 Task: Look for space in Caucaguita, Venezuela from 24th August, 2023 to 10th September, 2023 for 8 adults, 2 children in price range Rs.12000 to Rs.15000. Place can be entire place or shared room with 4 bedrooms having 8 beds and 4 bathrooms. Property type can be house, flat, guest house. Amenities needed are: wifi, TV, free parkinig on premises, gym, breakfast. Booking option can be shelf check-in. Required host language is English.
Action: Mouse moved to (601, 120)
Screenshot: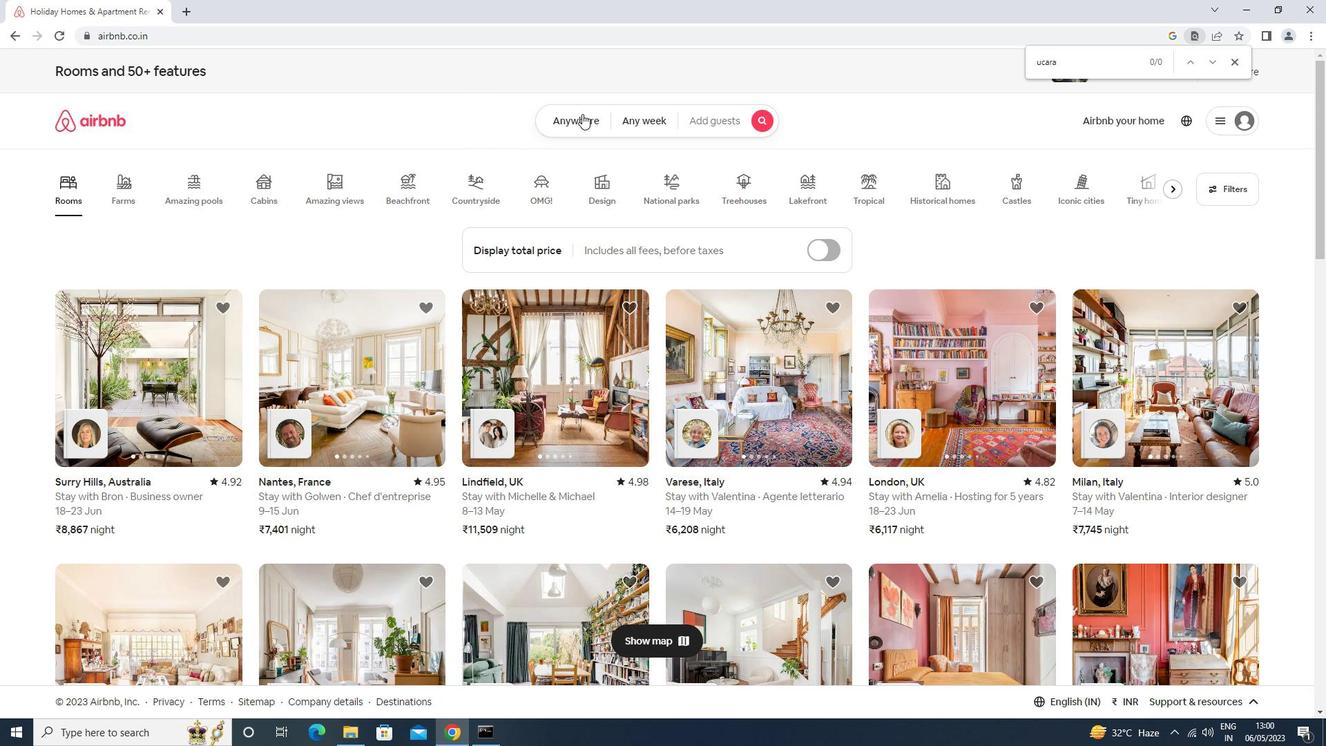 
Action: Mouse pressed left at (601, 120)
Screenshot: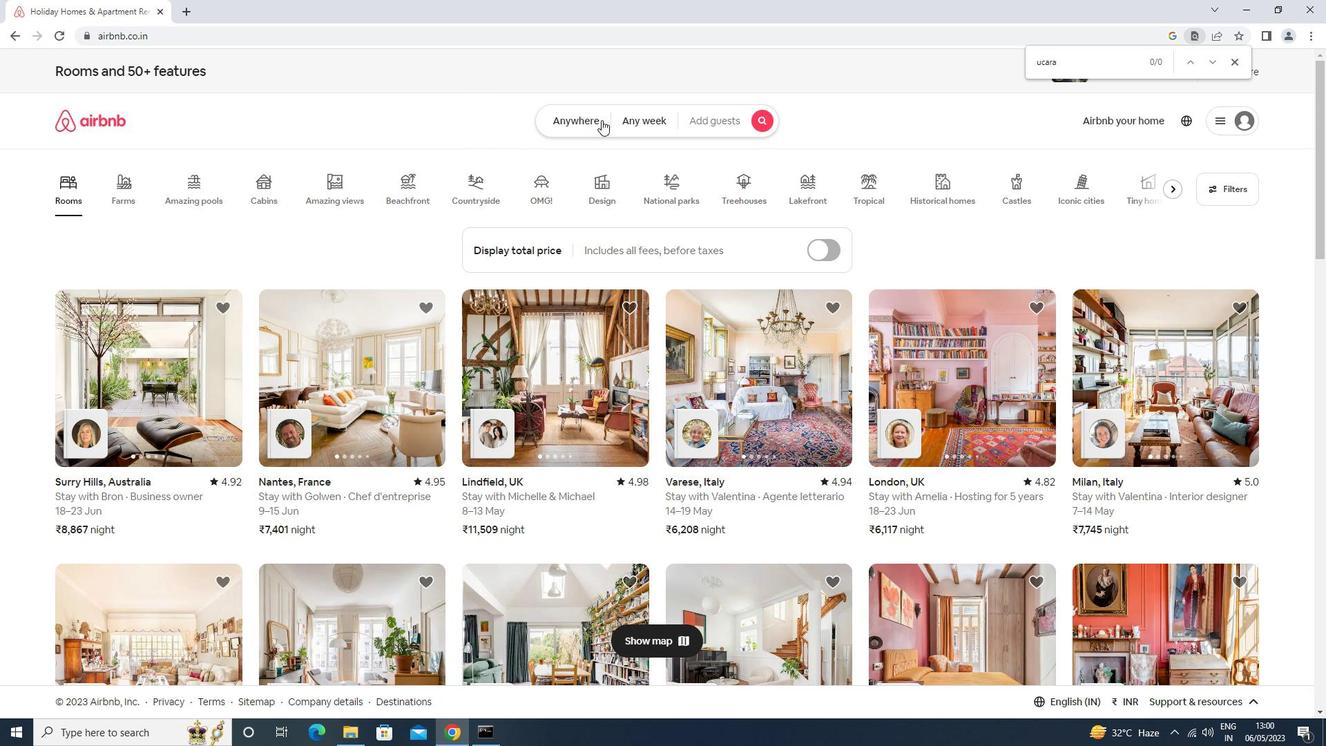 
Action: Mouse moved to (501, 177)
Screenshot: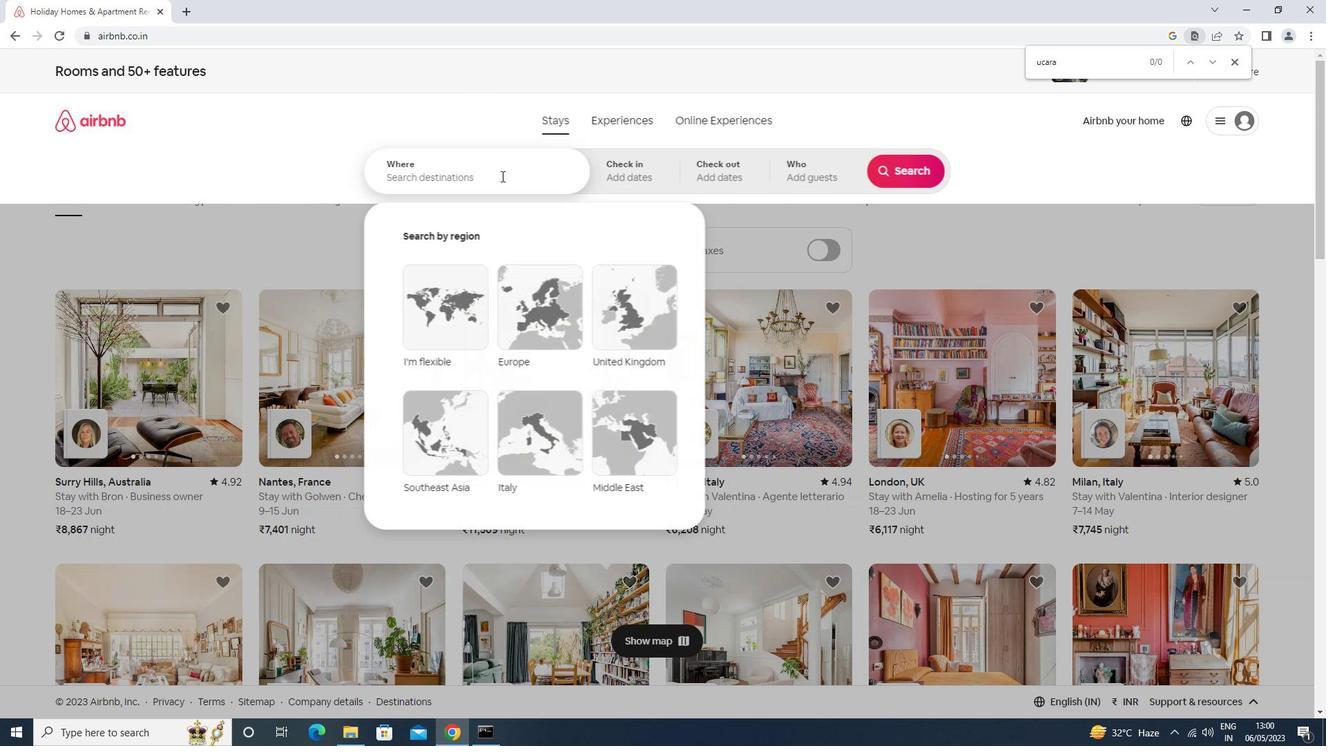 
Action: Mouse pressed left at (501, 177)
Screenshot: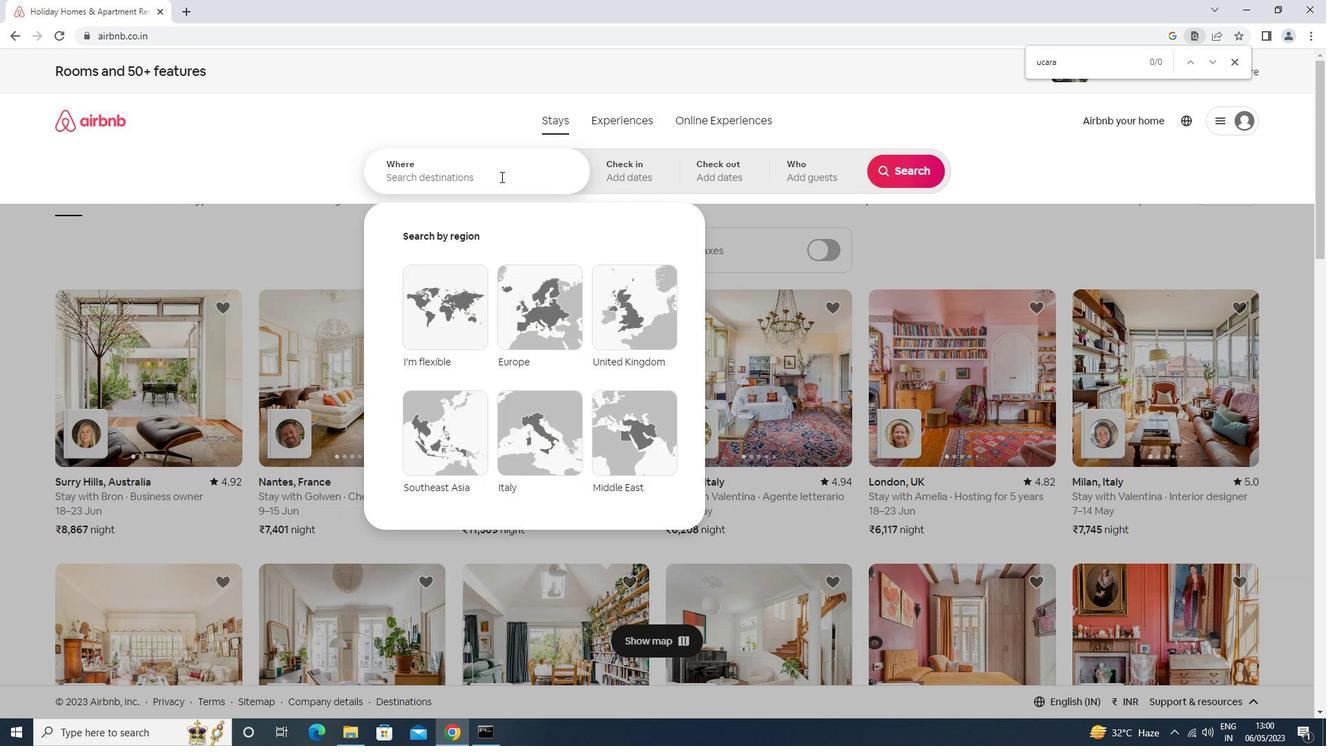 
Action: Mouse moved to (498, 177)
Screenshot: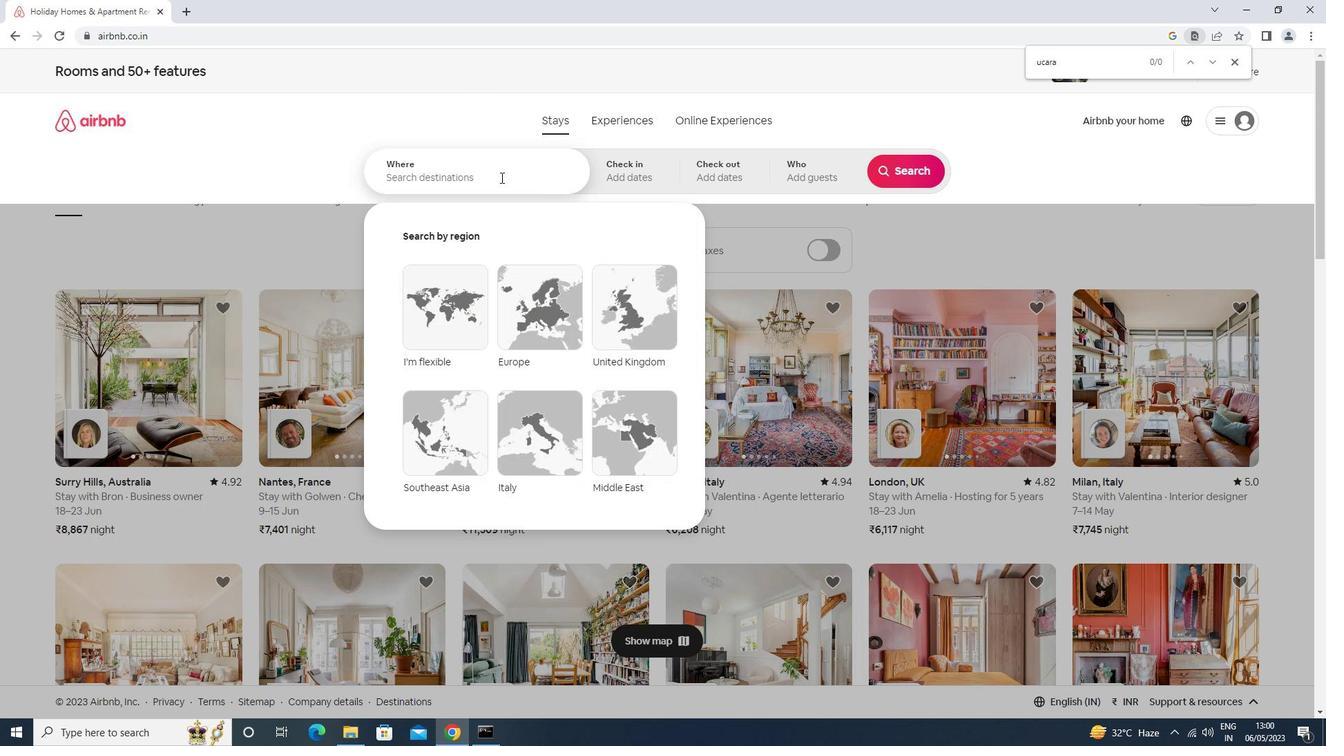 
Action: Key pressed caucatui<Key.left><Key.left><Key.backspace>g<Key.right><Key.right>a<Key.backspace>ta,<Key.space><Key.shift>VENEZUELA<Key.enter>
Screenshot: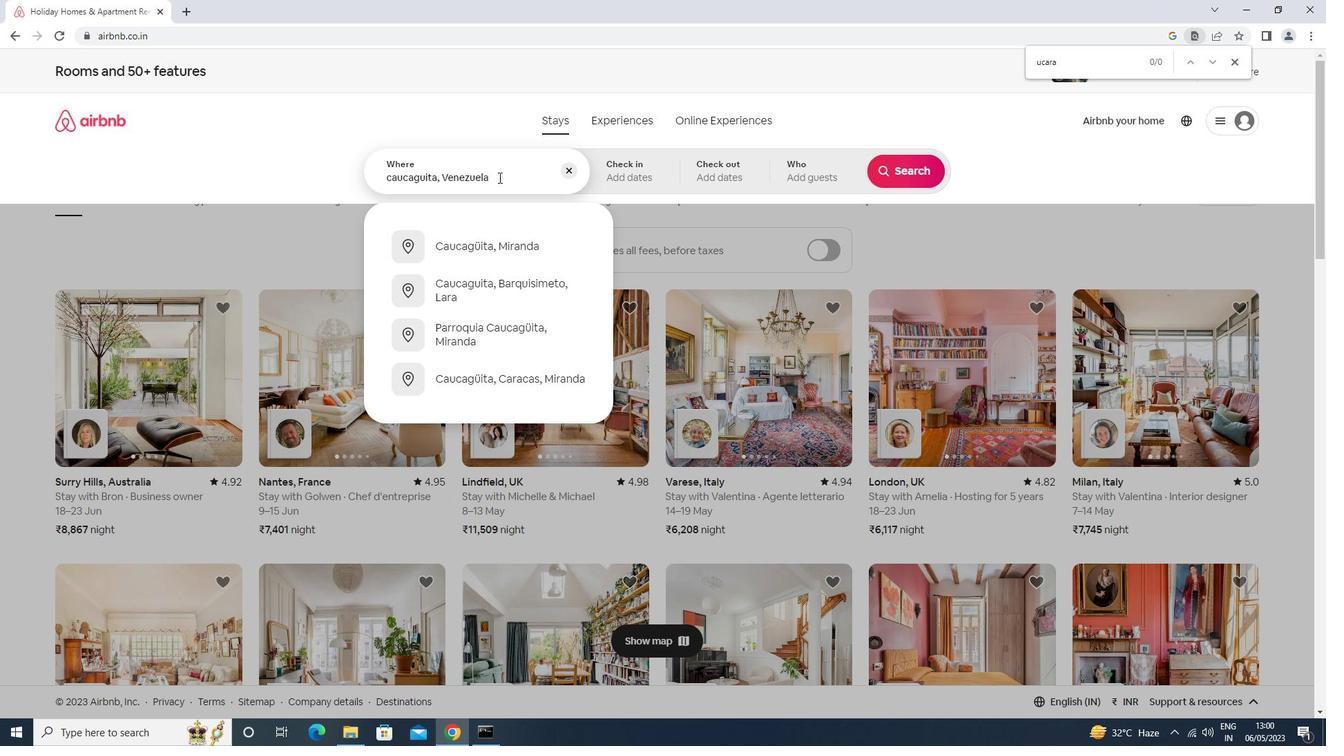 
Action: Mouse moved to (900, 275)
Screenshot: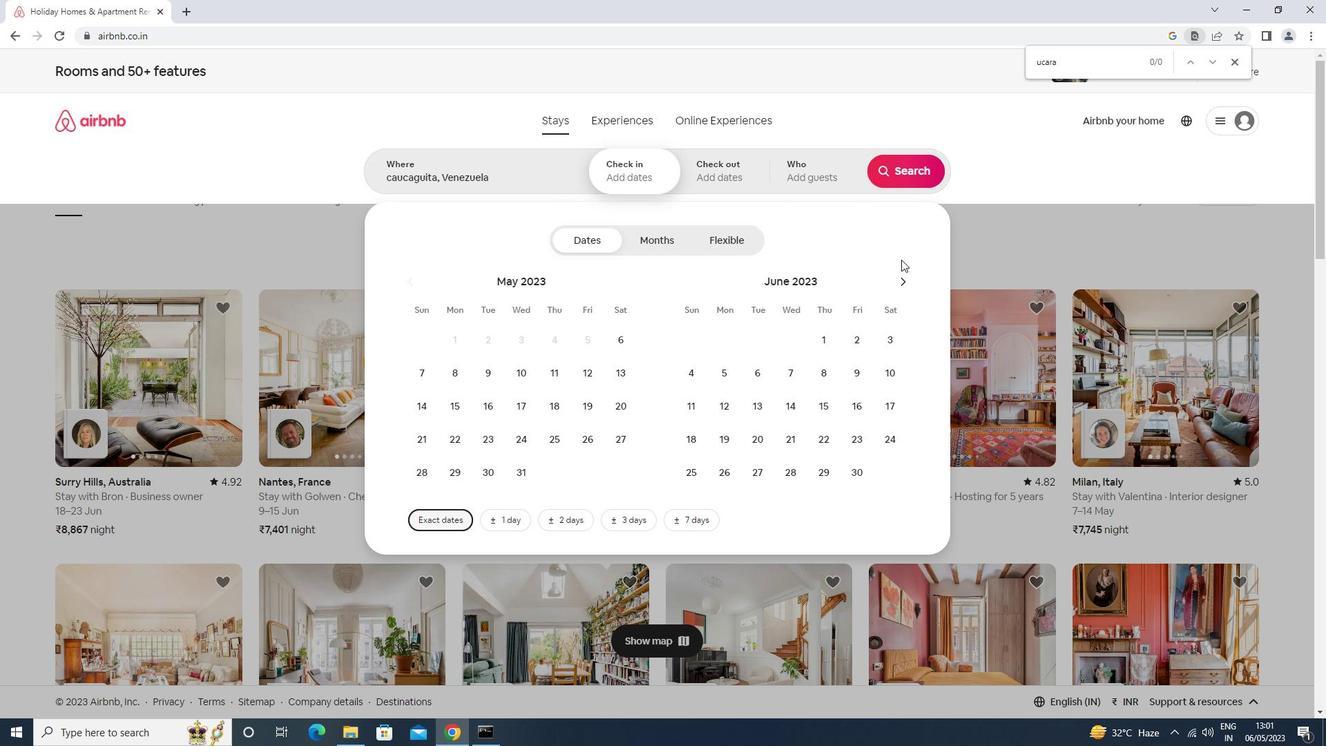 
Action: Mouse pressed left at (900, 275)
Screenshot: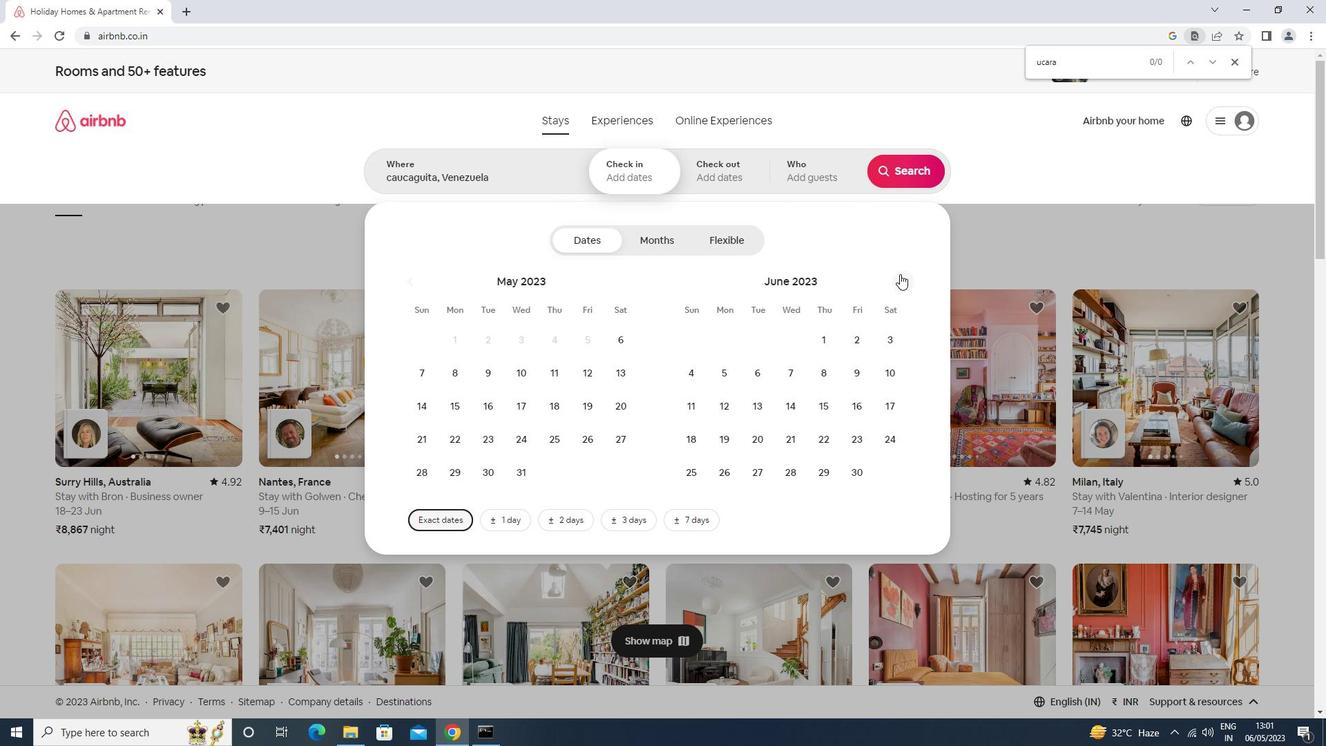 
Action: Mouse moved to (900, 275)
Screenshot: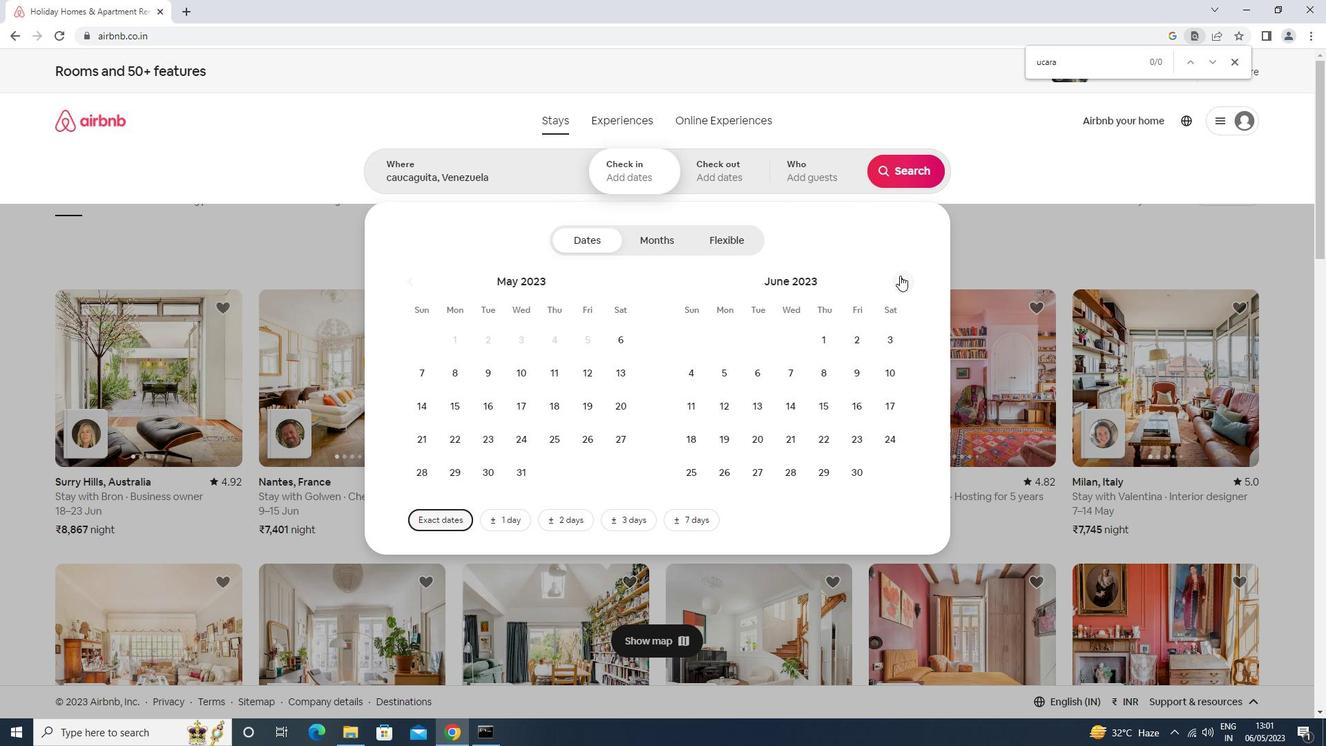 
Action: Mouse pressed left at (900, 275)
Screenshot: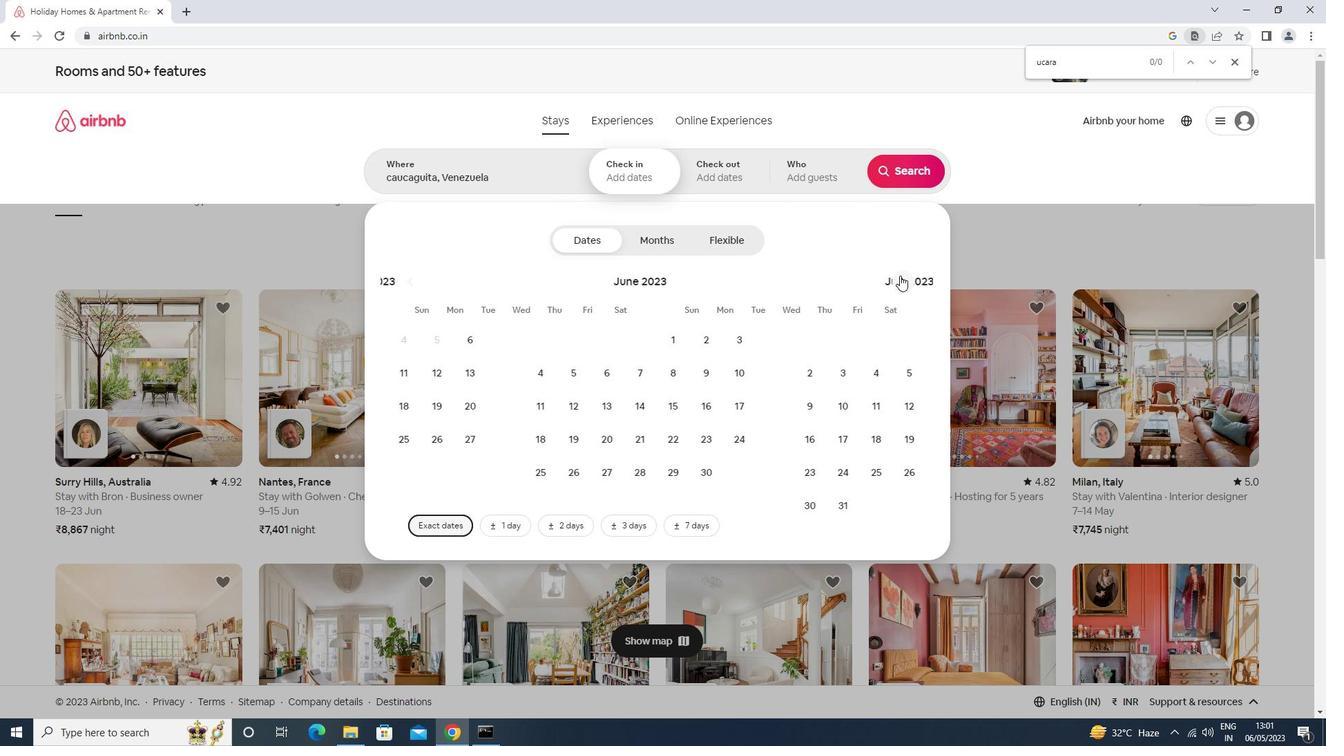 
Action: Mouse moved to (817, 439)
Screenshot: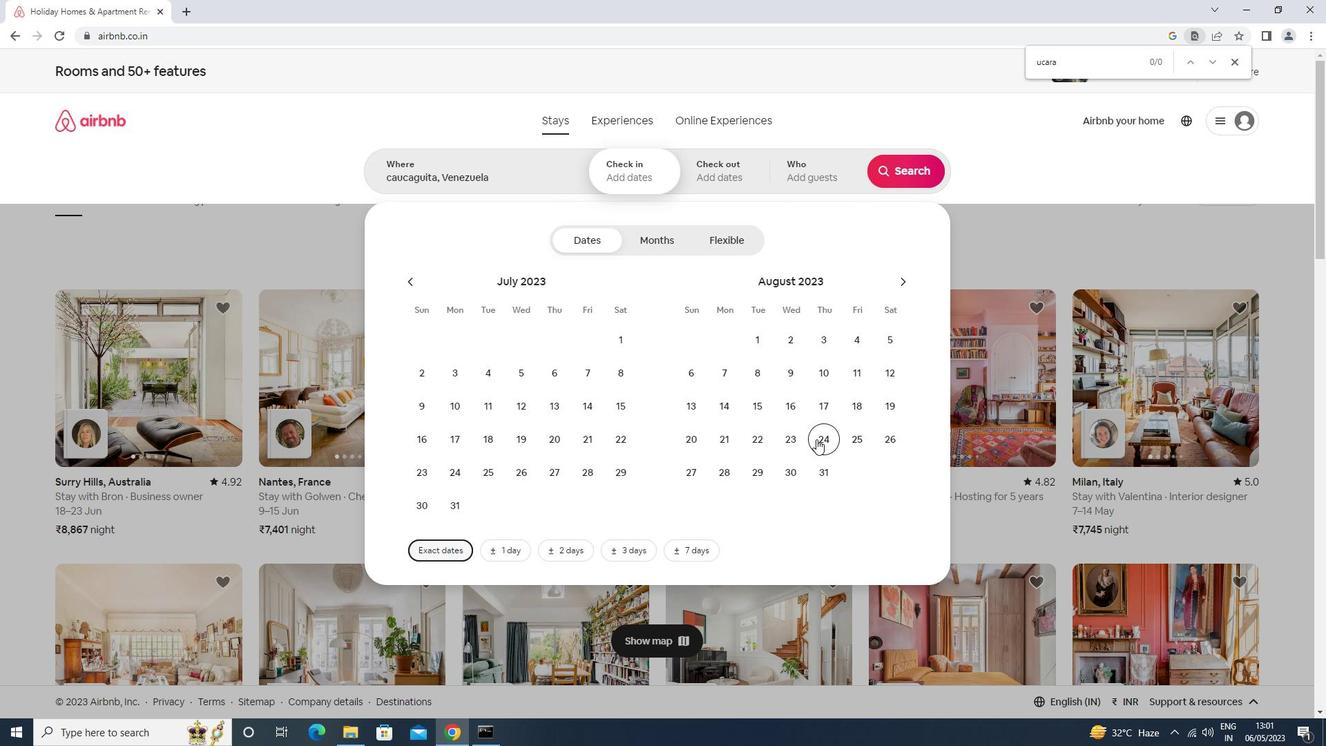 
Action: Mouse pressed left at (817, 439)
Screenshot: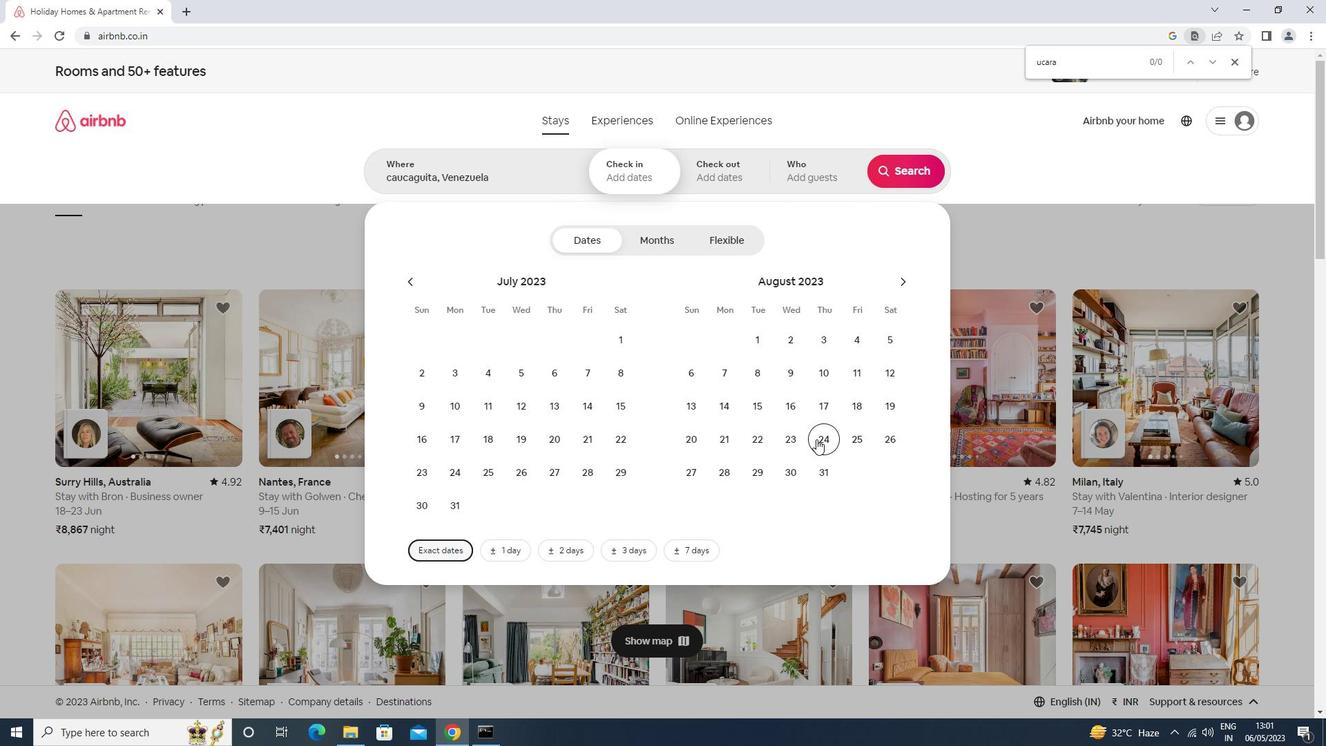 
Action: Mouse moved to (913, 281)
Screenshot: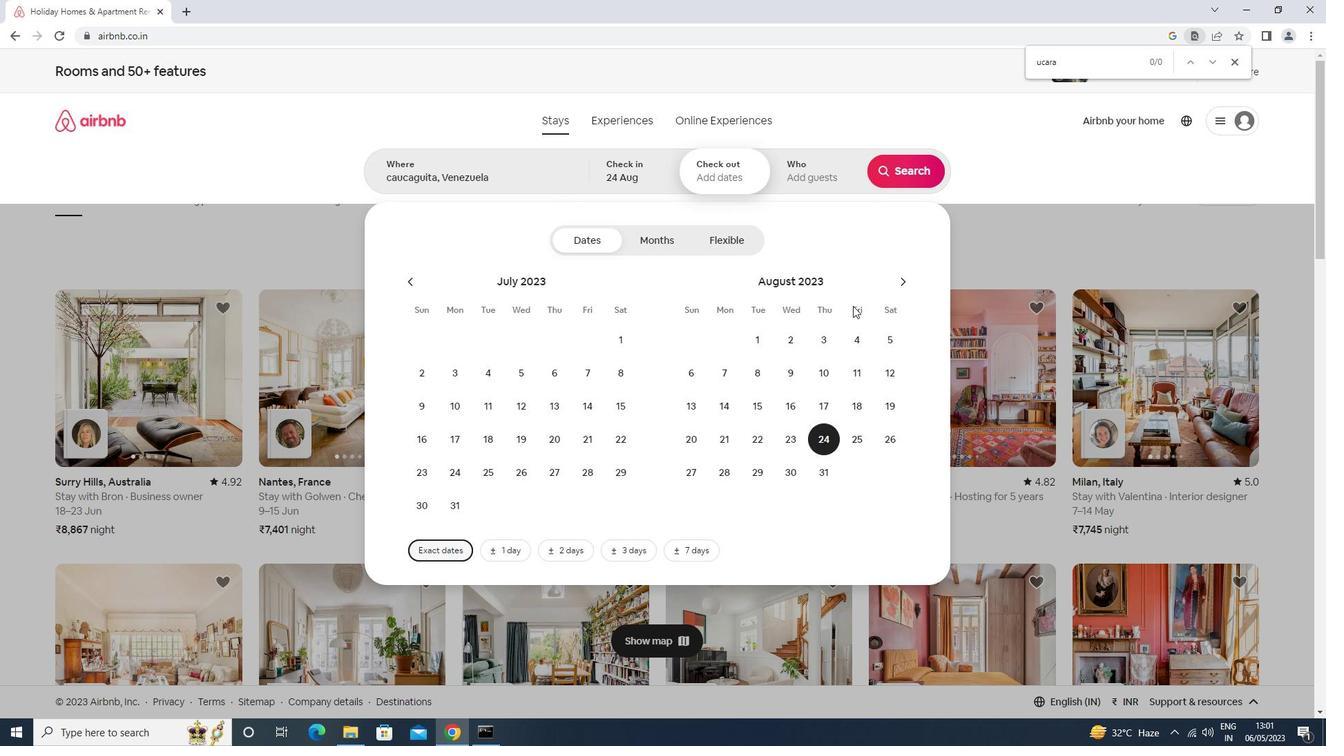 
Action: Mouse pressed left at (913, 281)
Screenshot: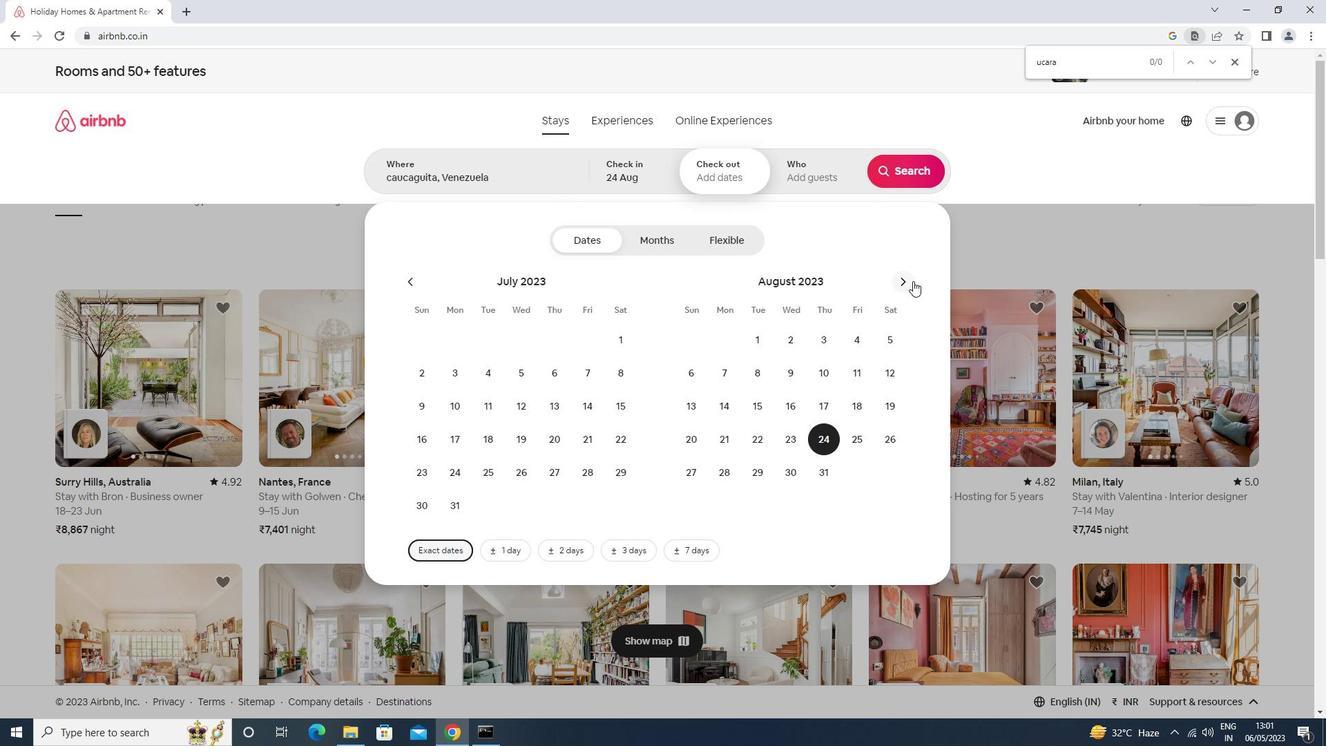 
Action: Mouse moved to (690, 404)
Screenshot: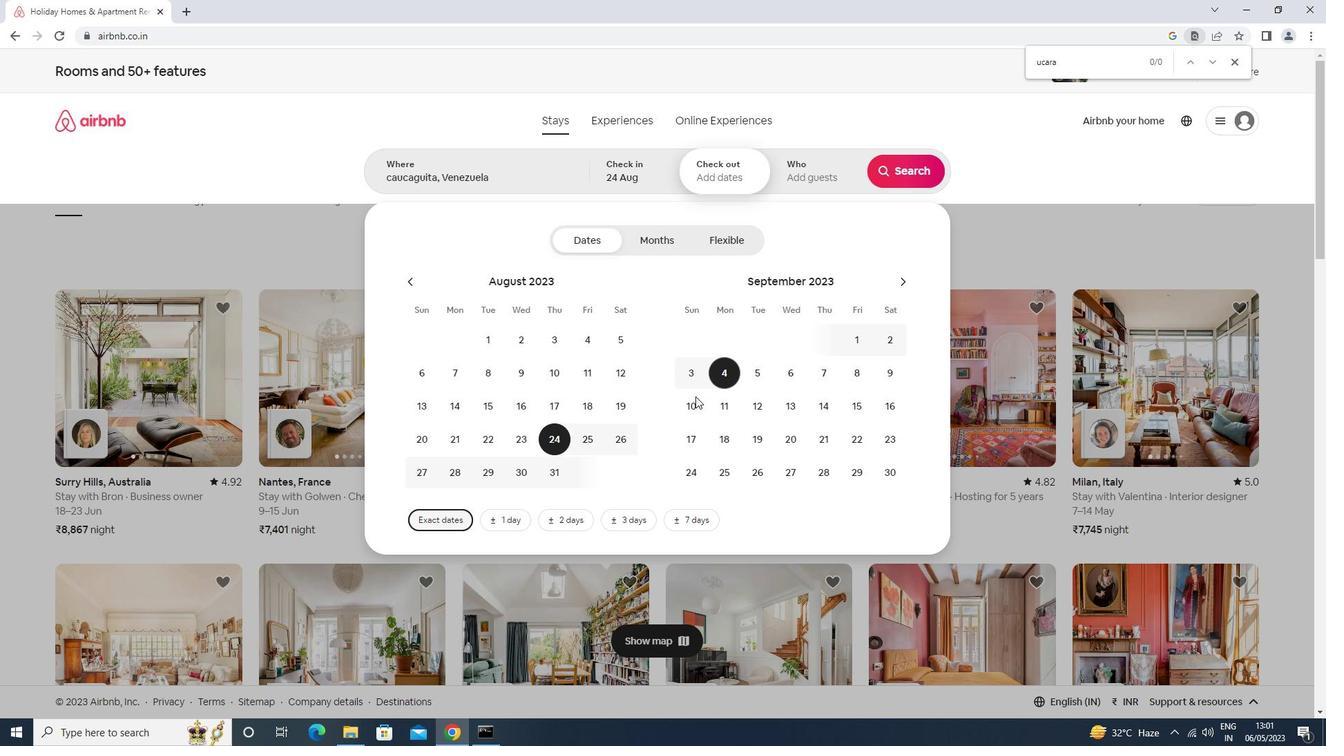 
Action: Mouse pressed left at (690, 404)
Screenshot: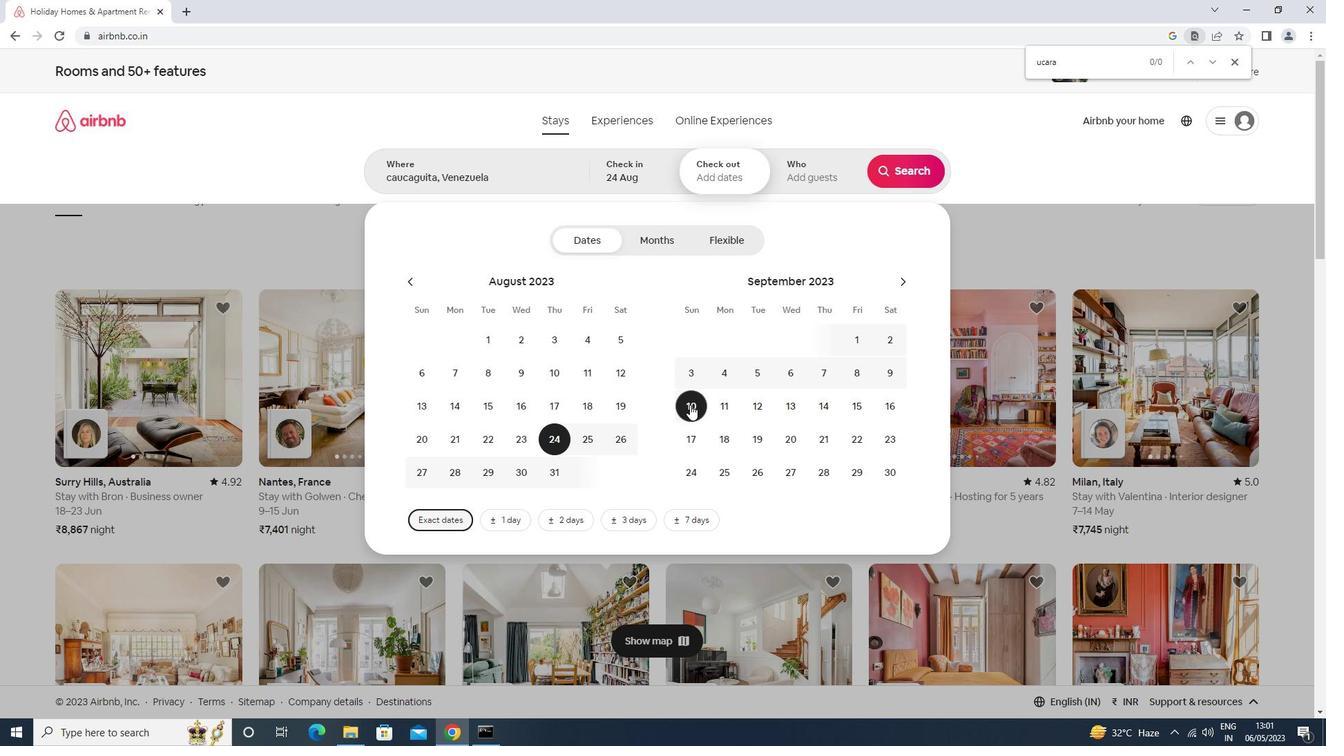 
Action: Mouse moved to (823, 163)
Screenshot: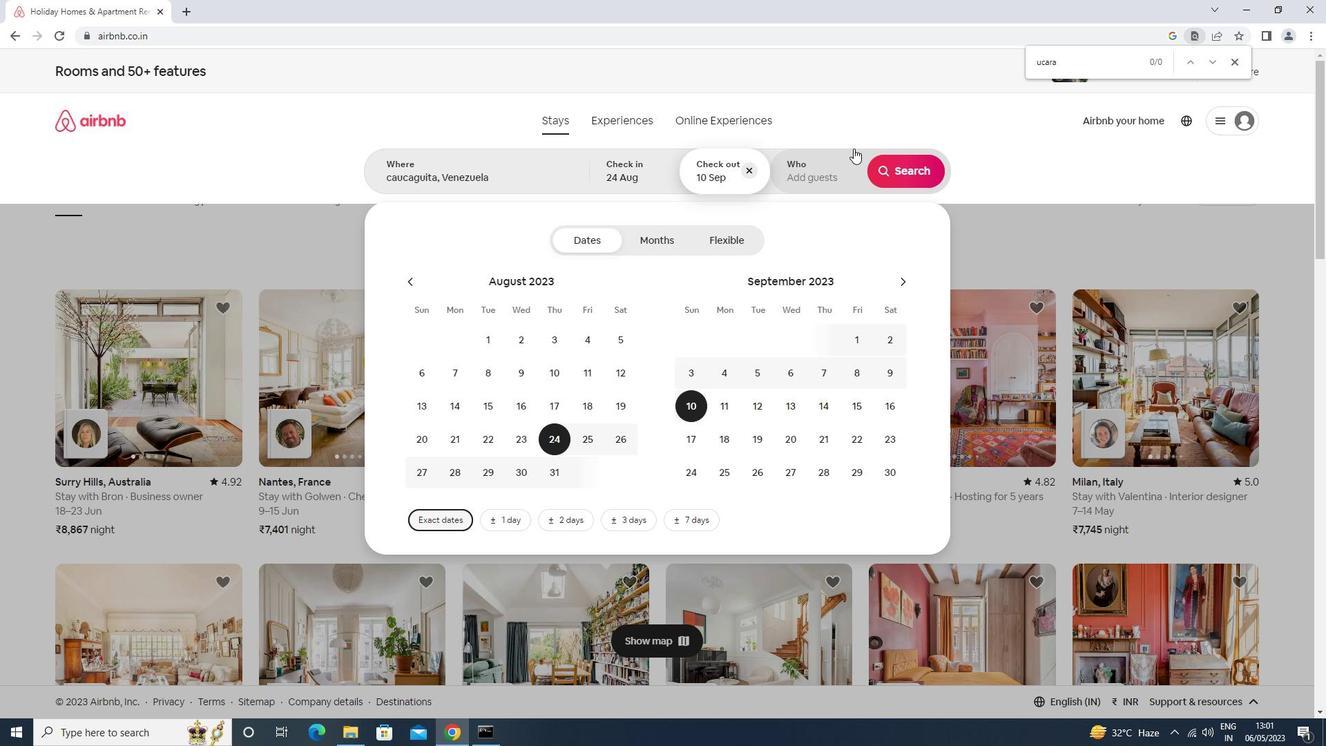 
Action: Mouse pressed left at (823, 163)
Screenshot: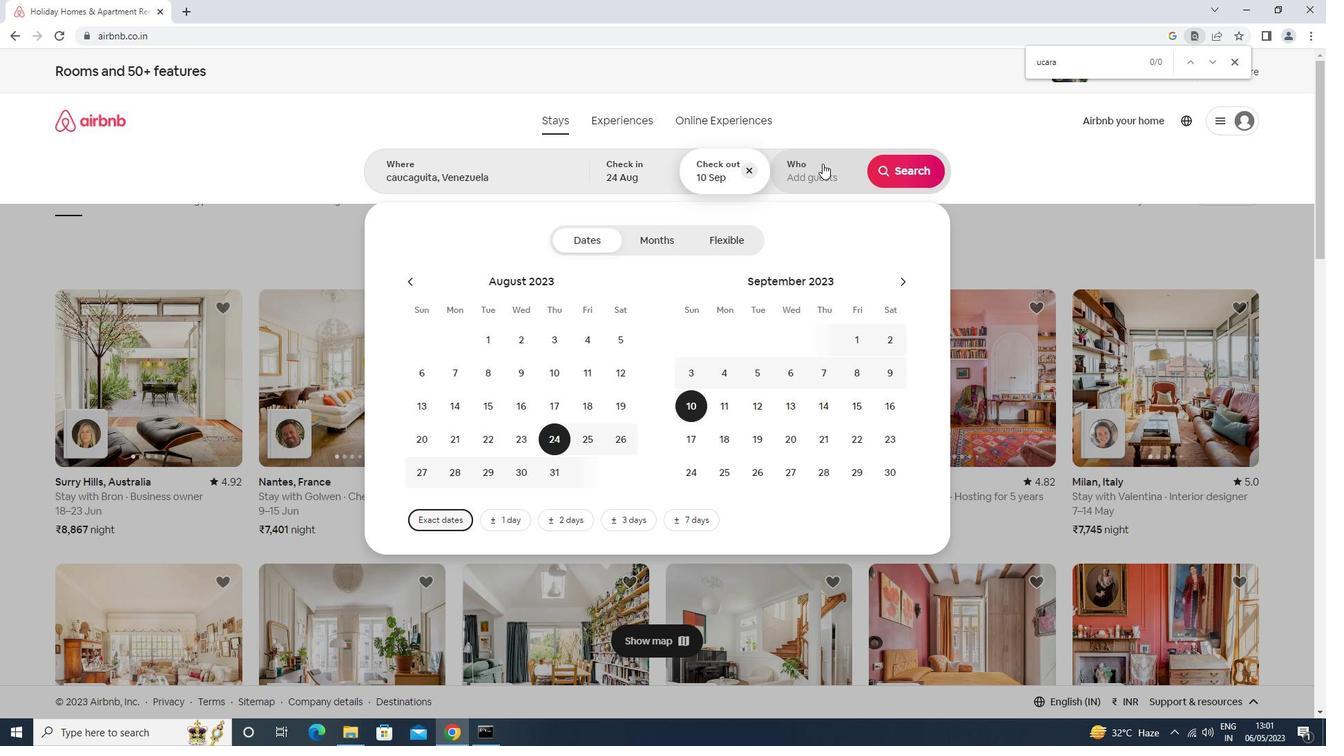 
Action: Mouse moved to (906, 239)
Screenshot: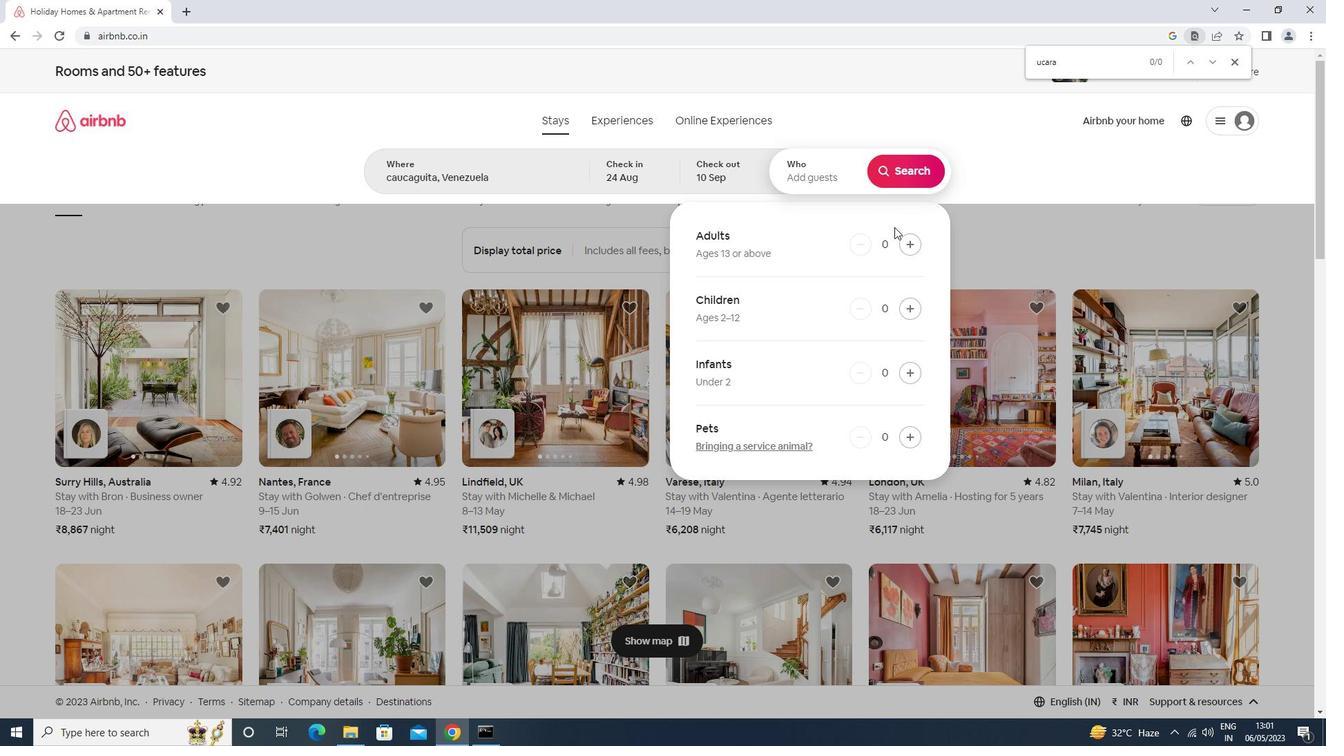 
Action: Mouse pressed left at (906, 239)
Screenshot: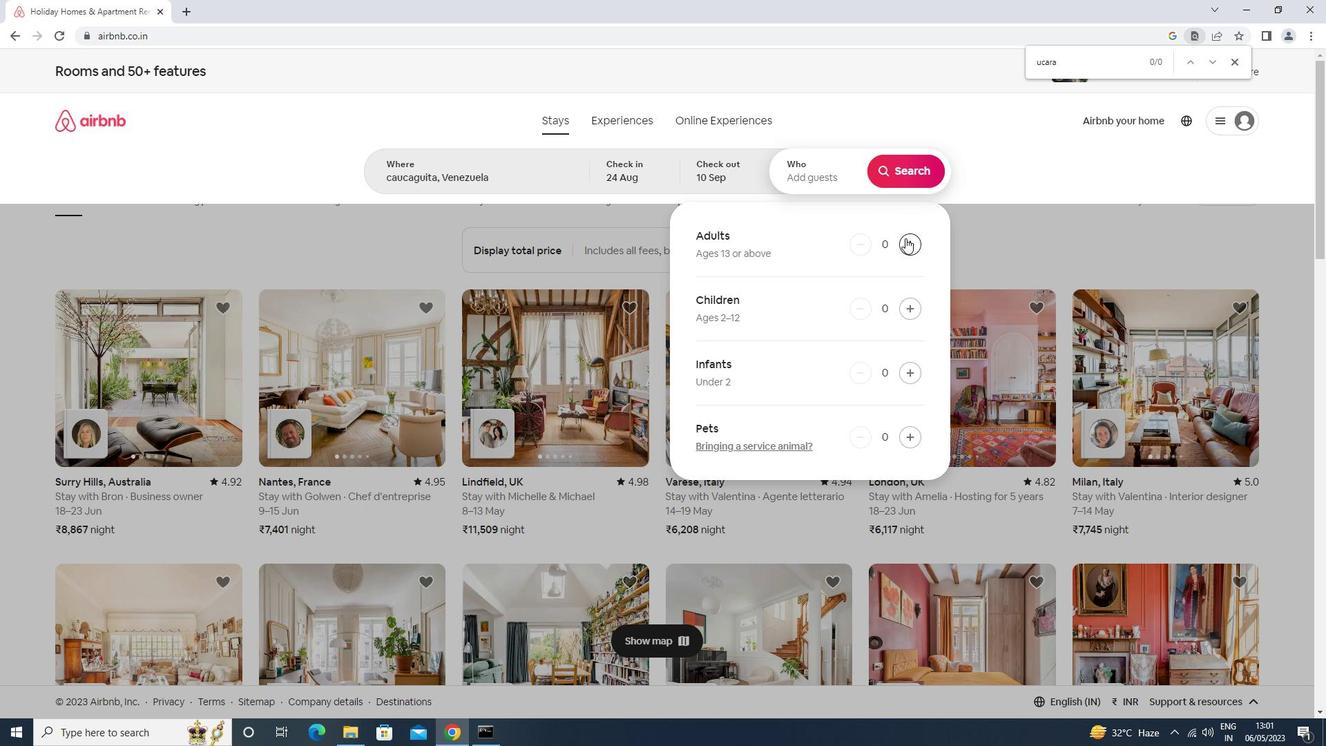 
Action: Mouse moved to (906, 239)
Screenshot: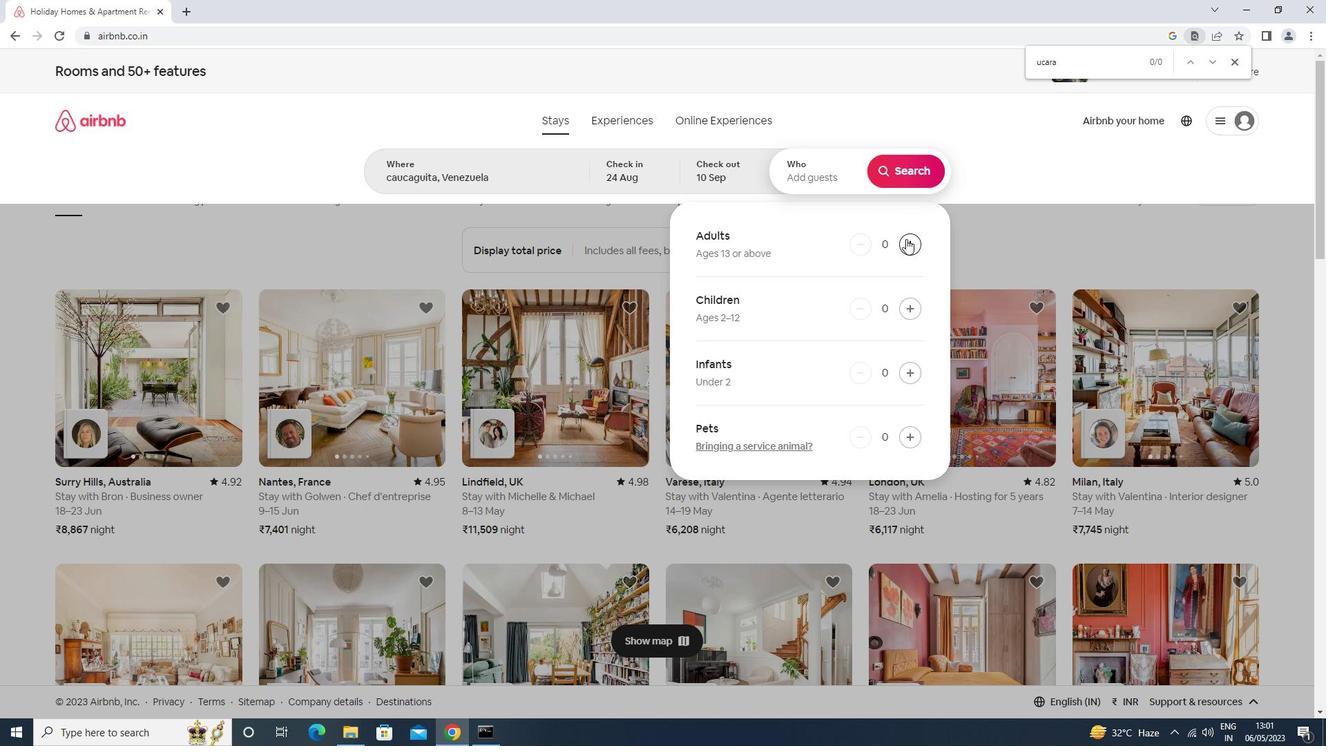 
Action: Mouse pressed left at (906, 239)
Screenshot: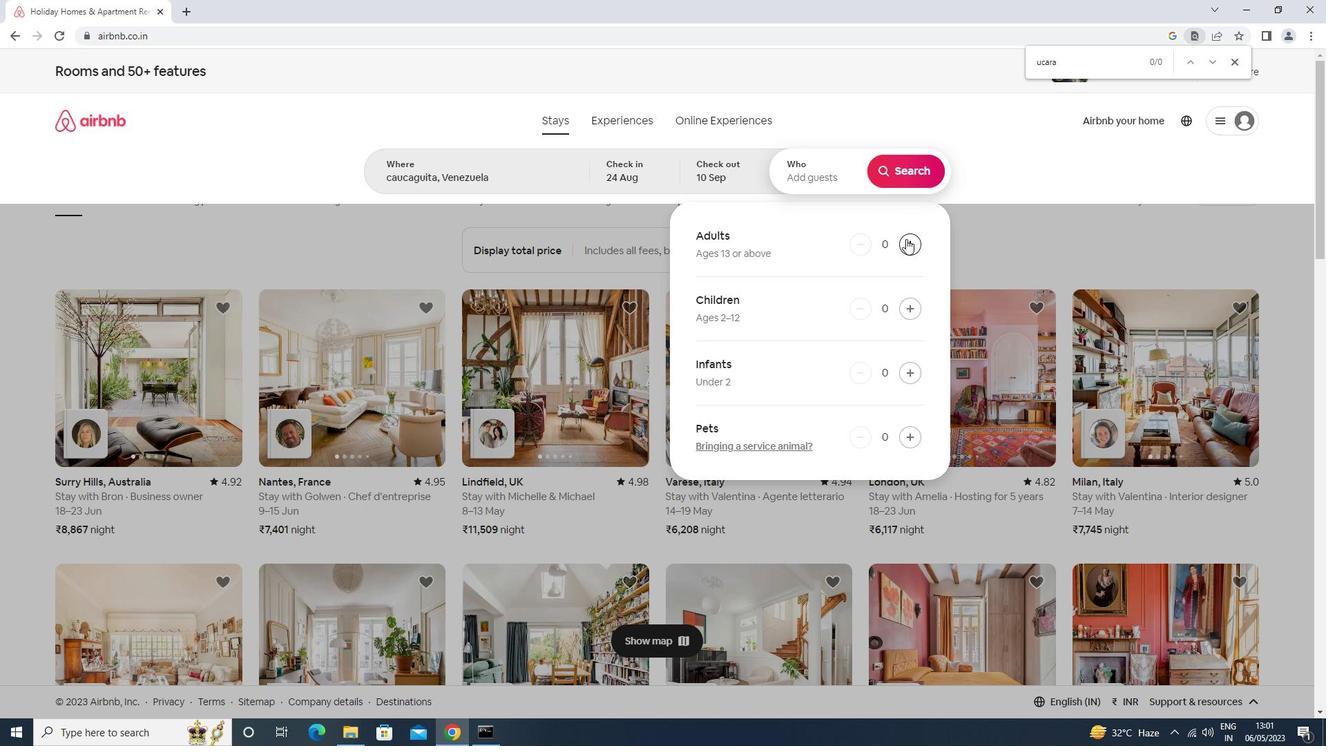 
Action: Mouse pressed left at (906, 239)
Screenshot: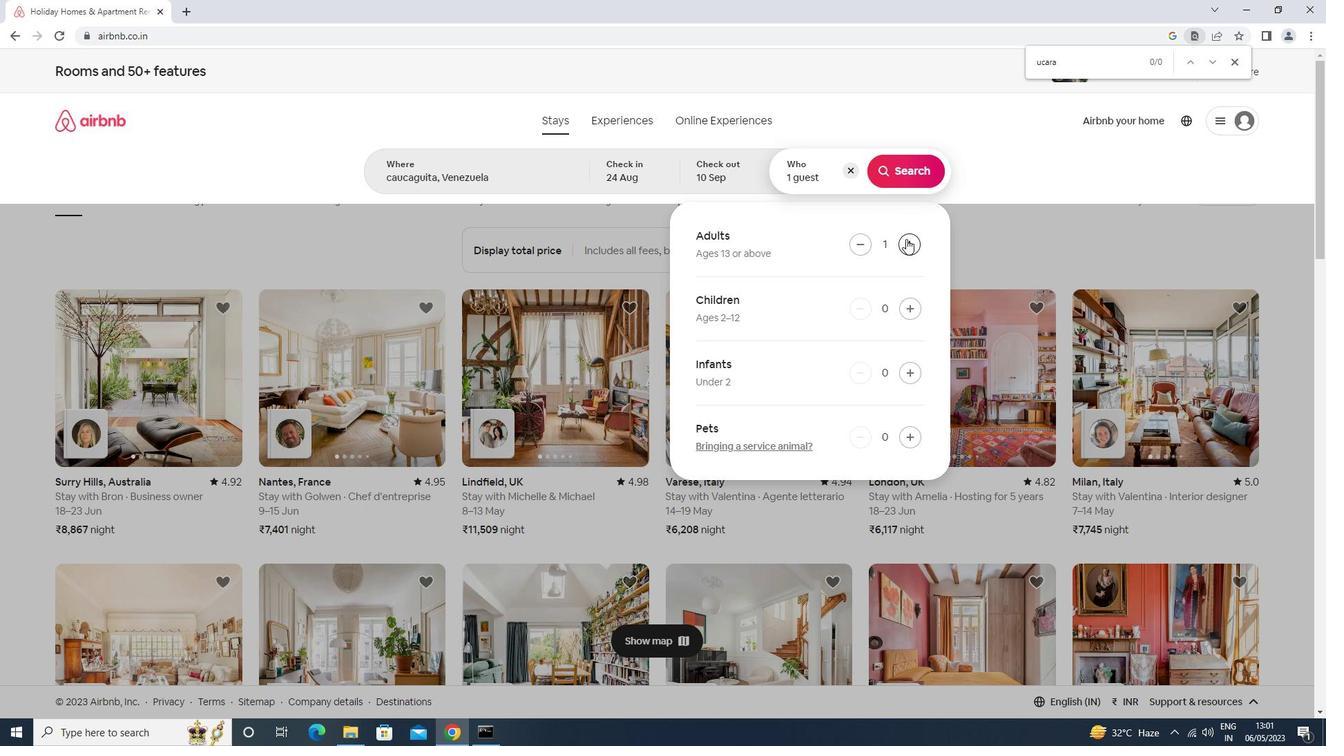 
Action: Mouse pressed left at (906, 239)
Screenshot: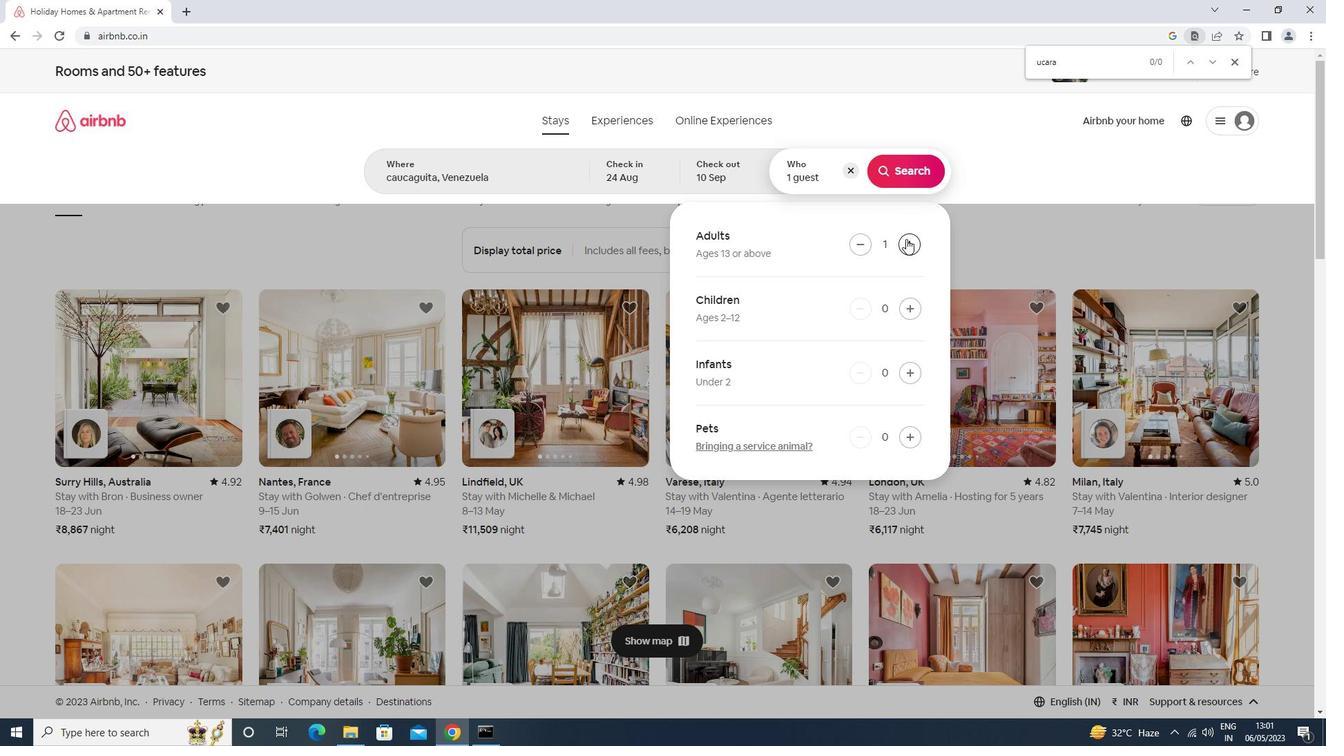 
Action: Mouse pressed left at (906, 239)
Screenshot: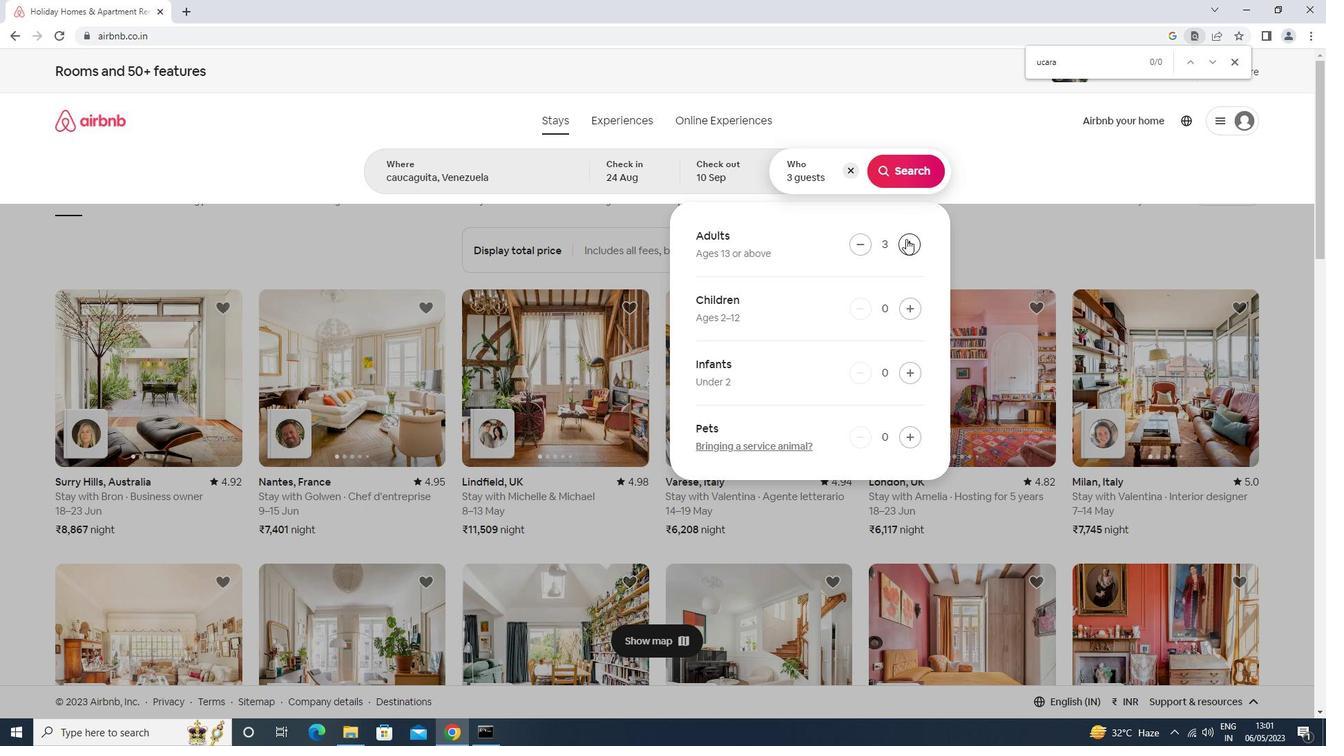 
Action: Mouse pressed left at (906, 239)
Screenshot: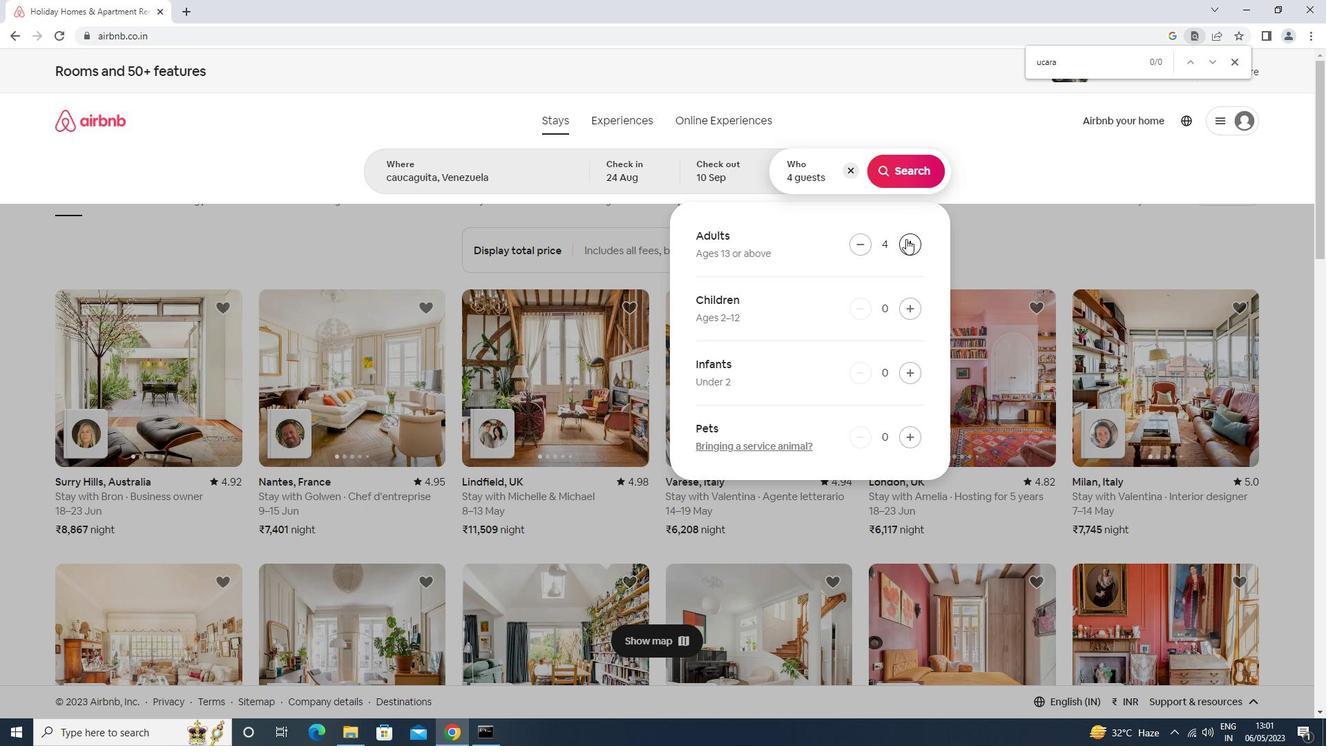 
Action: Mouse pressed left at (906, 239)
Screenshot: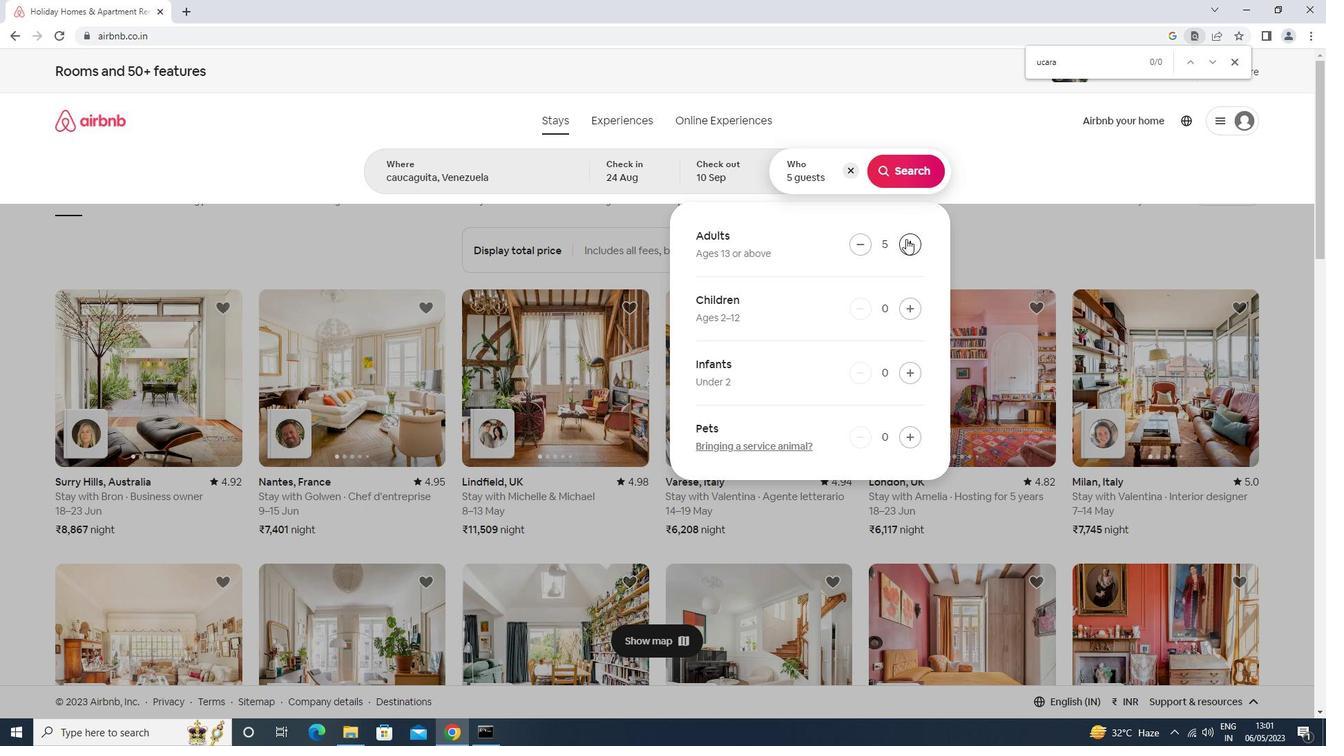 
Action: Mouse pressed left at (906, 239)
Screenshot: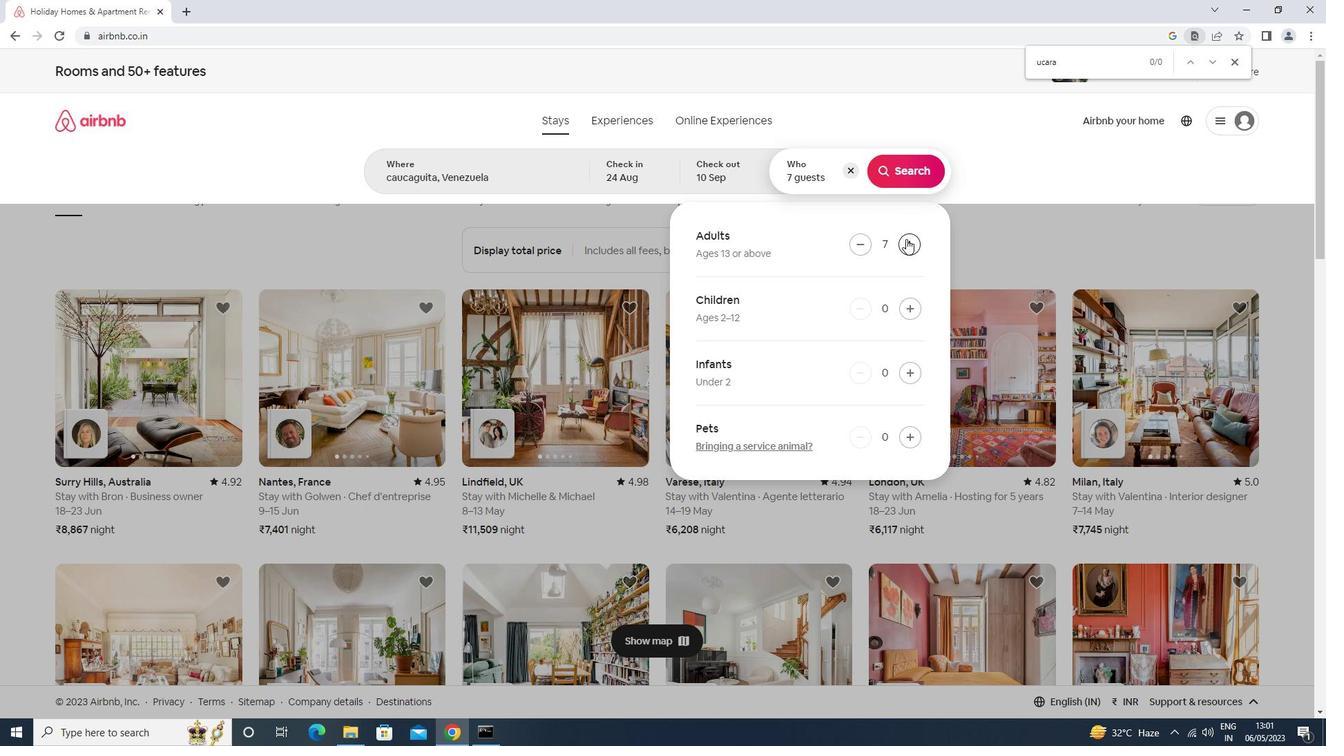 
Action: Mouse moved to (910, 307)
Screenshot: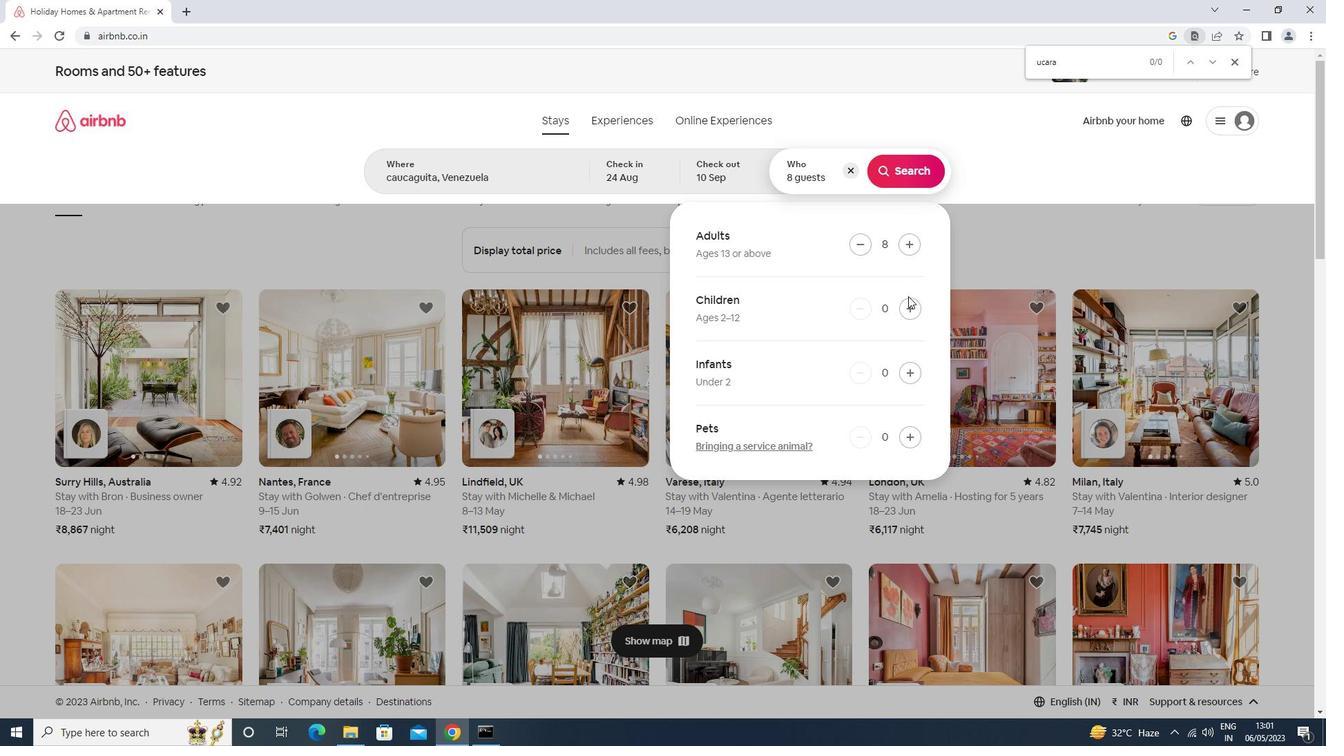
Action: Mouse pressed left at (910, 307)
Screenshot: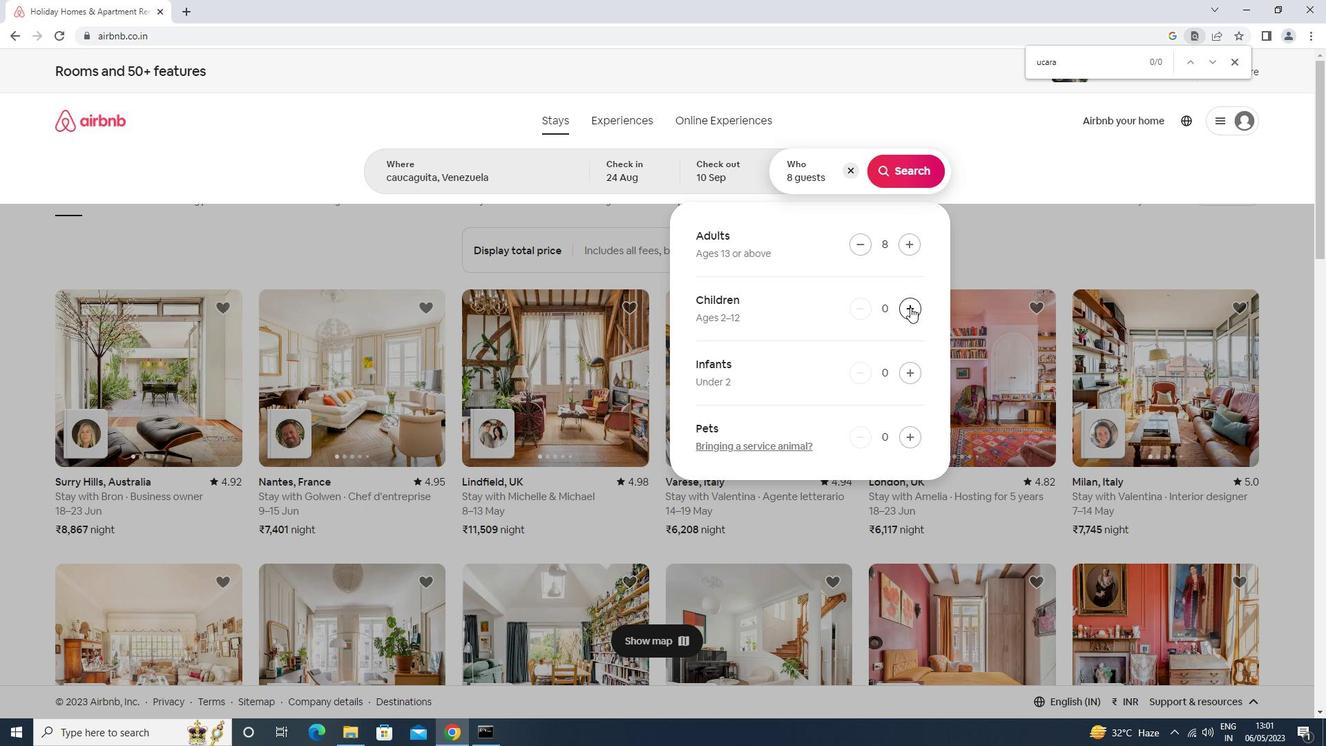 
Action: Mouse pressed left at (910, 307)
Screenshot: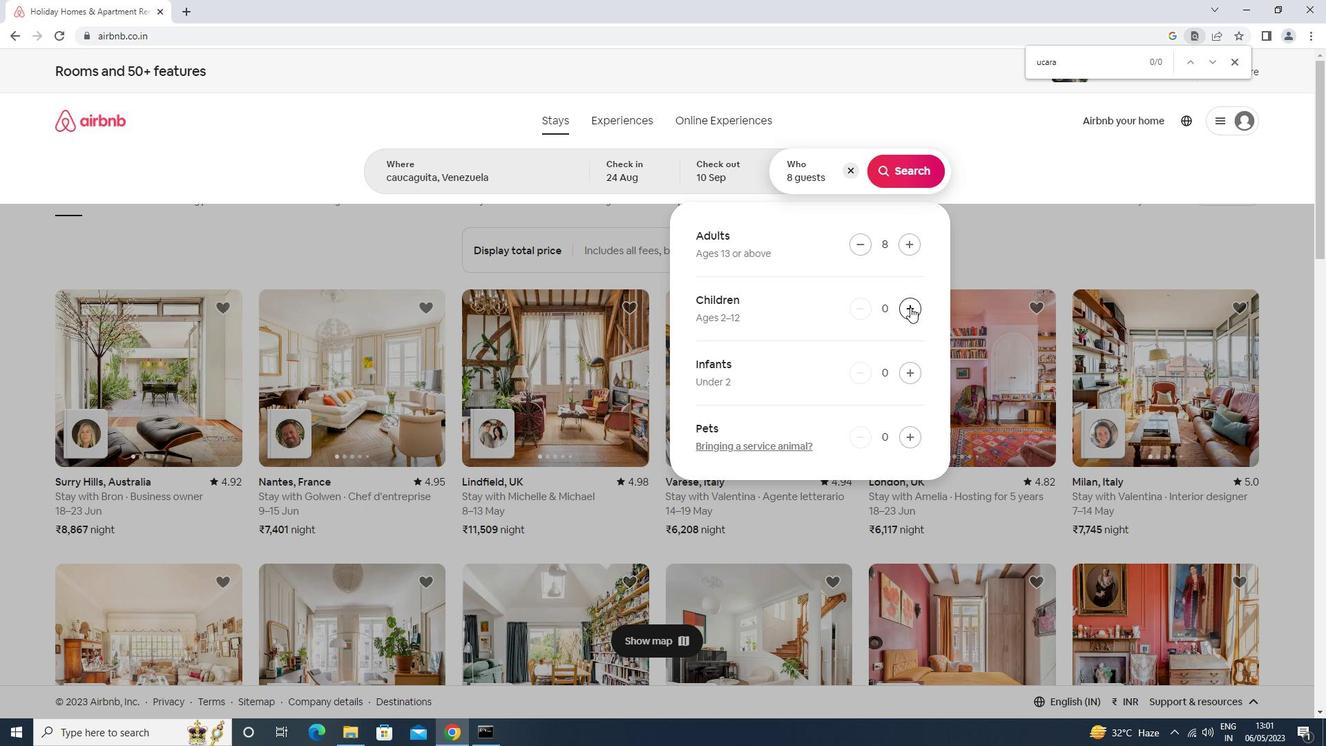 
Action: Mouse moved to (912, 174)
Screenshot: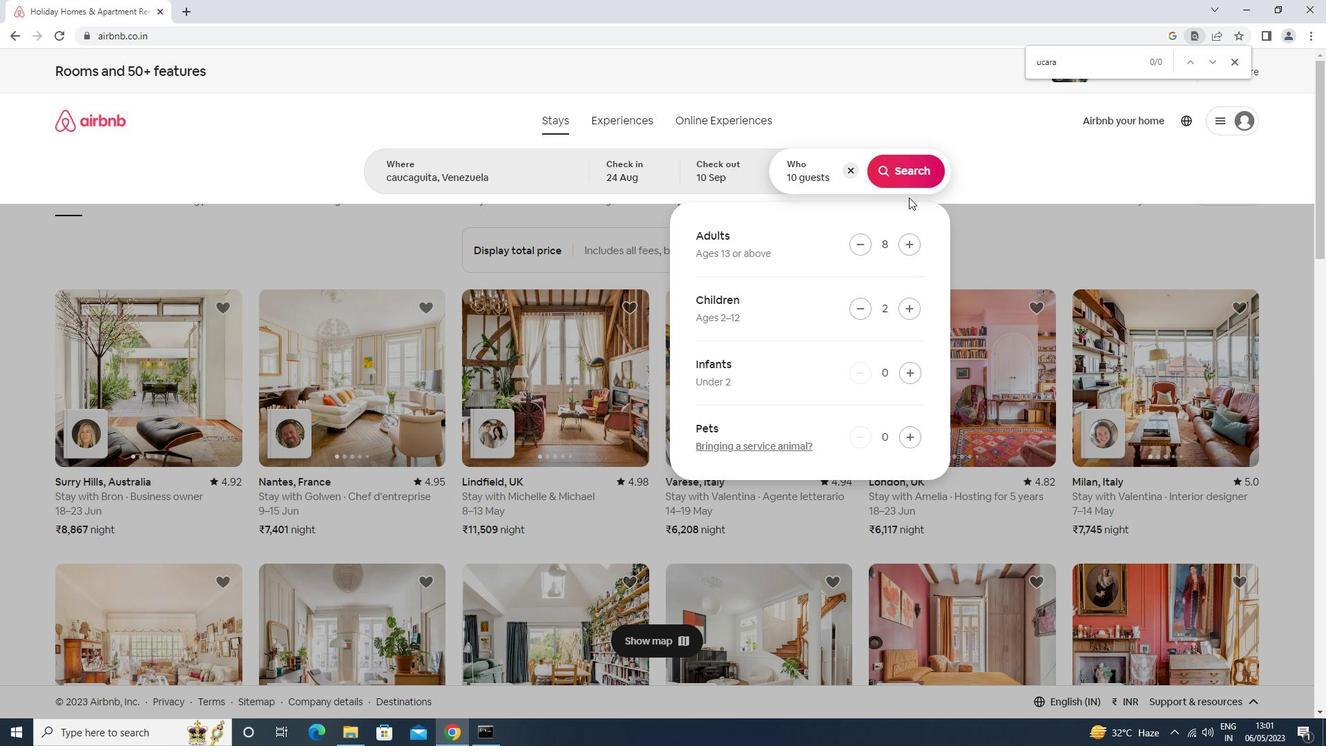 
Action: Mouse pressed left at (912, 174)
Screenshot: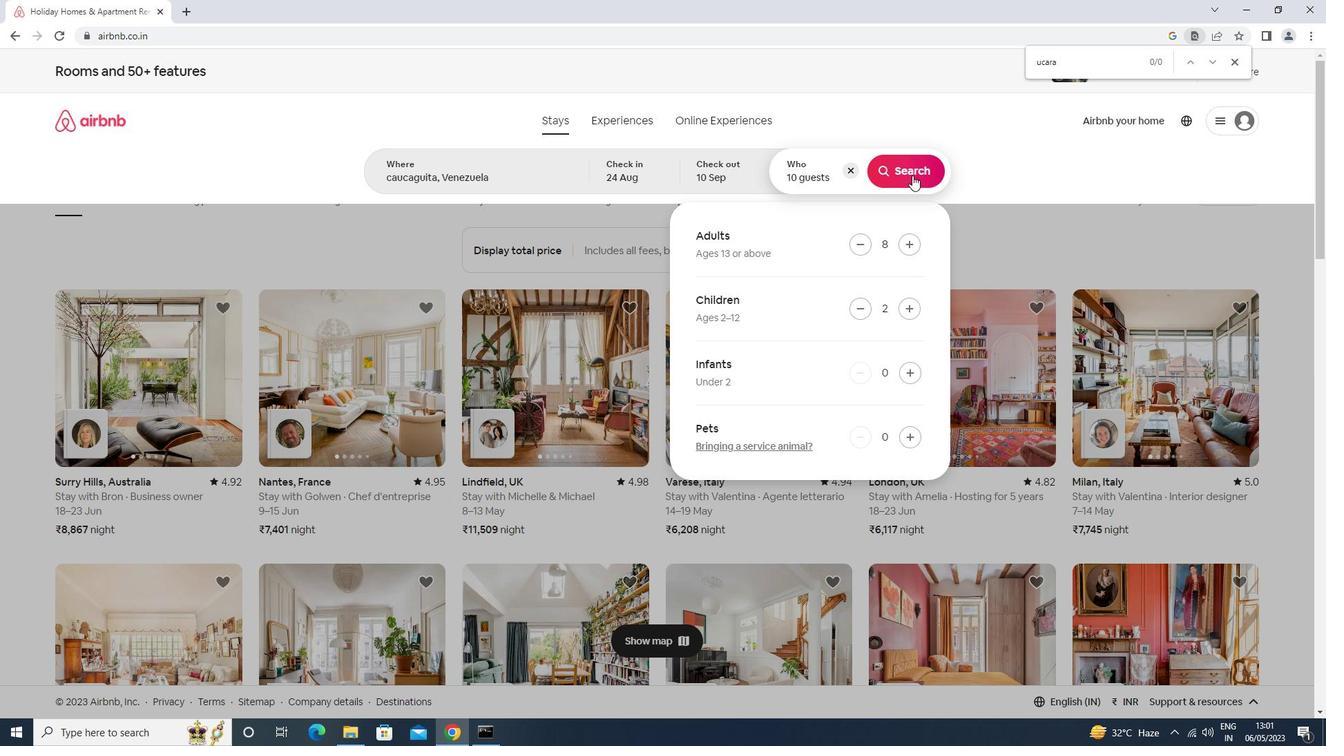 
Action: Mouse moved to (1273, 132)
Screenshot: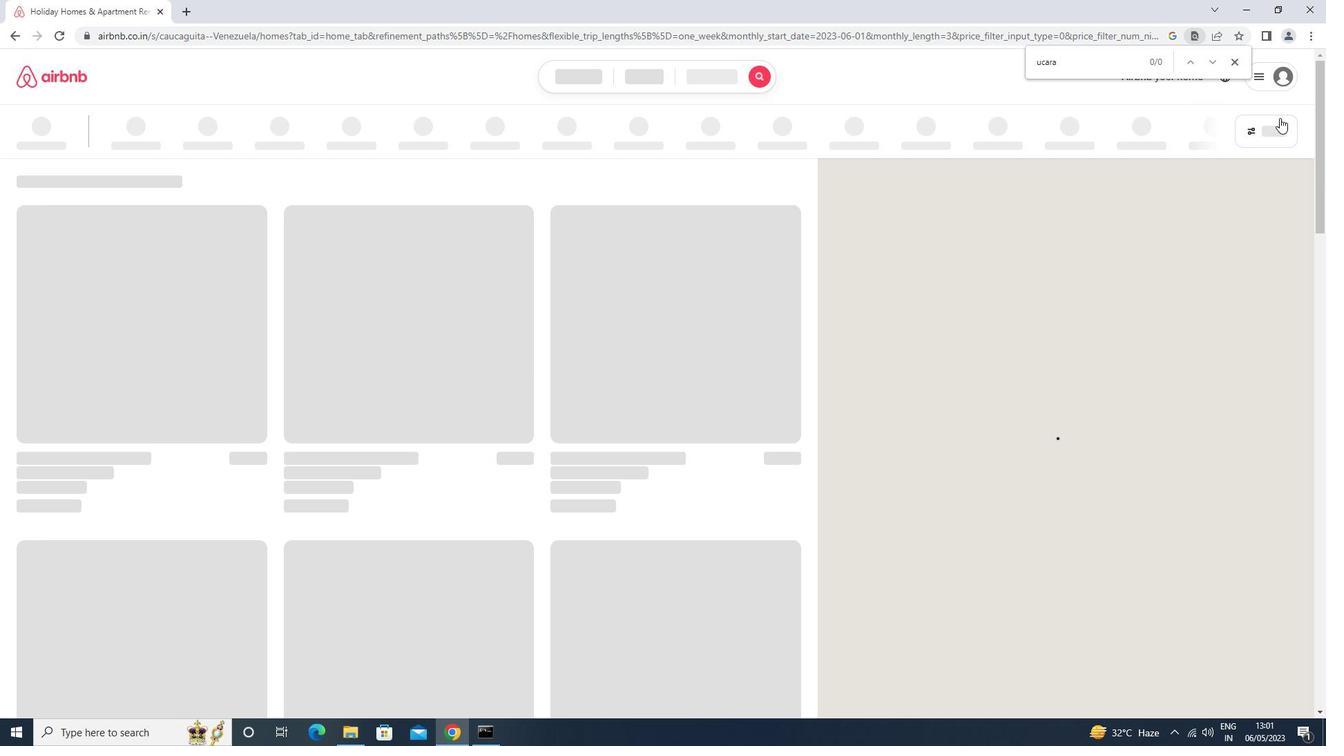 
Action: Mouse pressed left at (1273, 132)
Screenshot: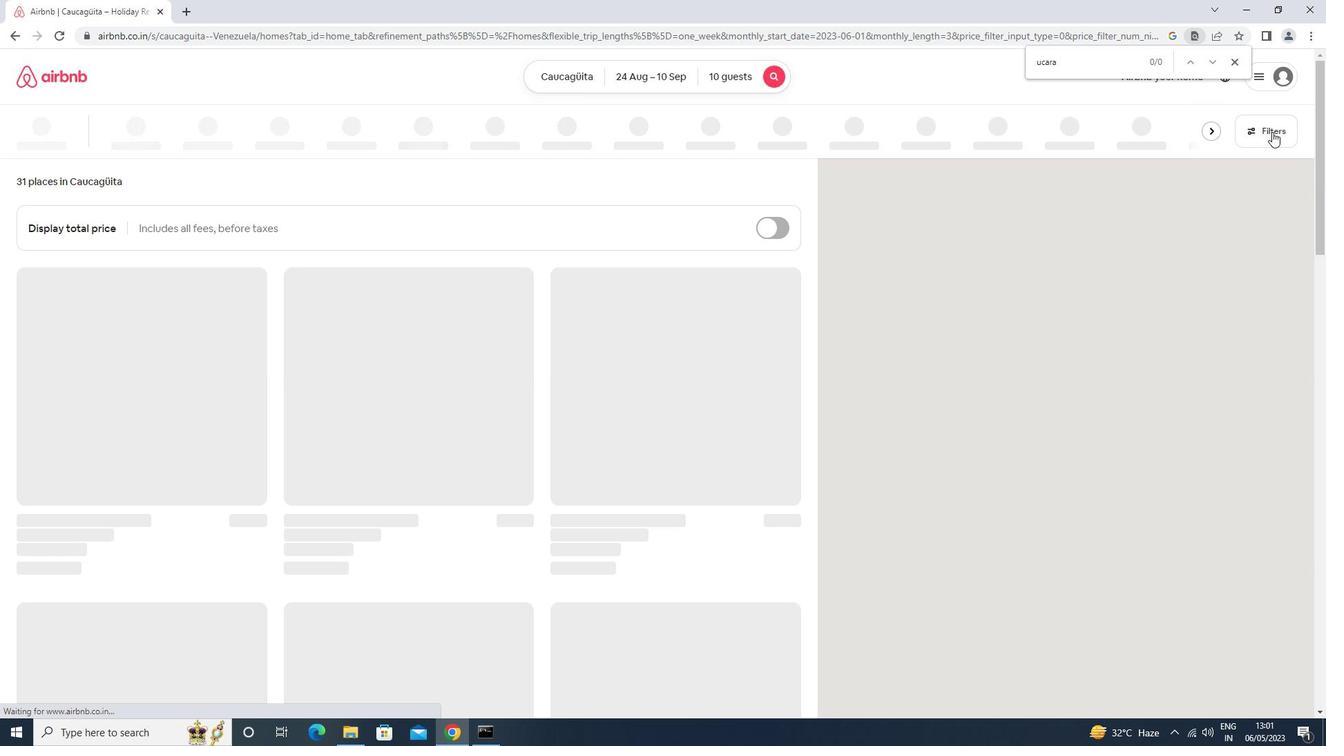 
Action: Mouse moved to (507, 476)
Screenshot: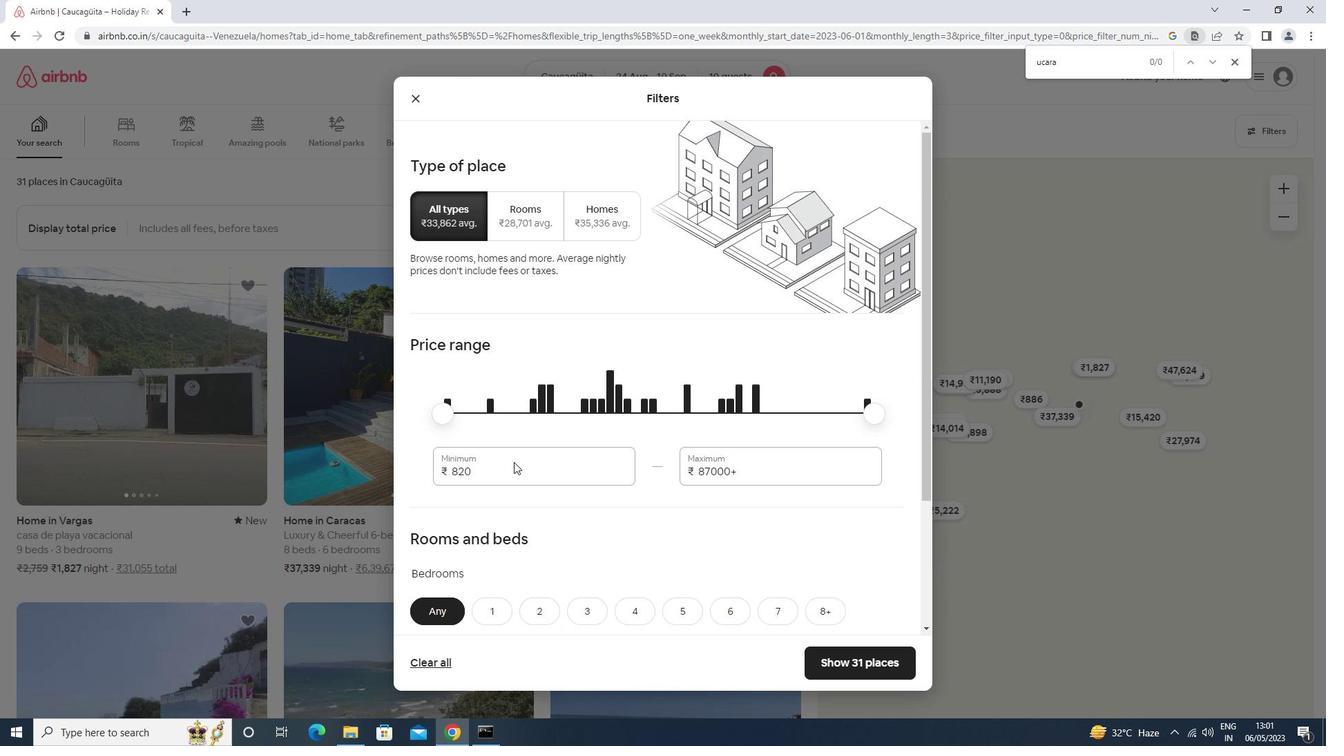 
Action: Mouse pressed left at (507, 476)
Screenshot: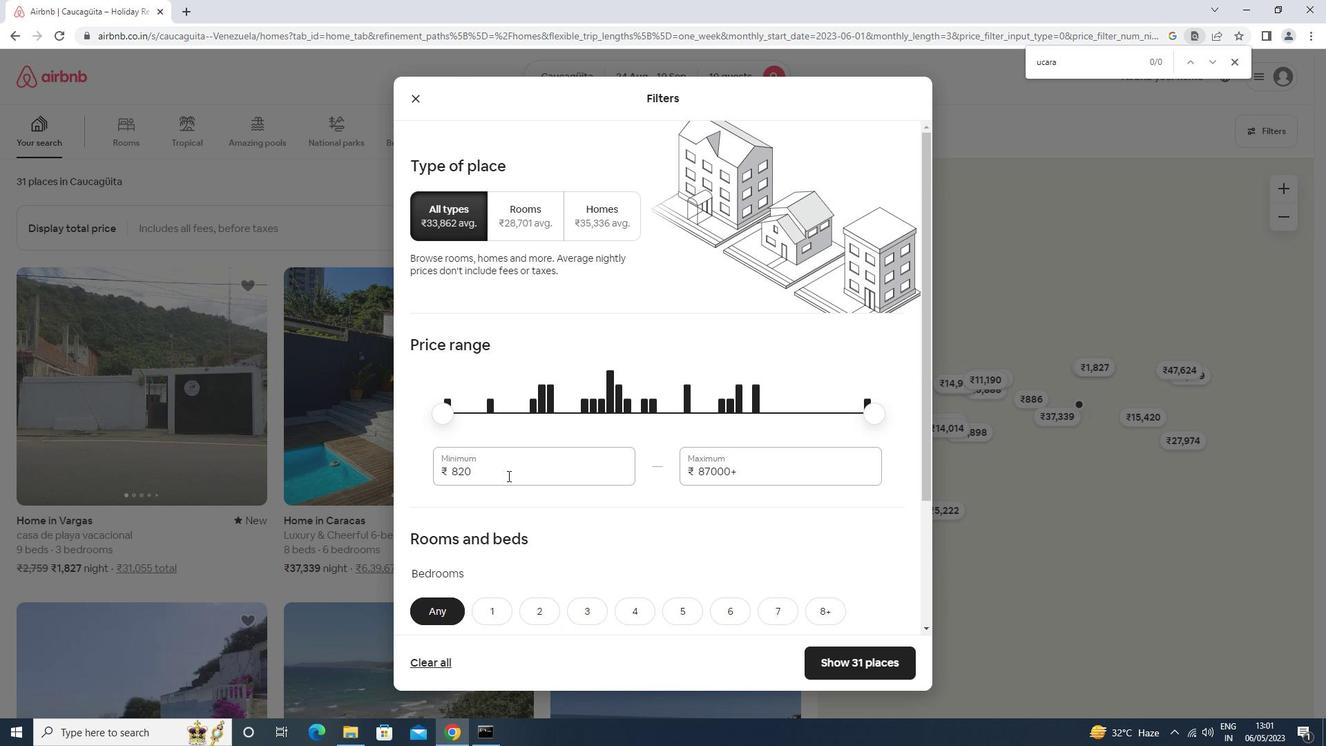 
Action: Mouse moved to (507, 476)
Screenshot: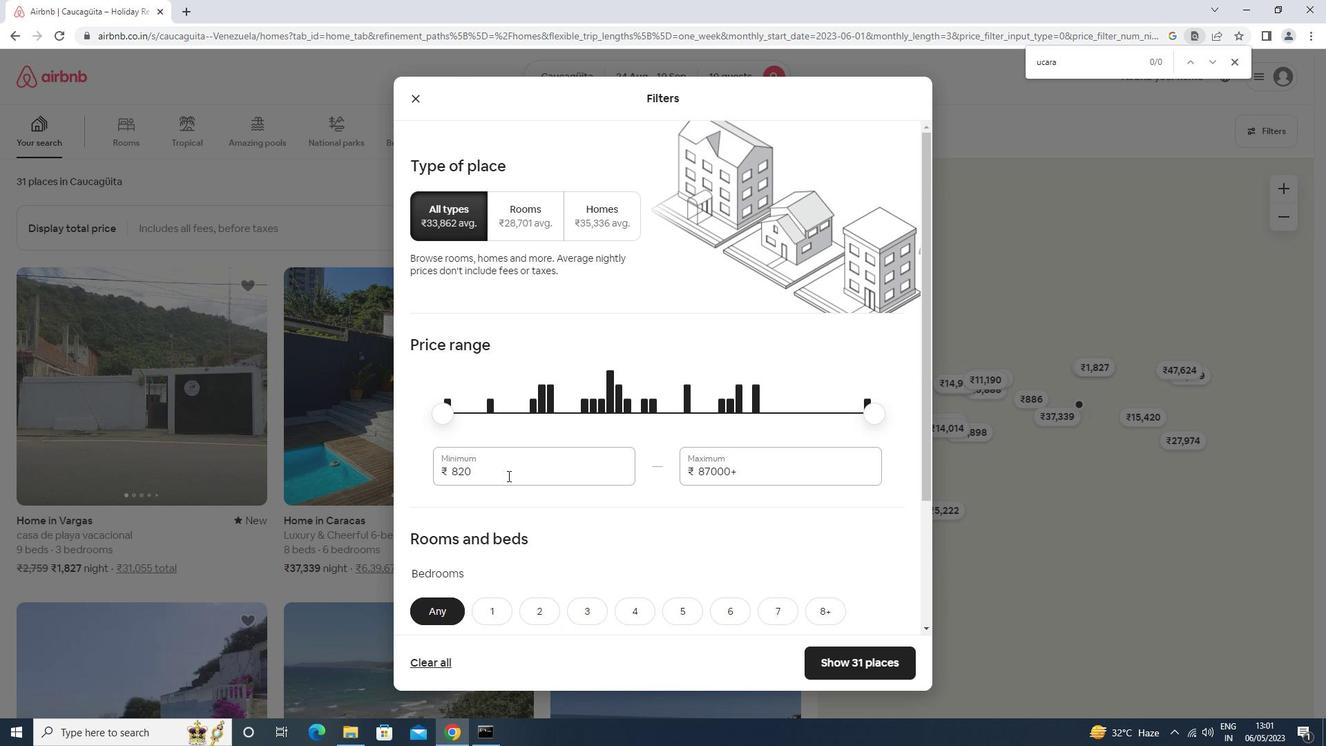 
Action: Key pressed <Key.backspace><Key.backspace><Key.backspace>12000<Key.tab>15000
Screenshot: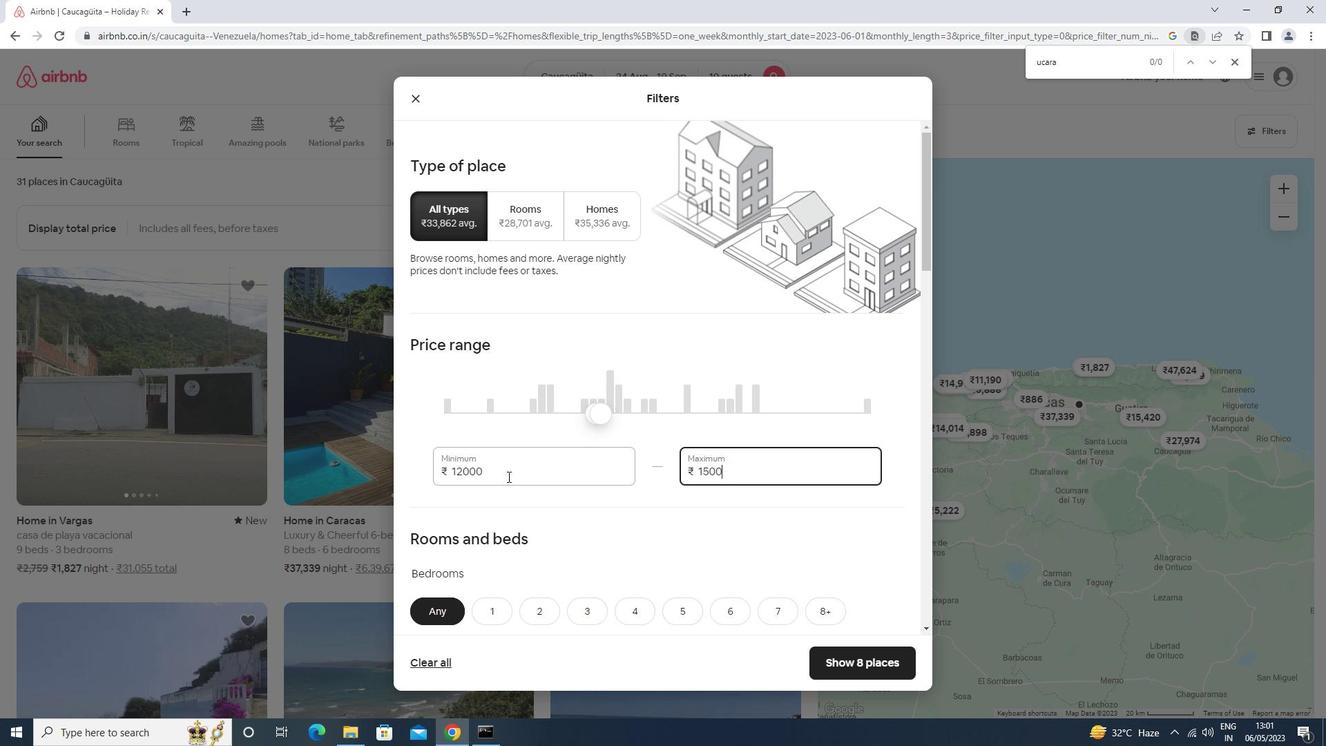
Action: Mouse moved to (554, 451)
Screenshot: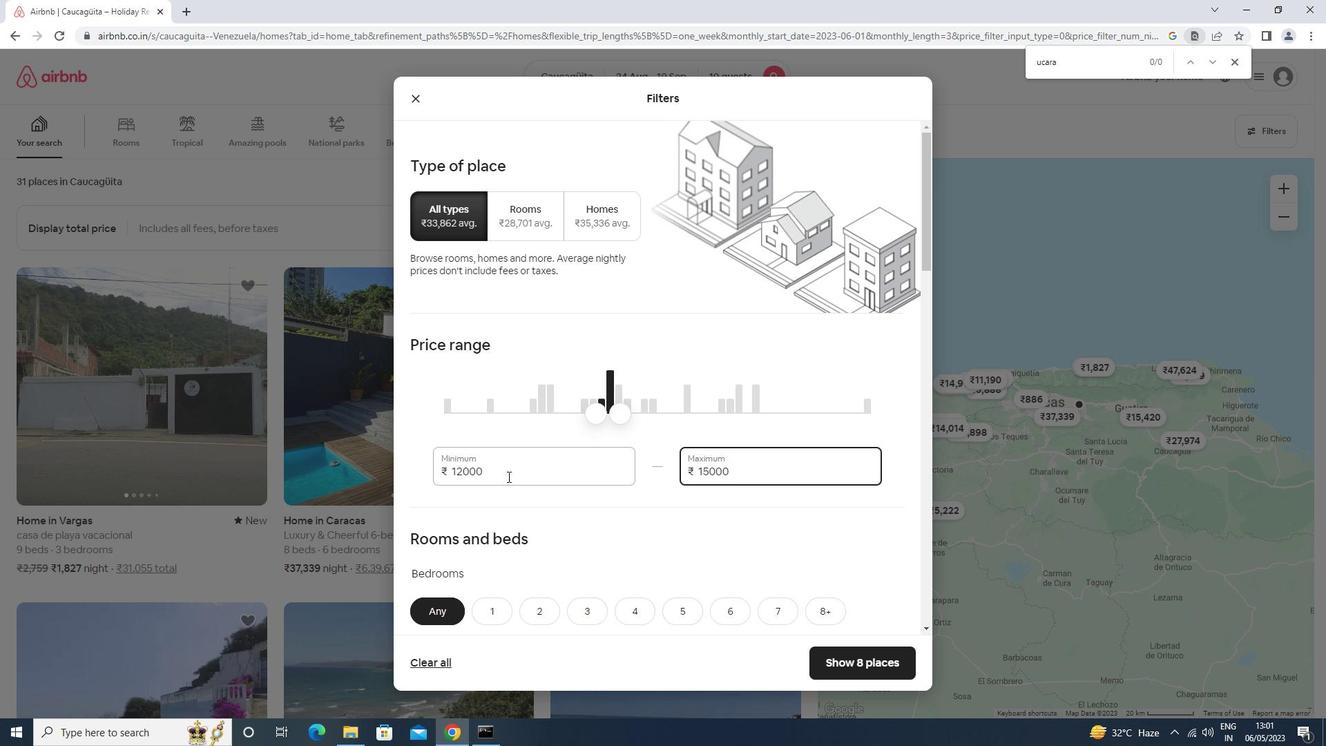 
Action: Mouse scrolled (554, 450) with delta (0, 0)
Screenshot: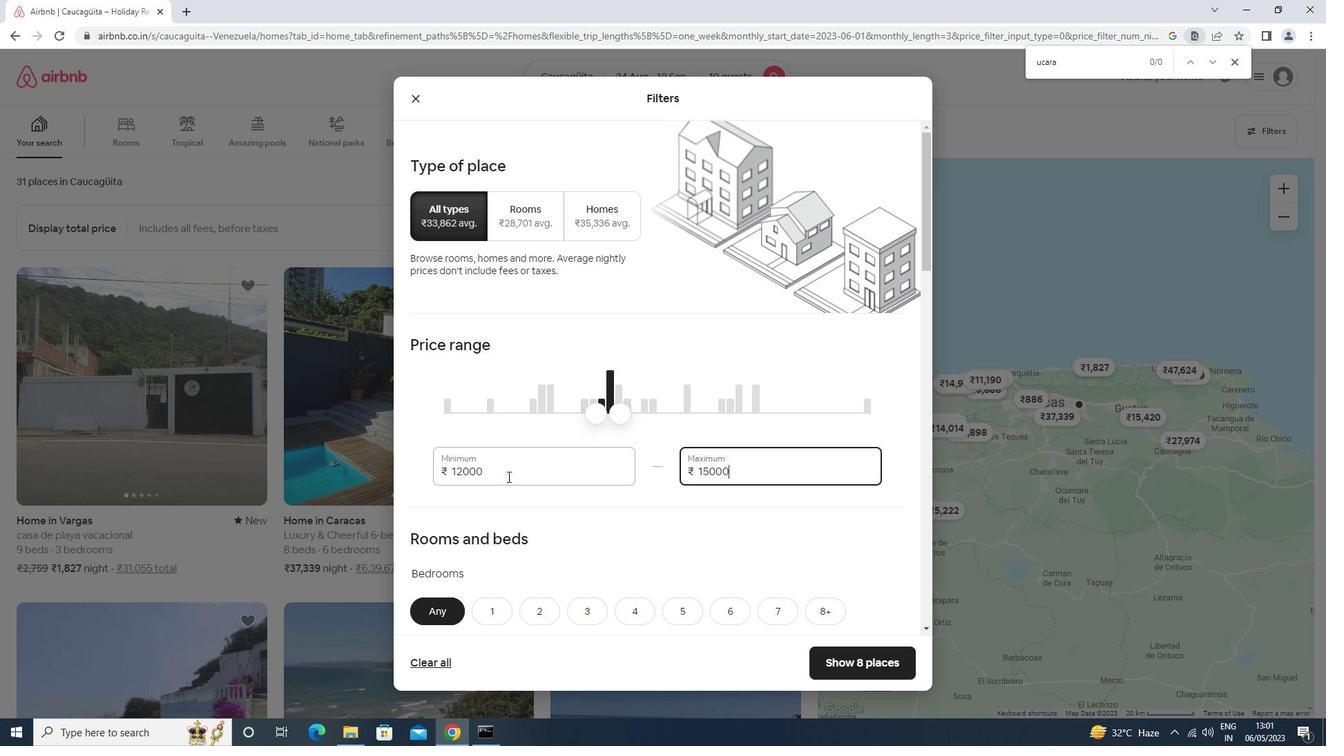 
Action: Mouse scrolled (554, 450) with delta (0, 0)
Screenshot: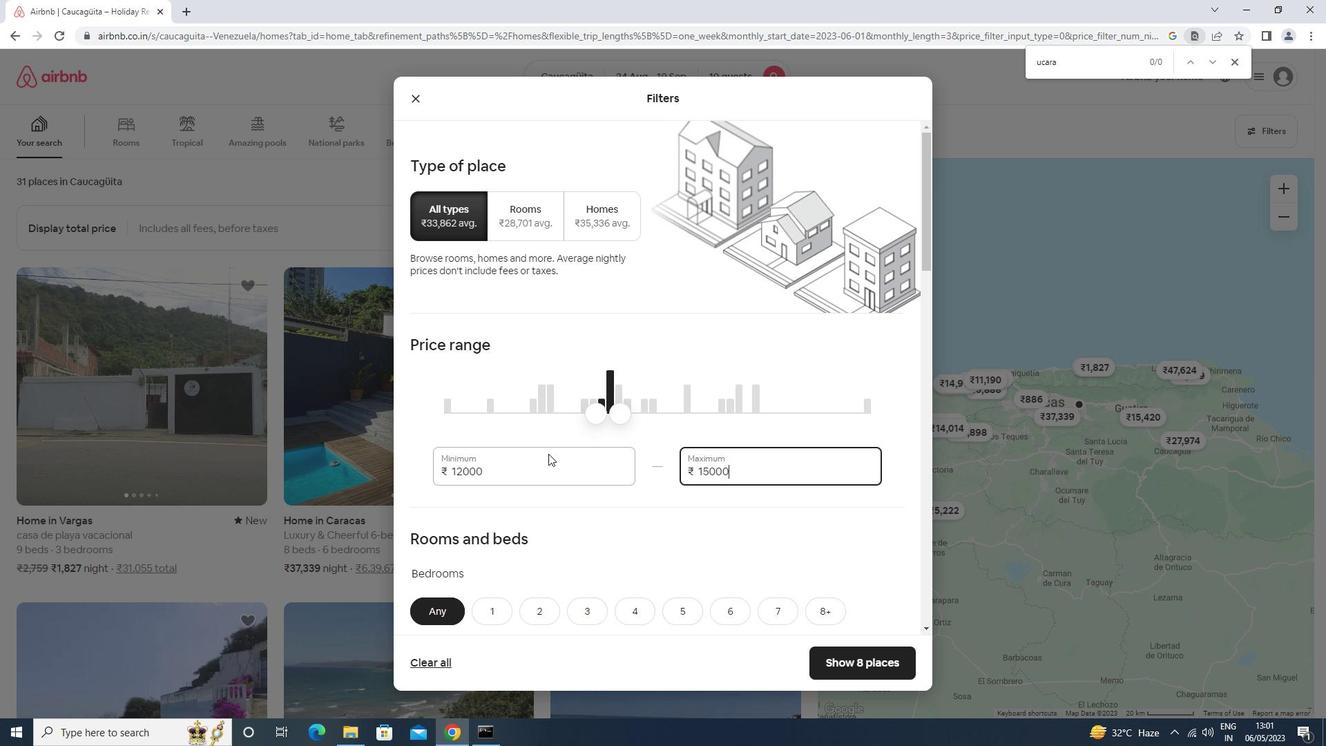 
Action: Mouse scrolled (554, 450) with delta (0, 0)
Screenshot: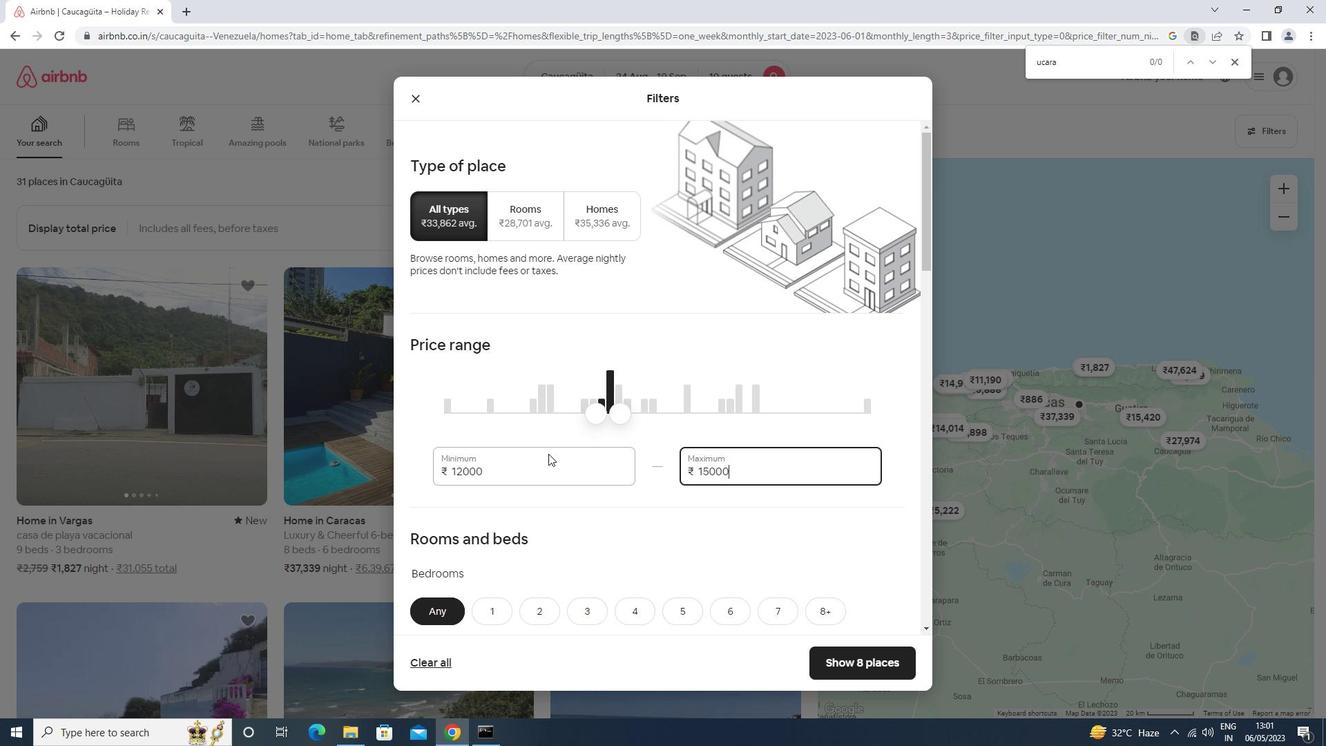
Action: Mouse scrolled (554, 450) with delta (0, 0)
Screenshot: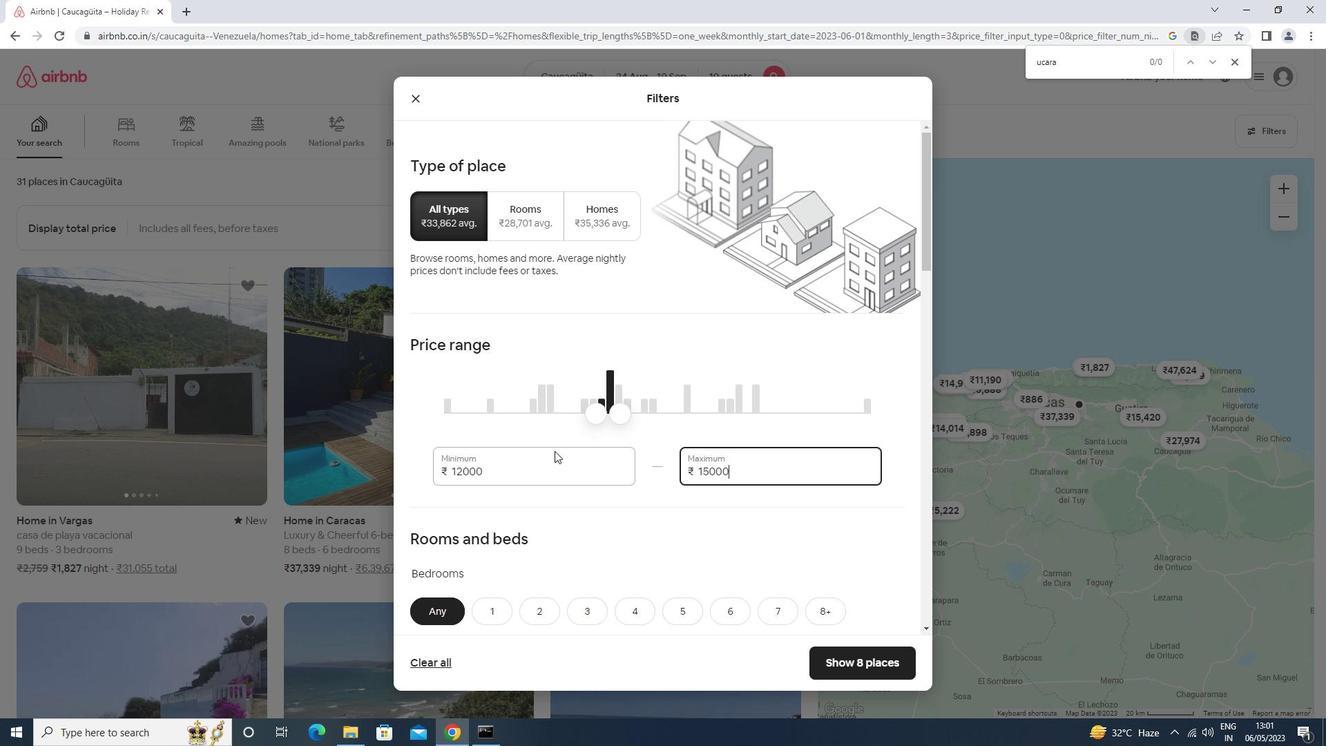 
Action: Mouse moved to (641, 344)
Screenshot: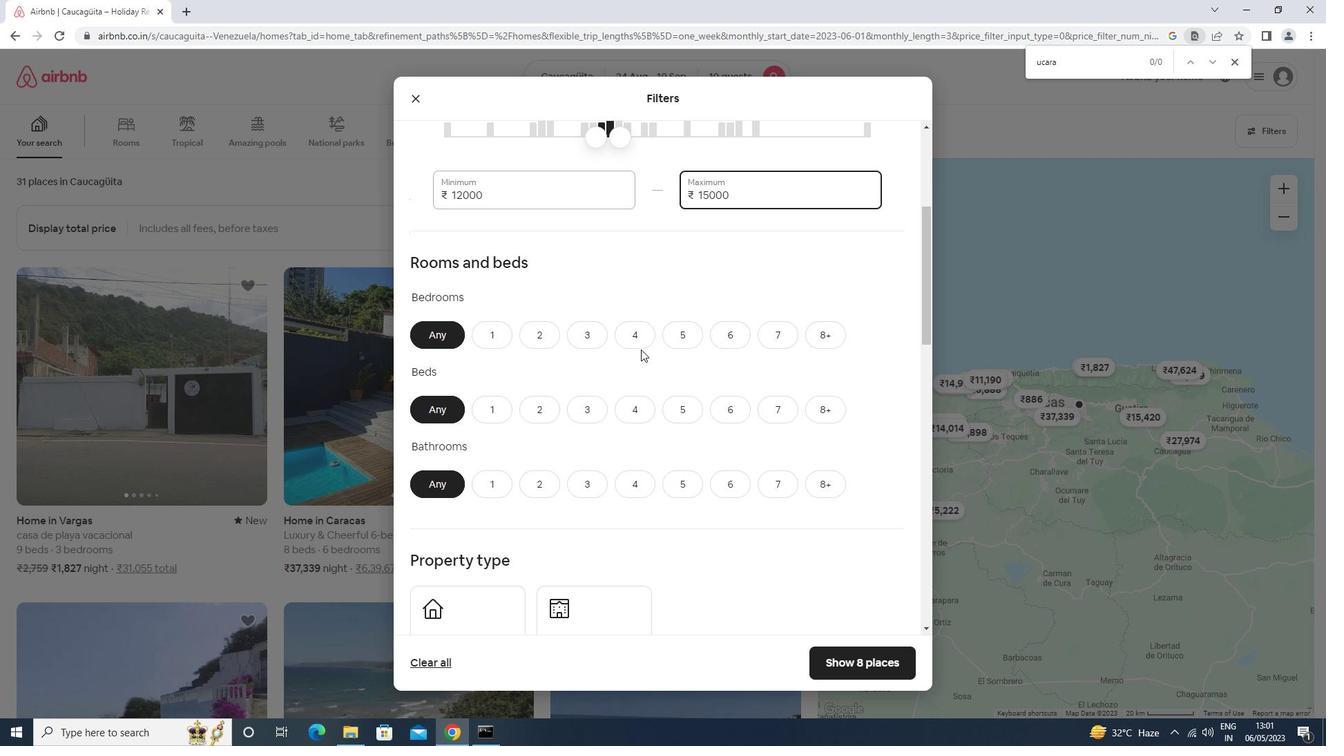 
Action: Mouse pressed left at (641, 344)
Screenshot: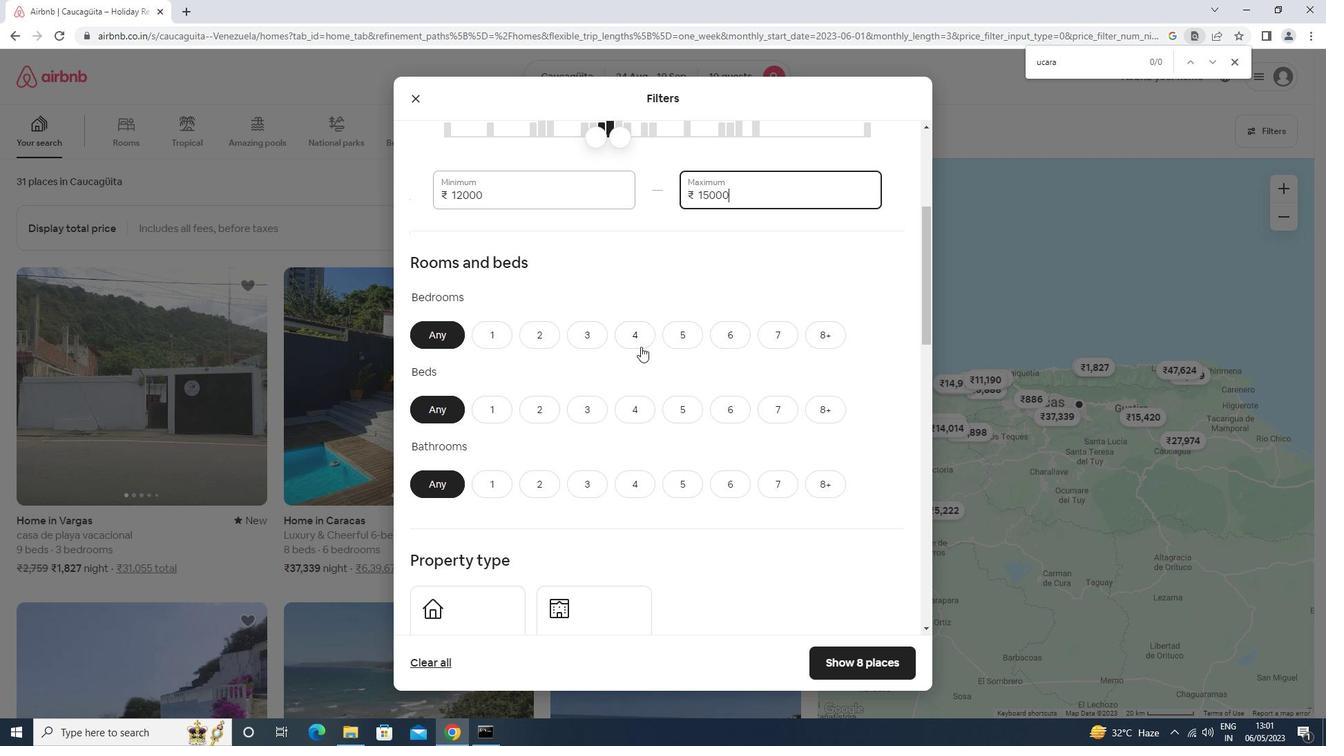 
Action: Mouse moved to (829, 404)
Screenshot: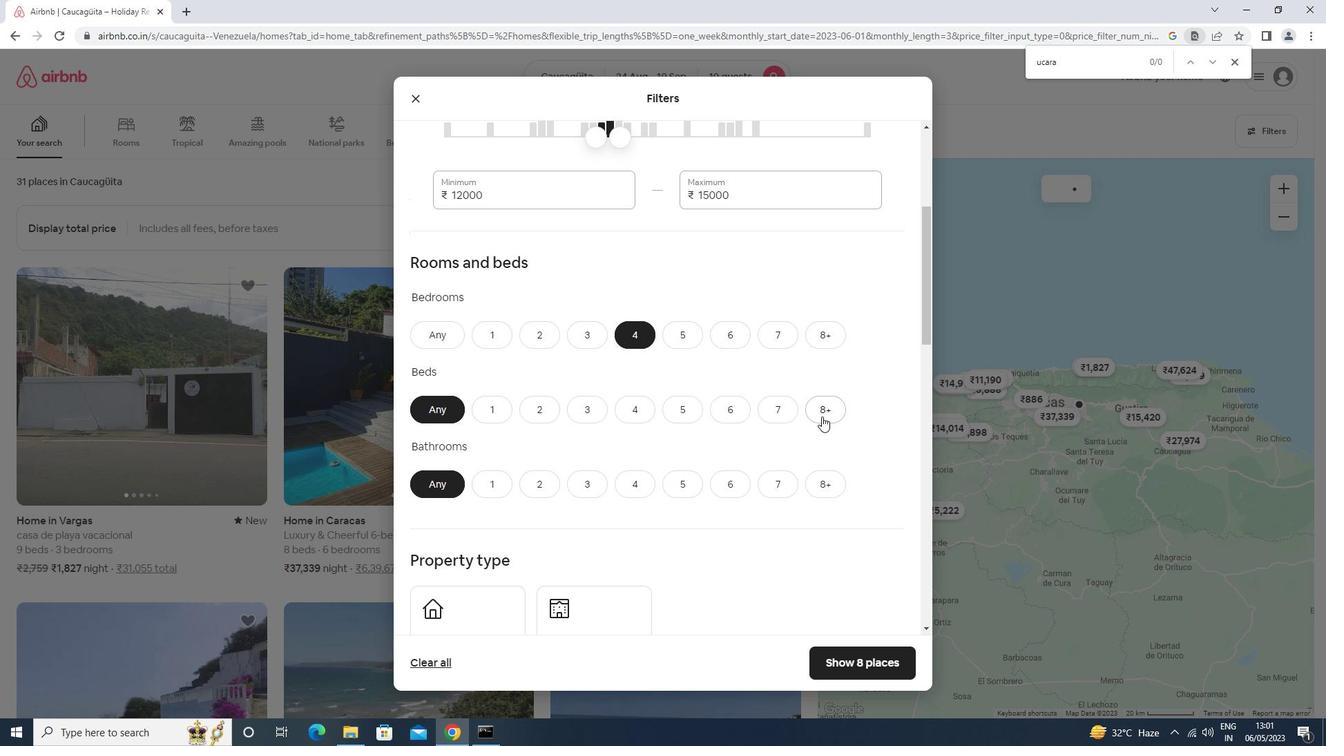 
Action: Mouse pressed left at (829, 404)
Screenshot: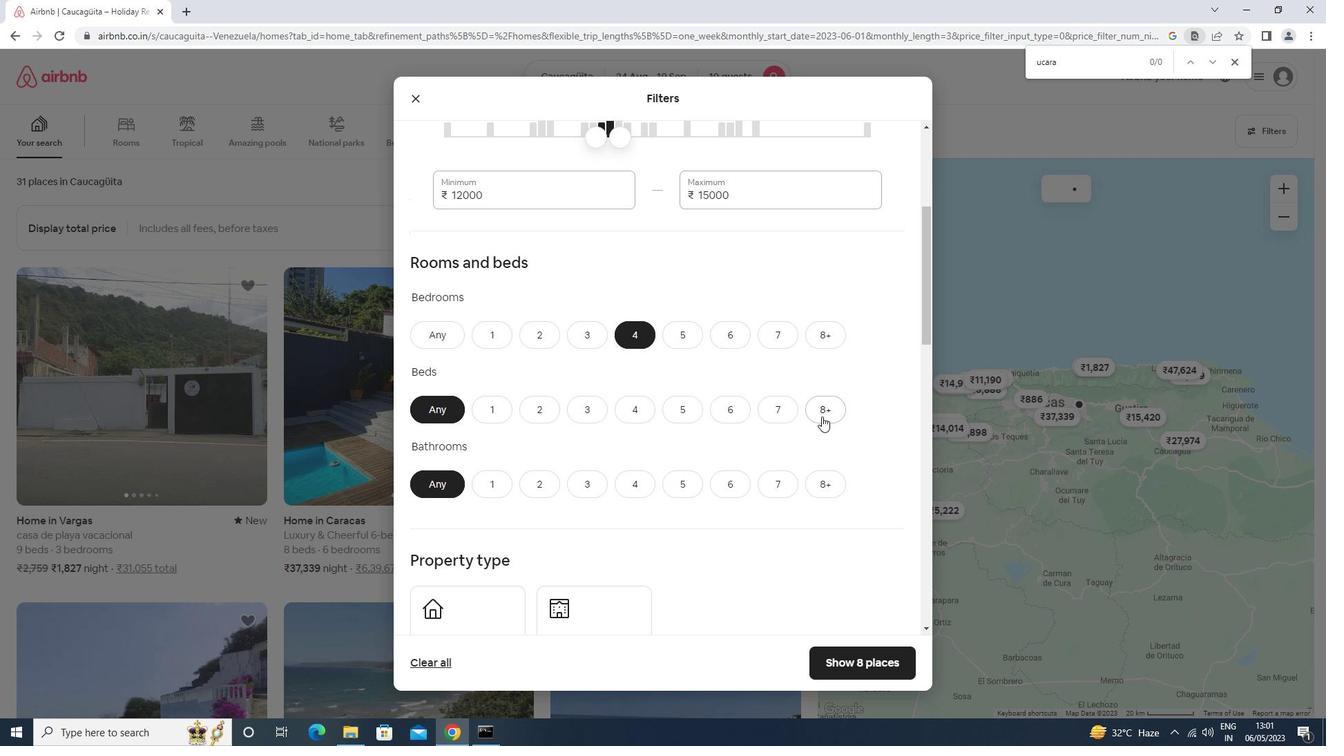 
Action: Mouse moved to (636, 487)
Screenshot: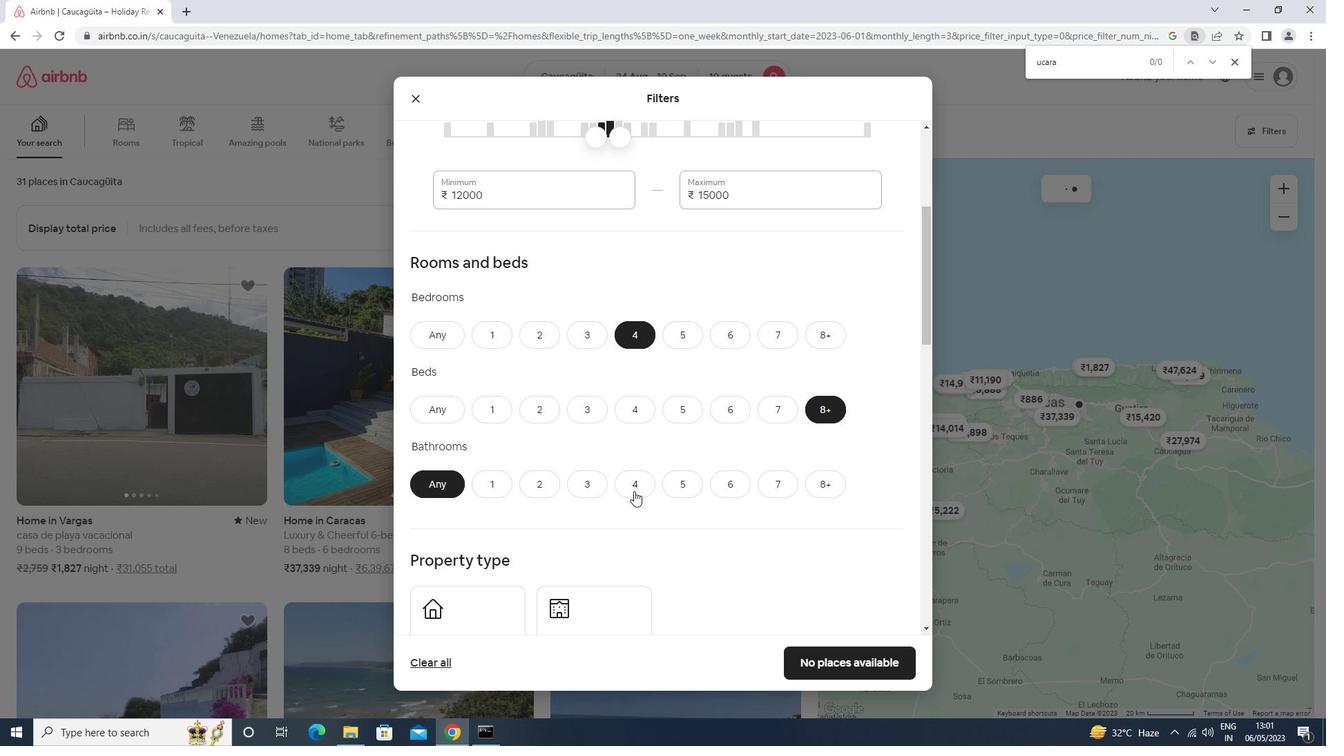 
Action: Mouse pressed left at (636, 487)
Screenshot: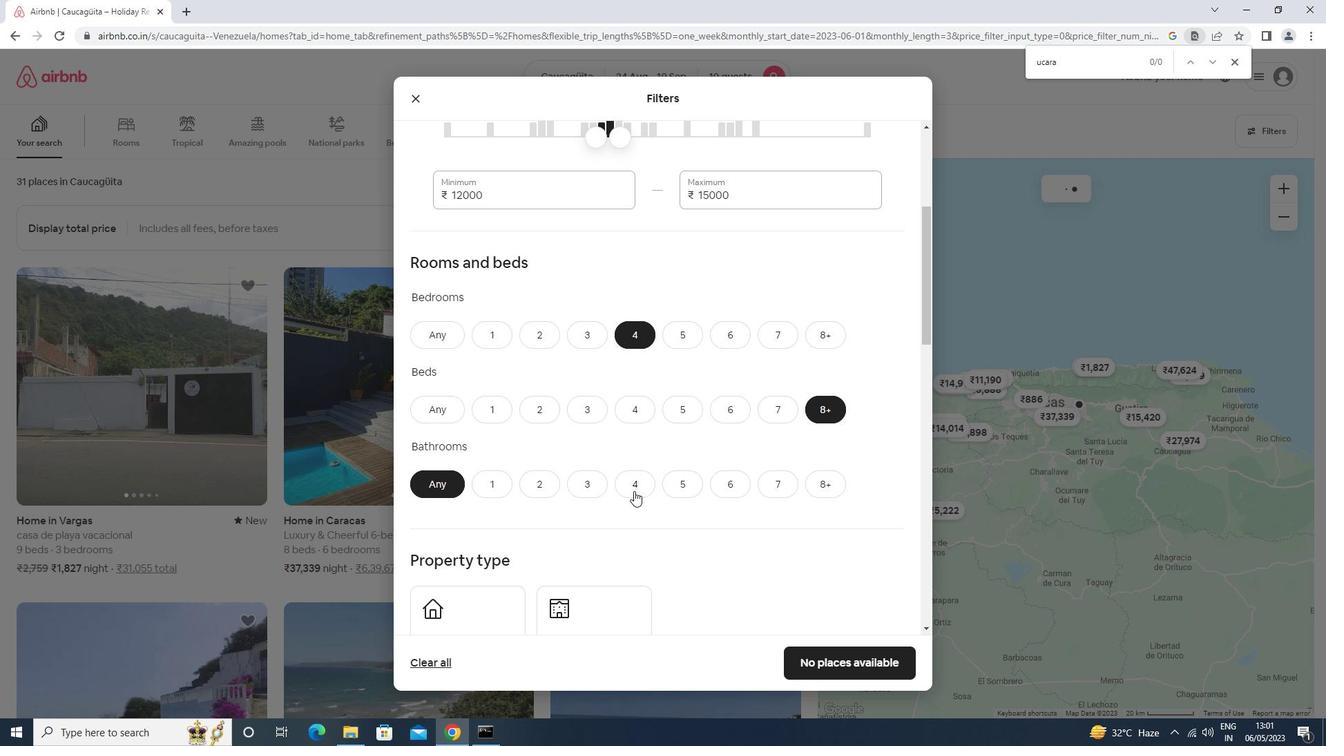 
Action: Mouse scrolled (636, 487) with delta (0, 0)
Screenshot: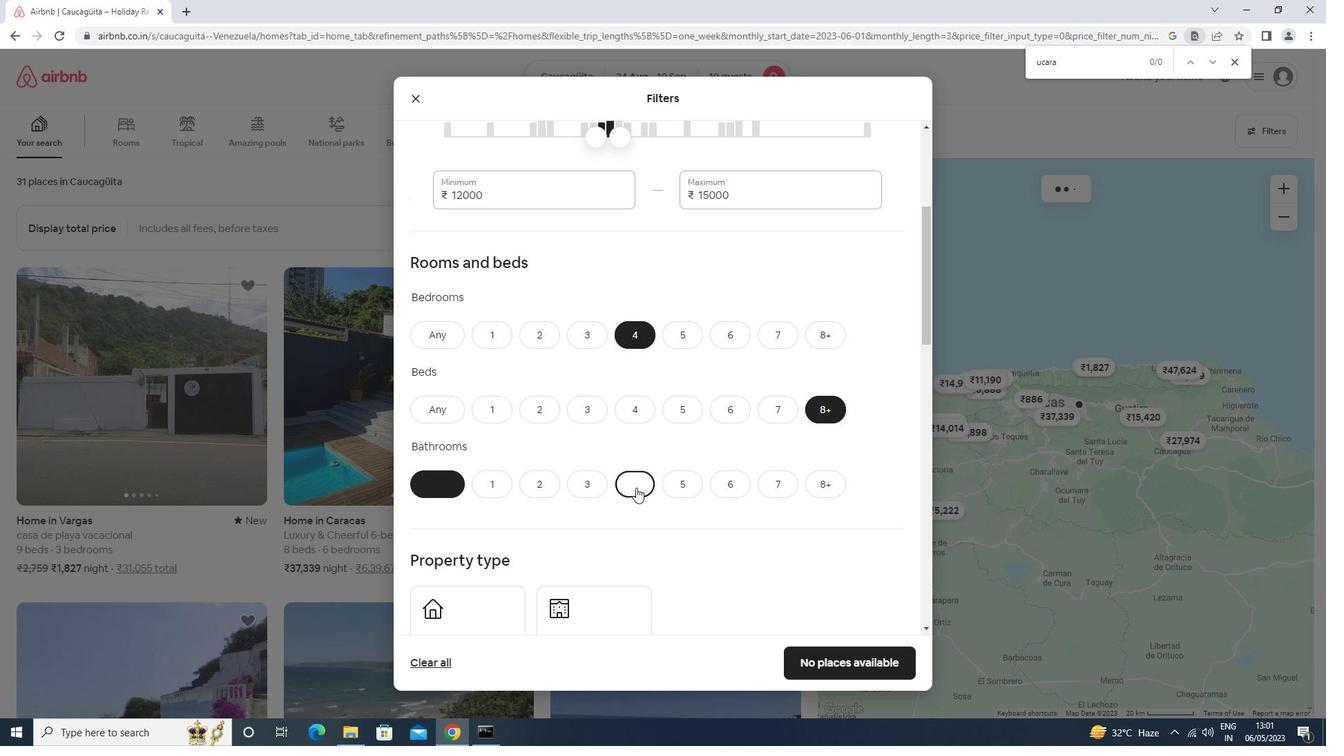 
Action: Mouse scrolled (636, 487) with delta (0, 0)
Screenshot: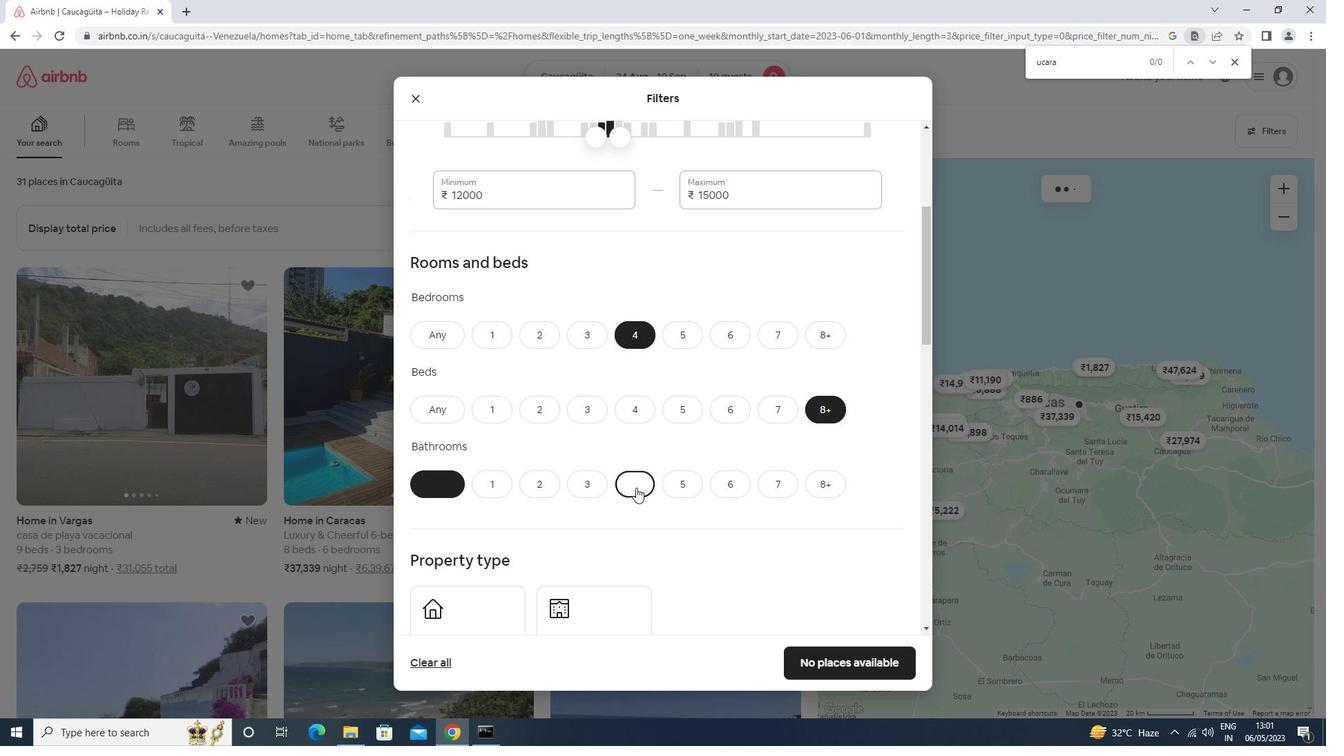 
Action: Mouse scrolled (636, 487) with delta (0, 0)
Screenshot: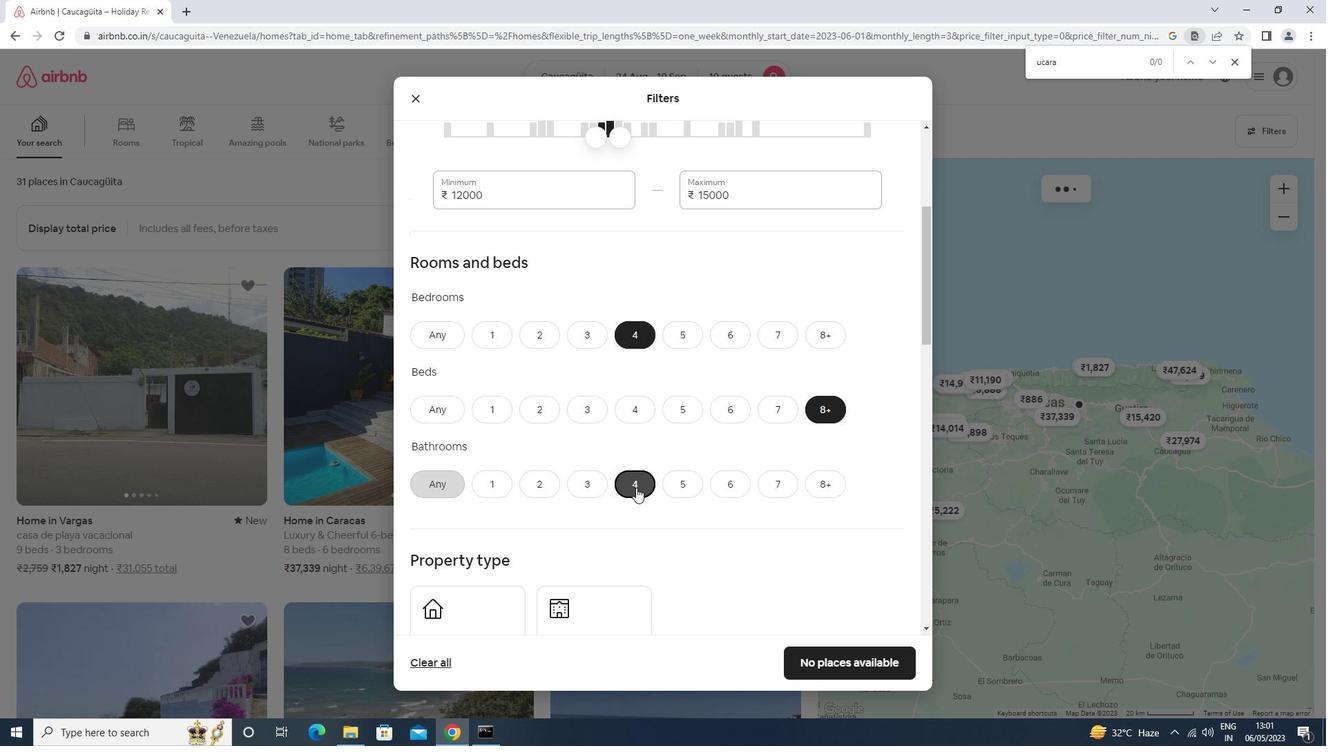 
Action: Mouse moved to (467, 445)
Screenshot: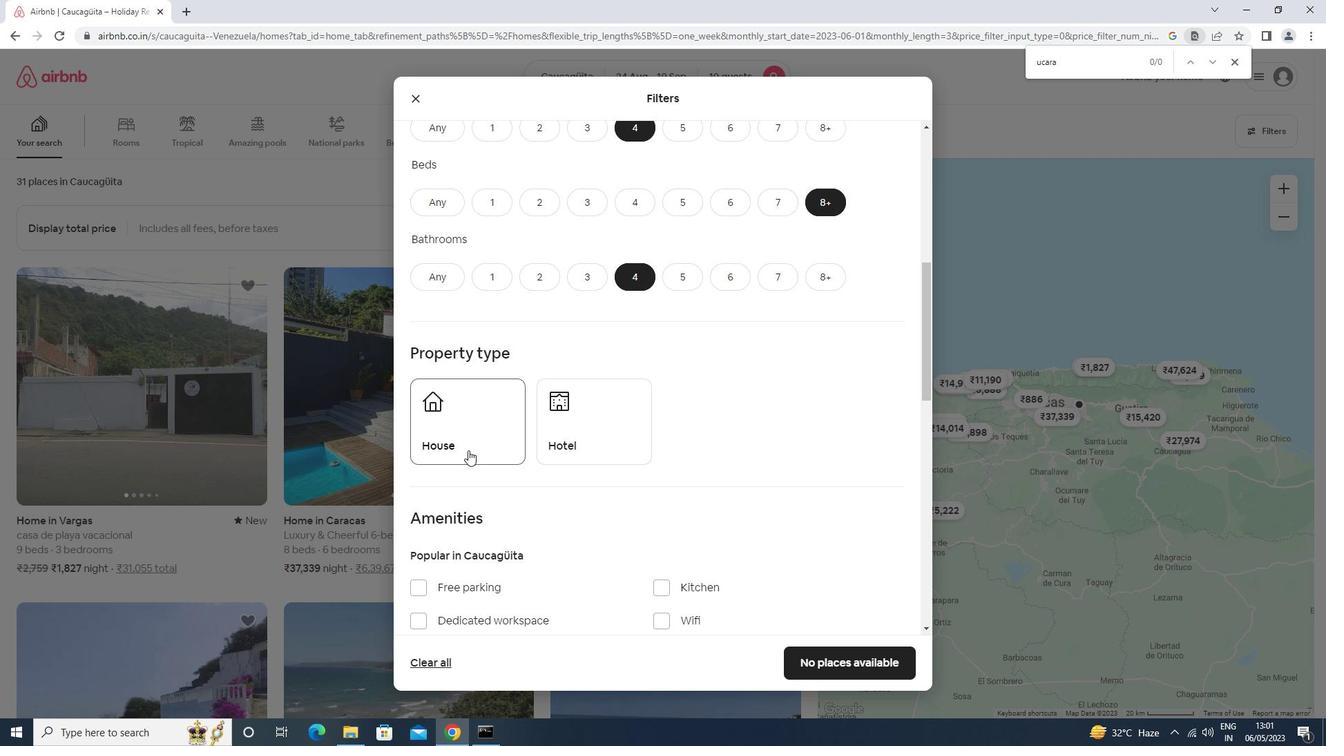 
Action: Mouse pressed left at (467, 445)
Screenshot: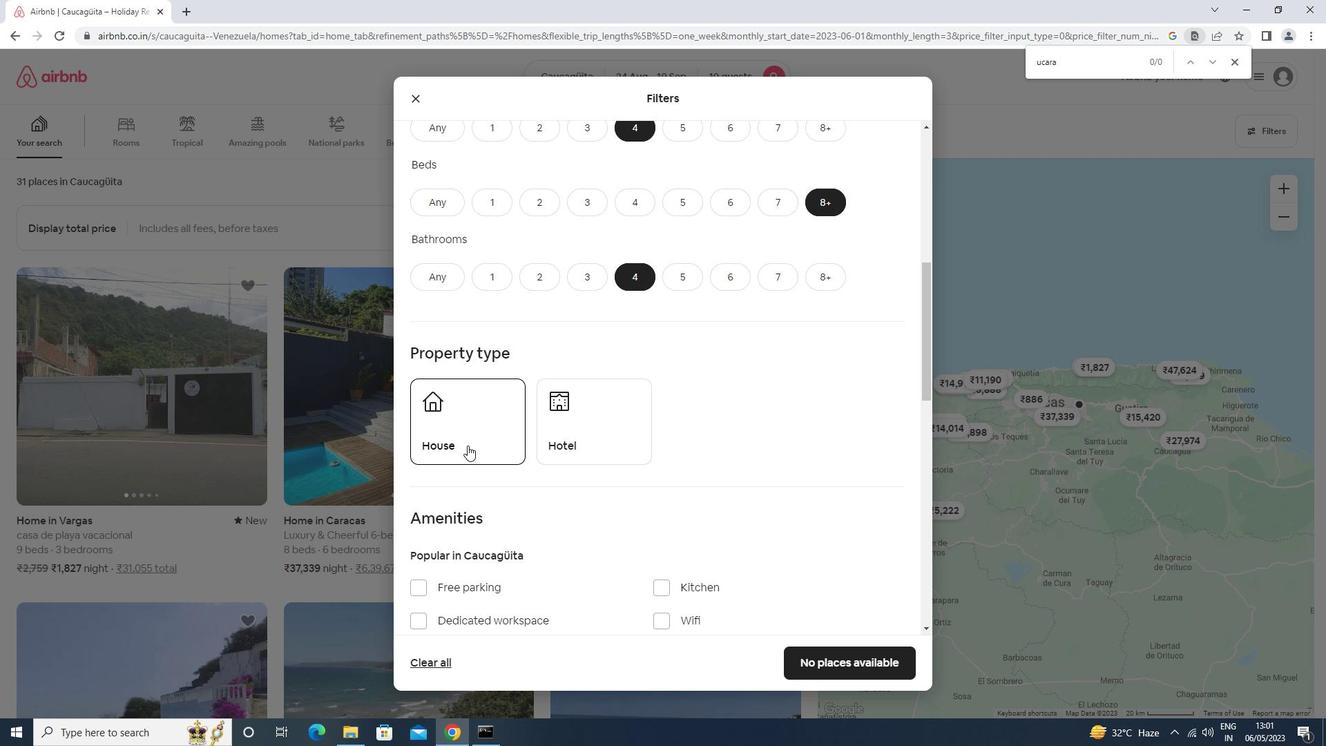 
Action: Mouse scrolled (467, 445) with delta (0, 0)
Screenshot: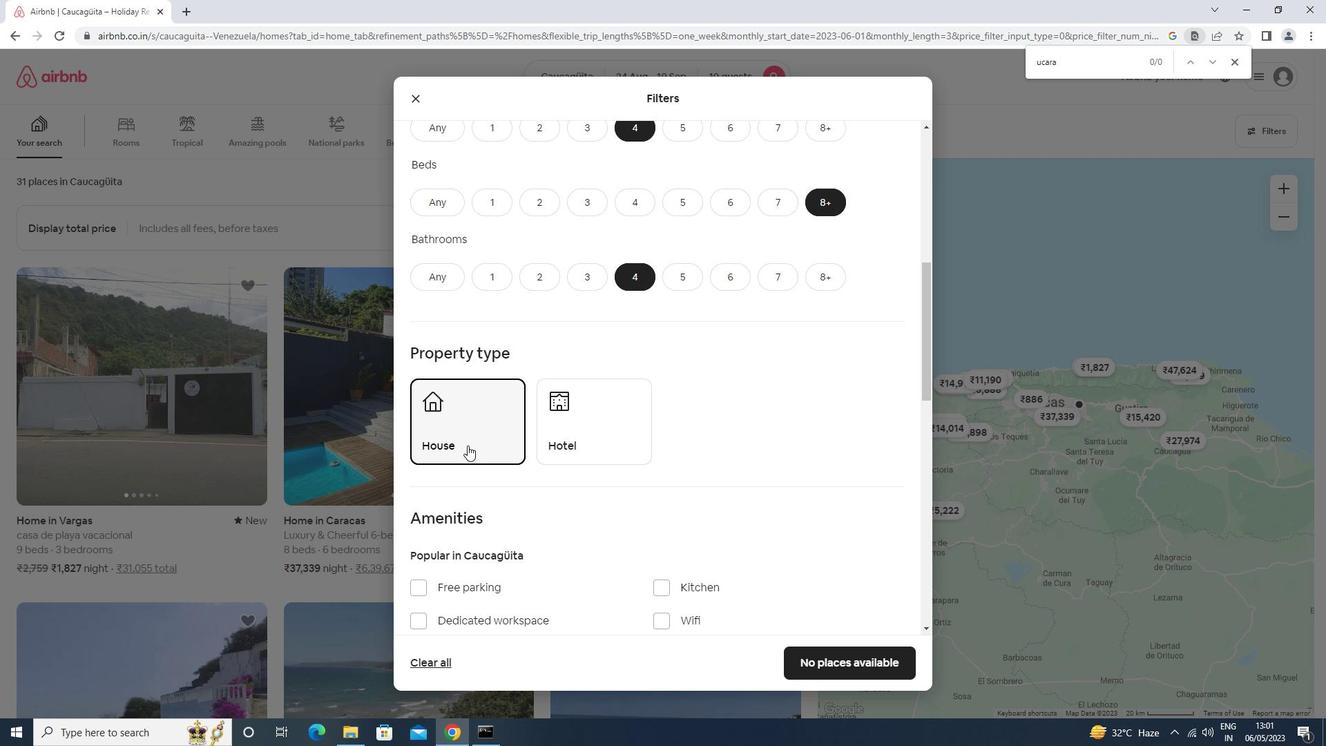 
Action: Mouse scrolled (467, 445) with delta (0, 0)
Screenshot: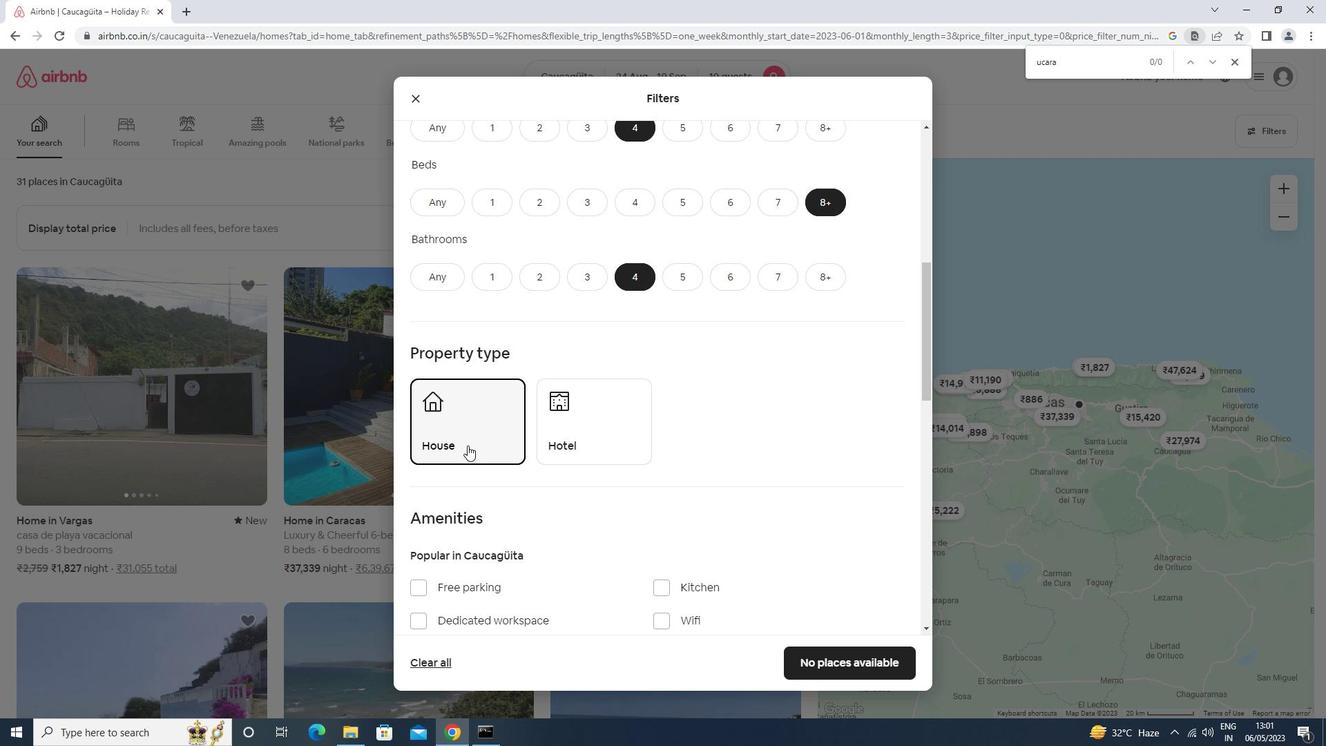 
Action: Mouse scrolled (467, 445) with delta (0, 0)
Screenshot: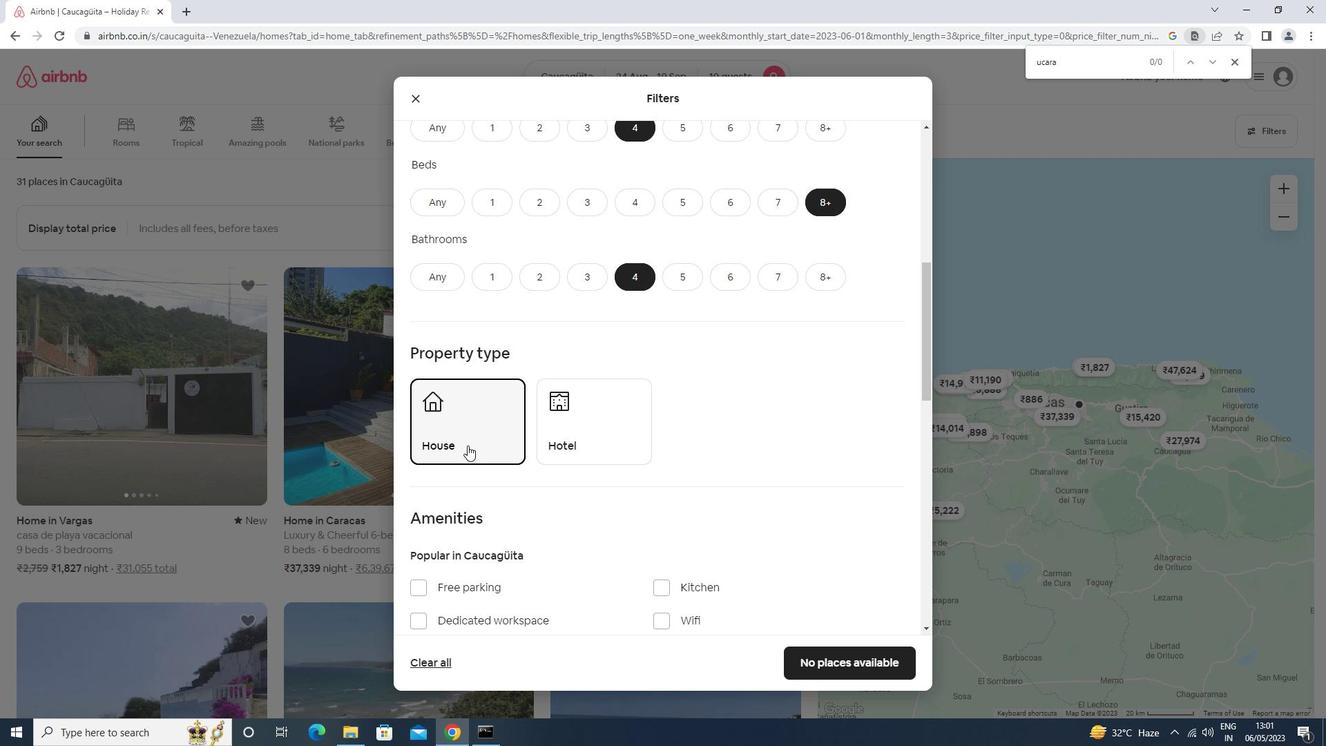 
Action: Mouse moved to (479, 378)
Screenshot: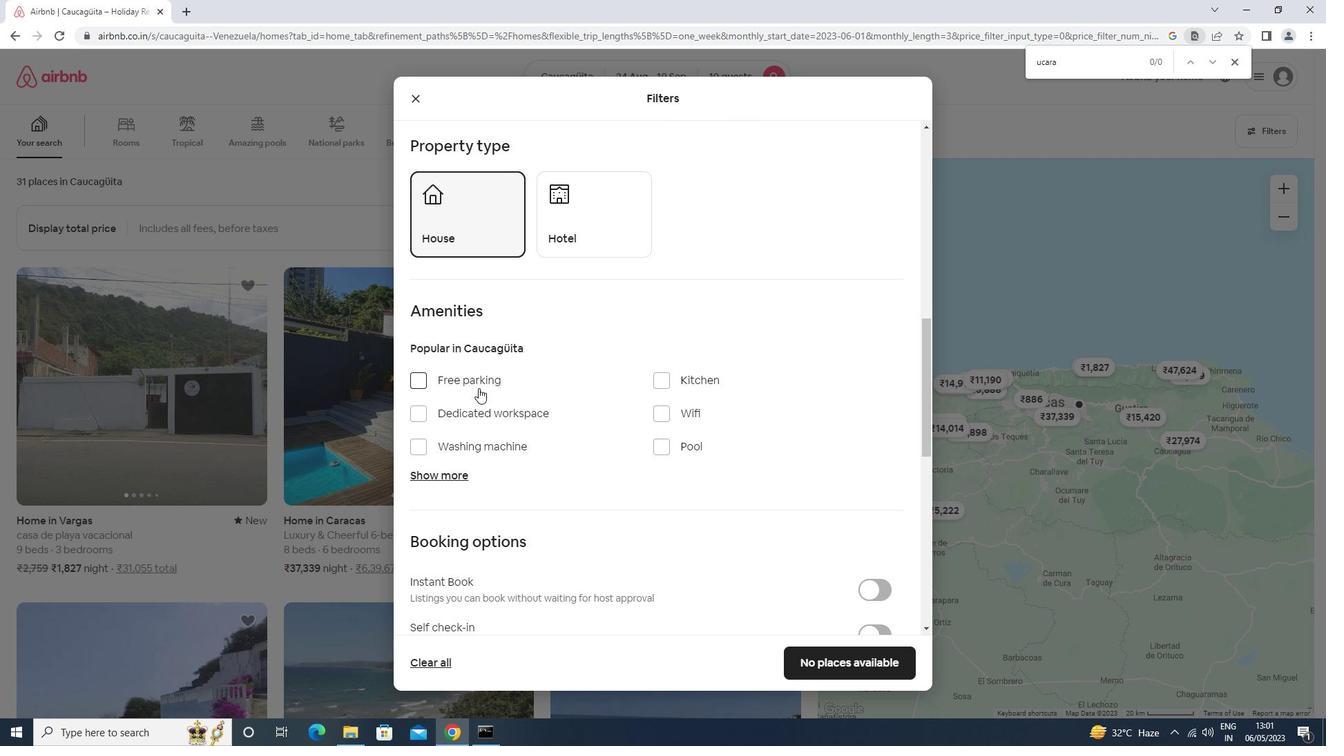 
Action: Mouse pressed left at (479, 378)
Screenshot: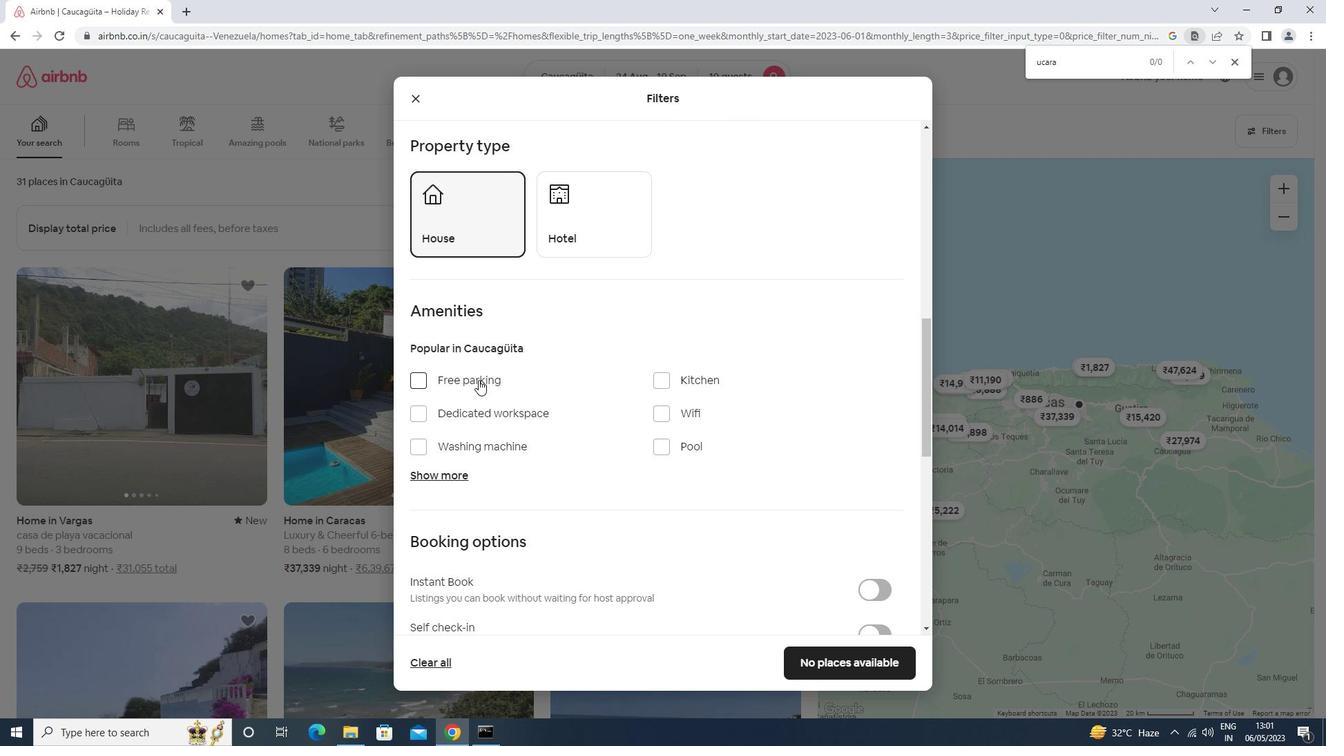 
Action: Mouse moved to (678, 416)
Screenshot: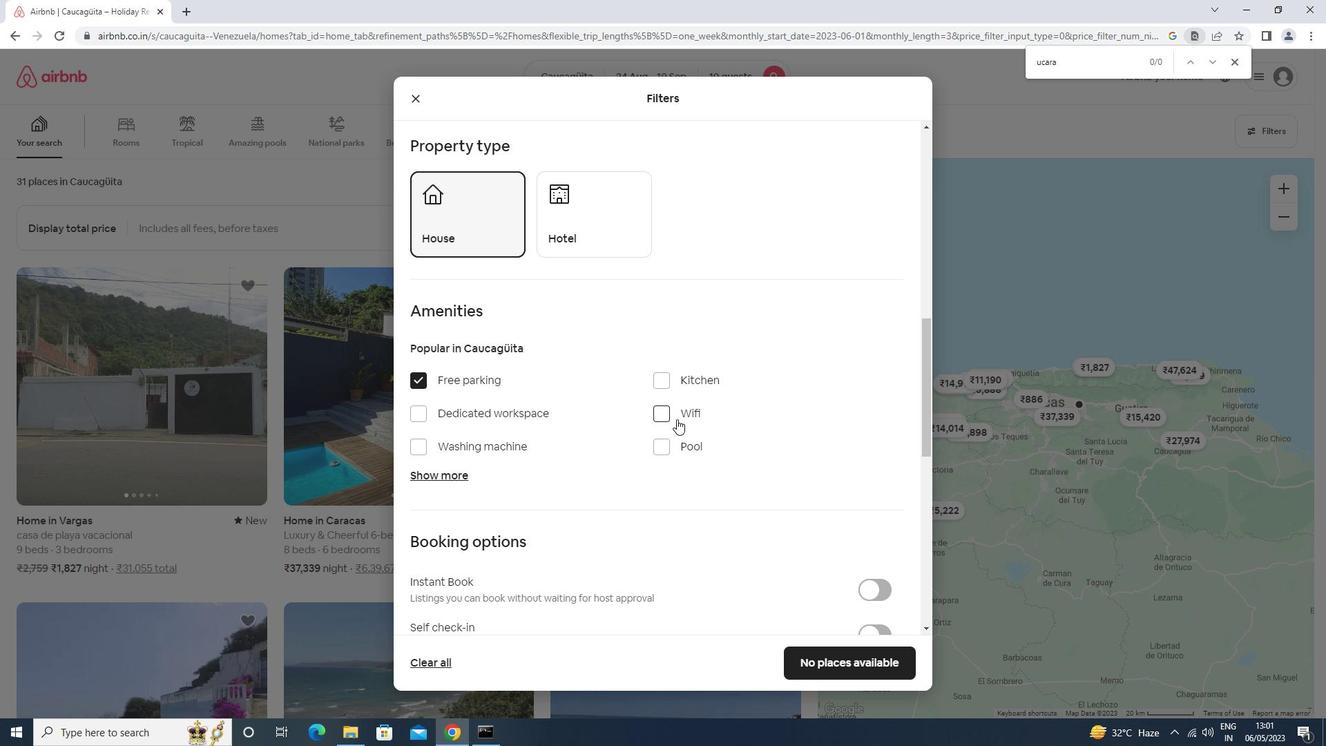 
Action: Mouse pressed left at (678, 416)
Screenshot: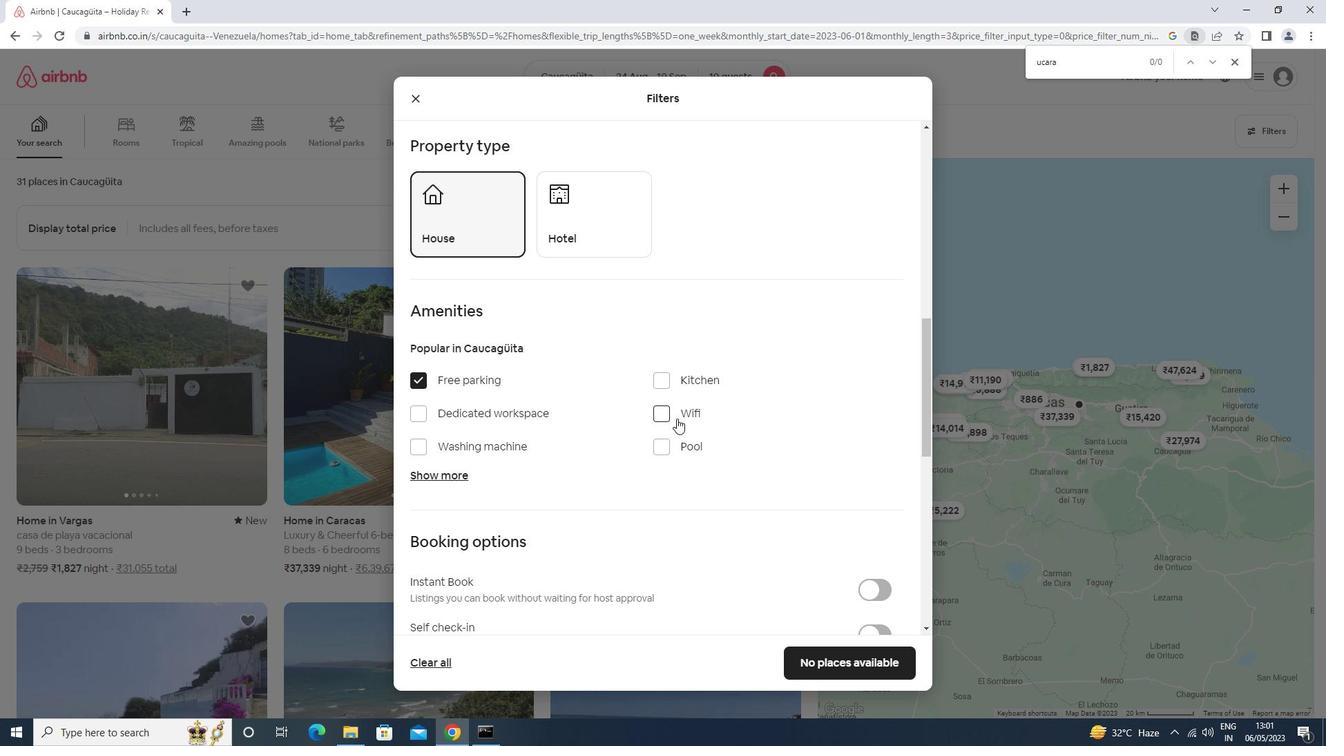 
Action: Mouse moved to (440, 477)
Screenshot: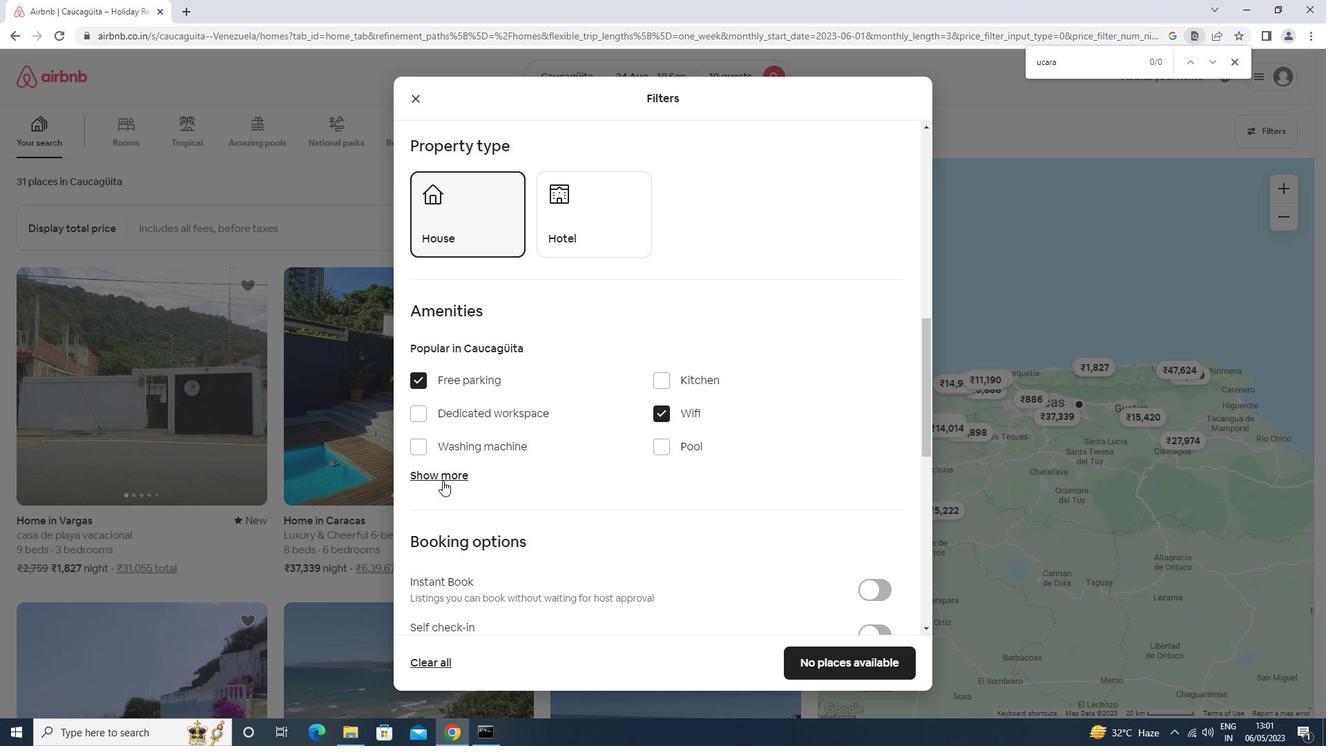 
Action: Mouse pressed left at (440, 477)
Screenshot: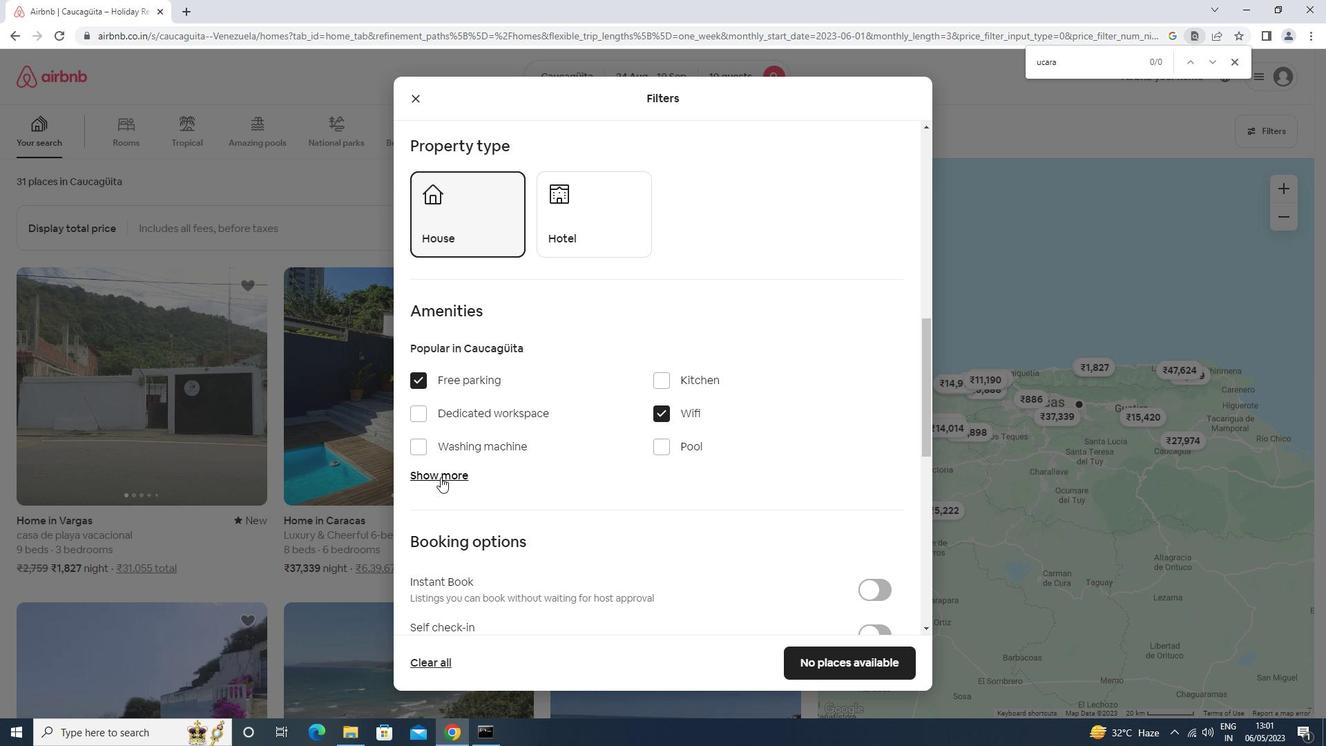 
Action: Mouse moved to (467, 549)
Screenshot: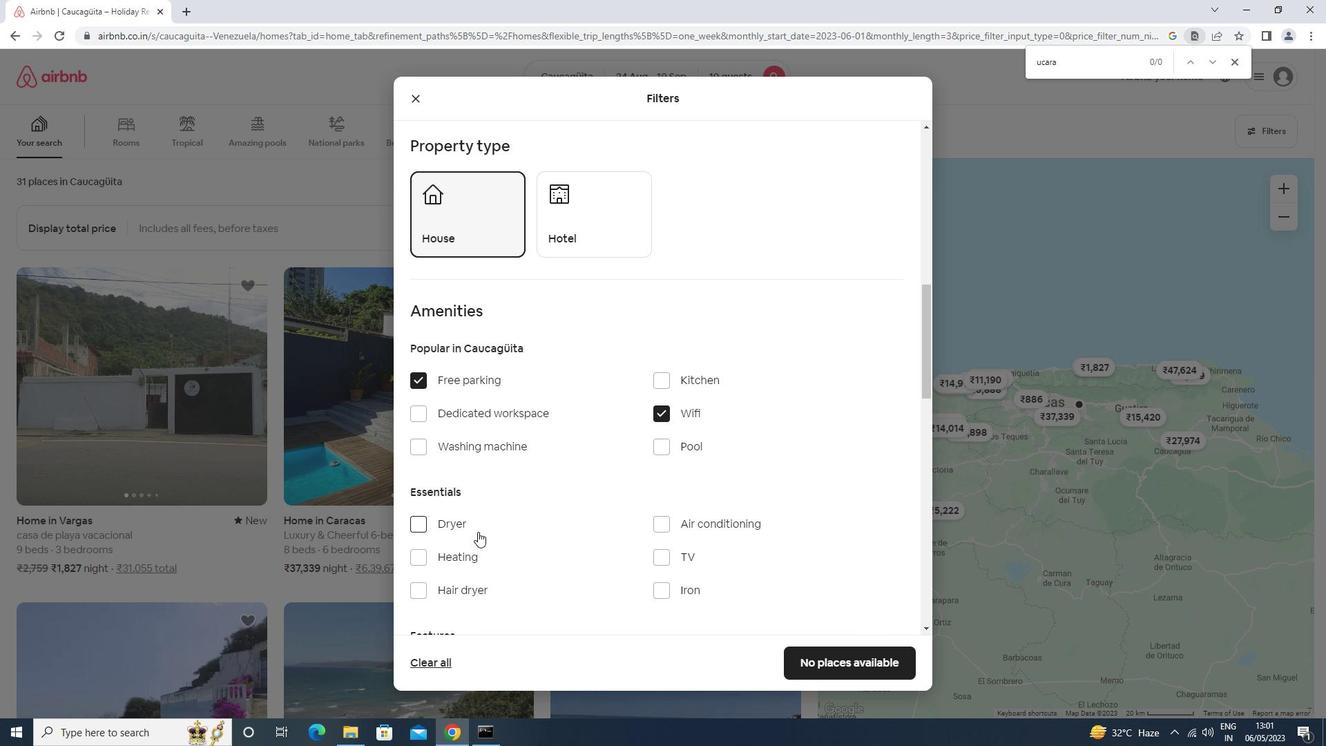 
Action: Mouse scrolled (467, 548) with delta (0, 0)
Screenshot: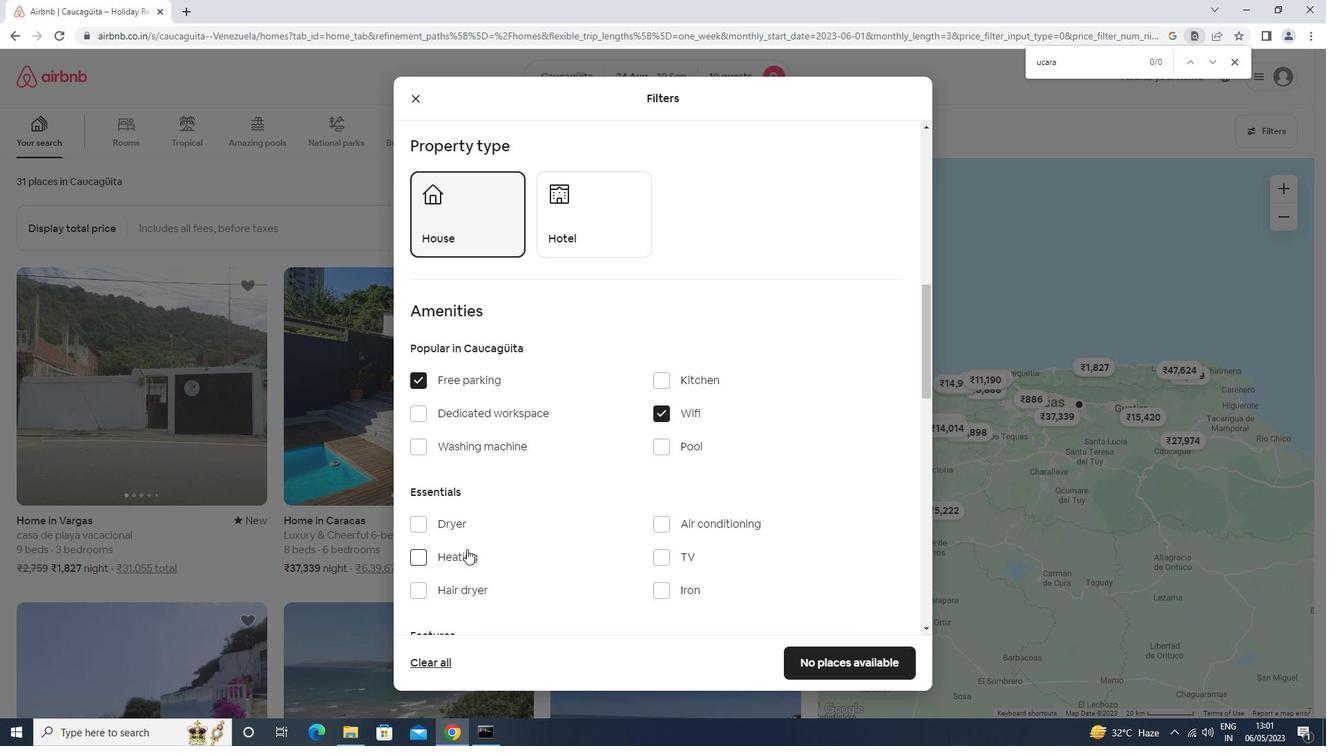 
Action: Mouse scrolled (467, 548) with delta (0, 0)
Screenshot: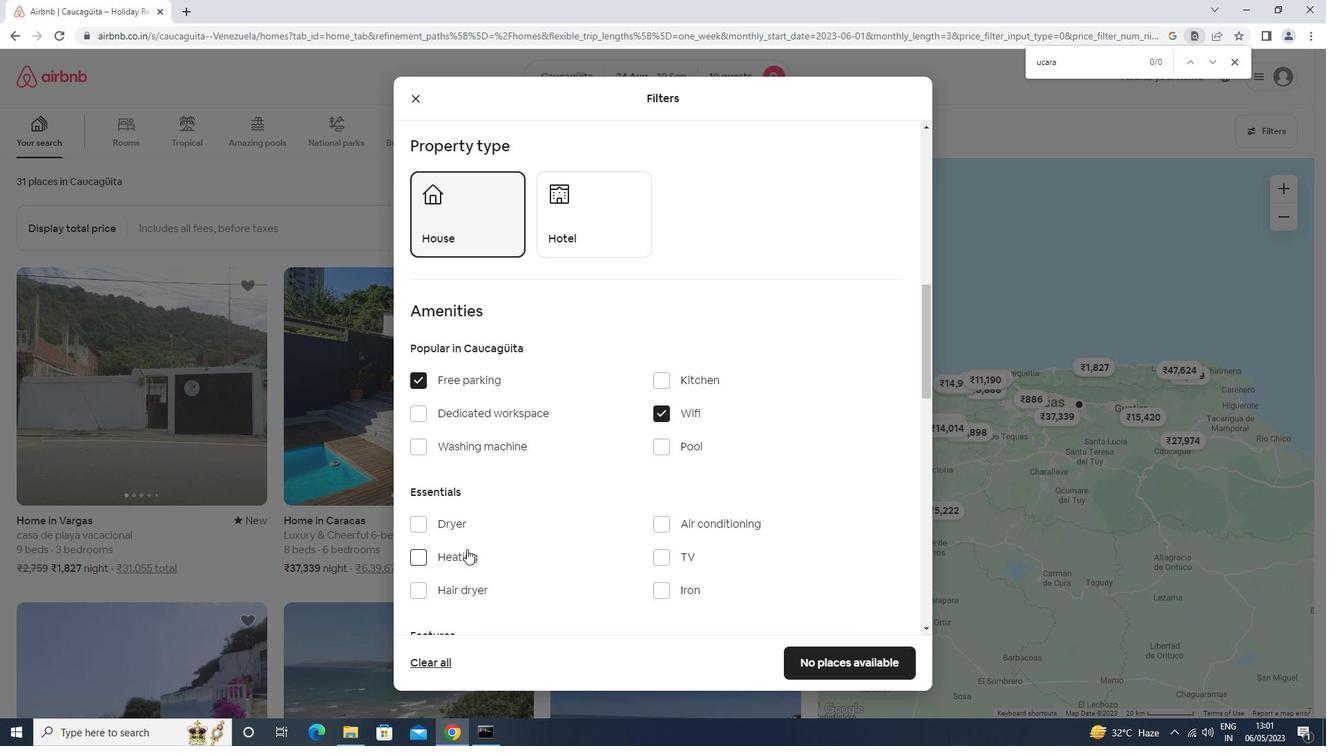 
Action: Mouse moved to (662, 419)
Screenshot: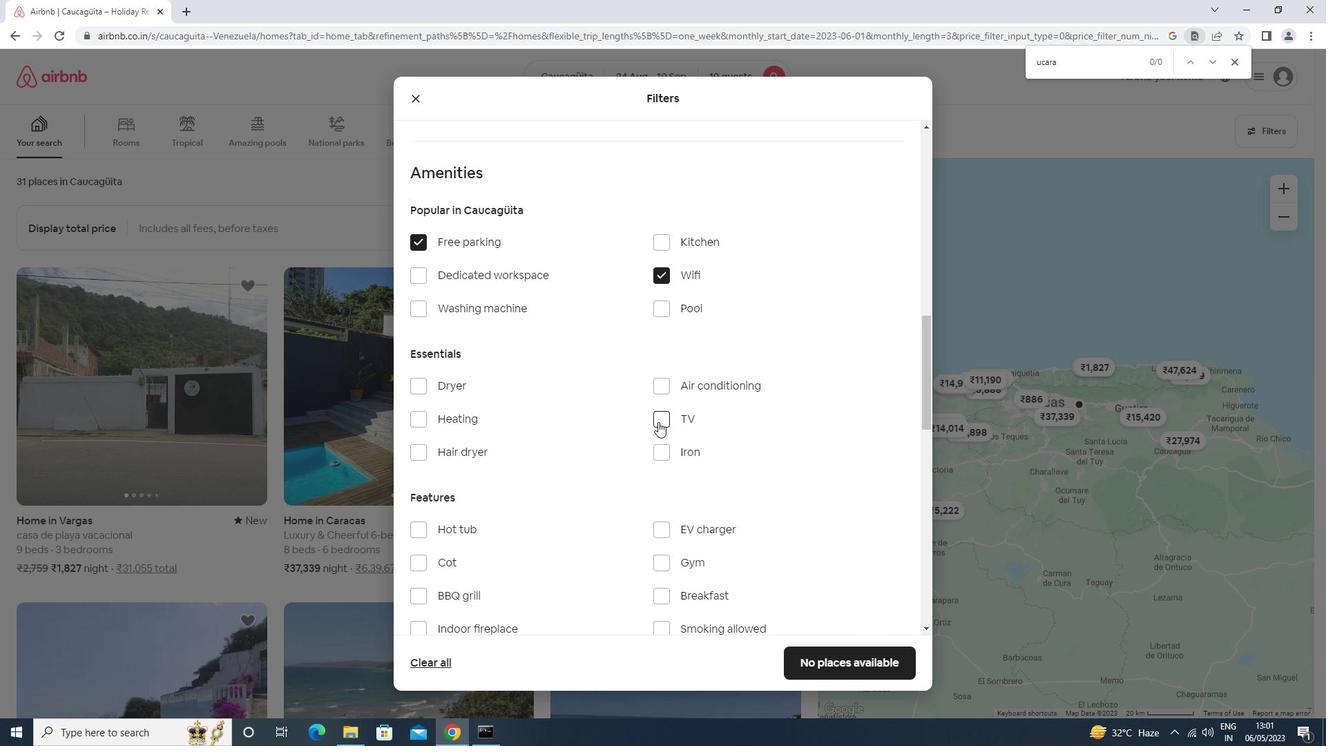 
Action: Mouse pressed left at (662, 419)
Screenshot: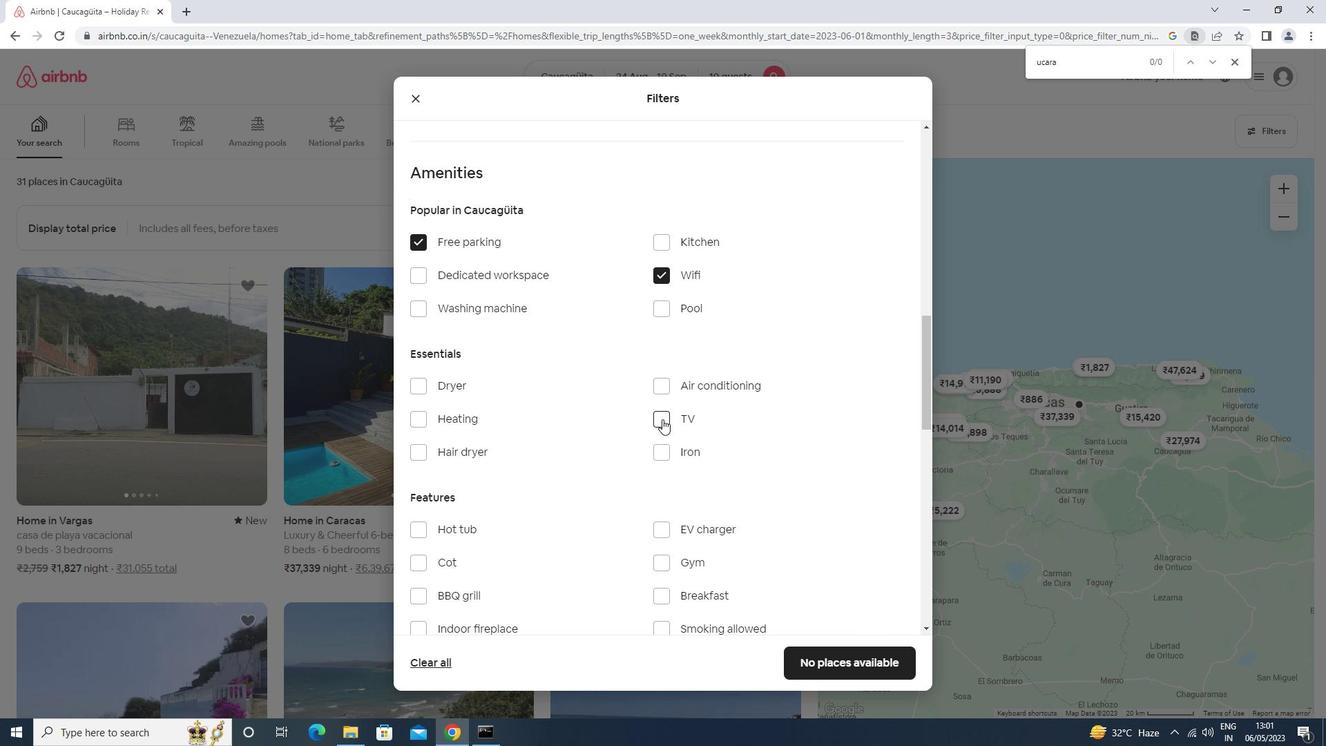
Action: Mouse moved to (561, 489)
Screenshot: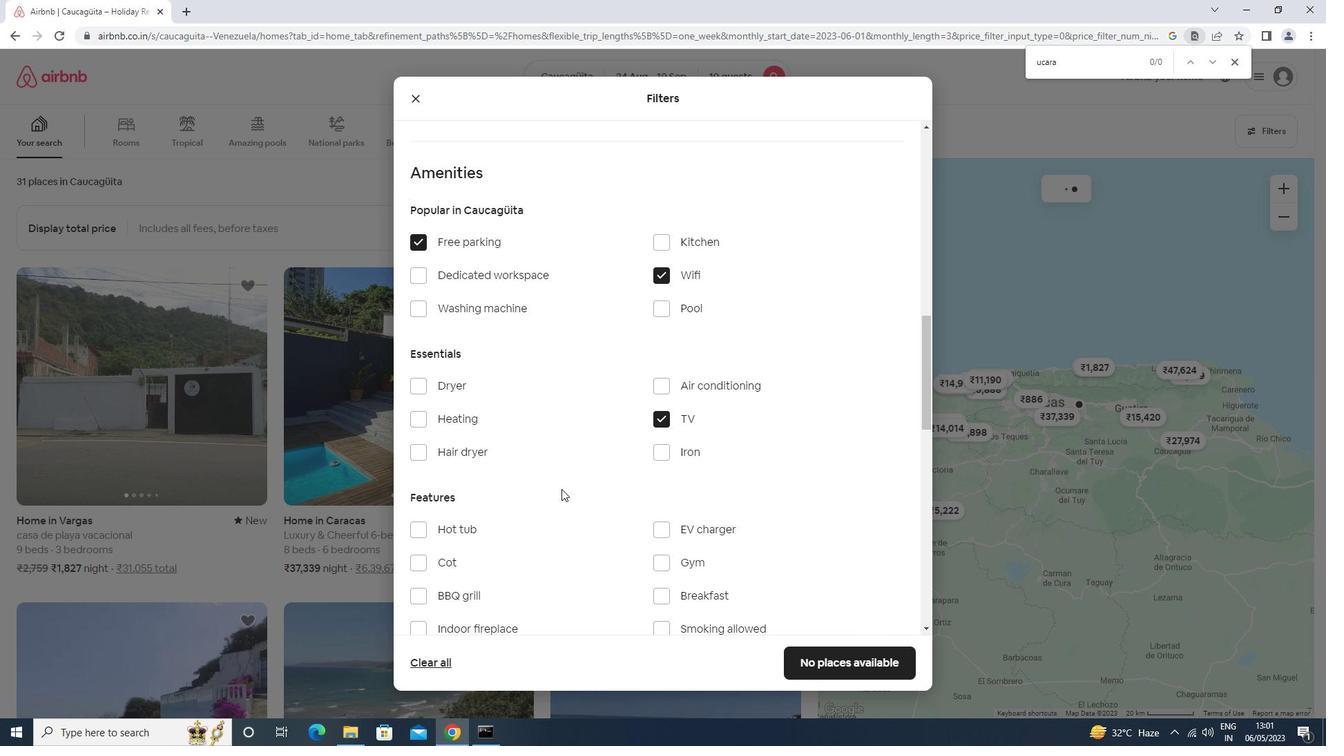 
Action: Mouse scrolled (561, 489) with delta (0, 0)
Screenshot: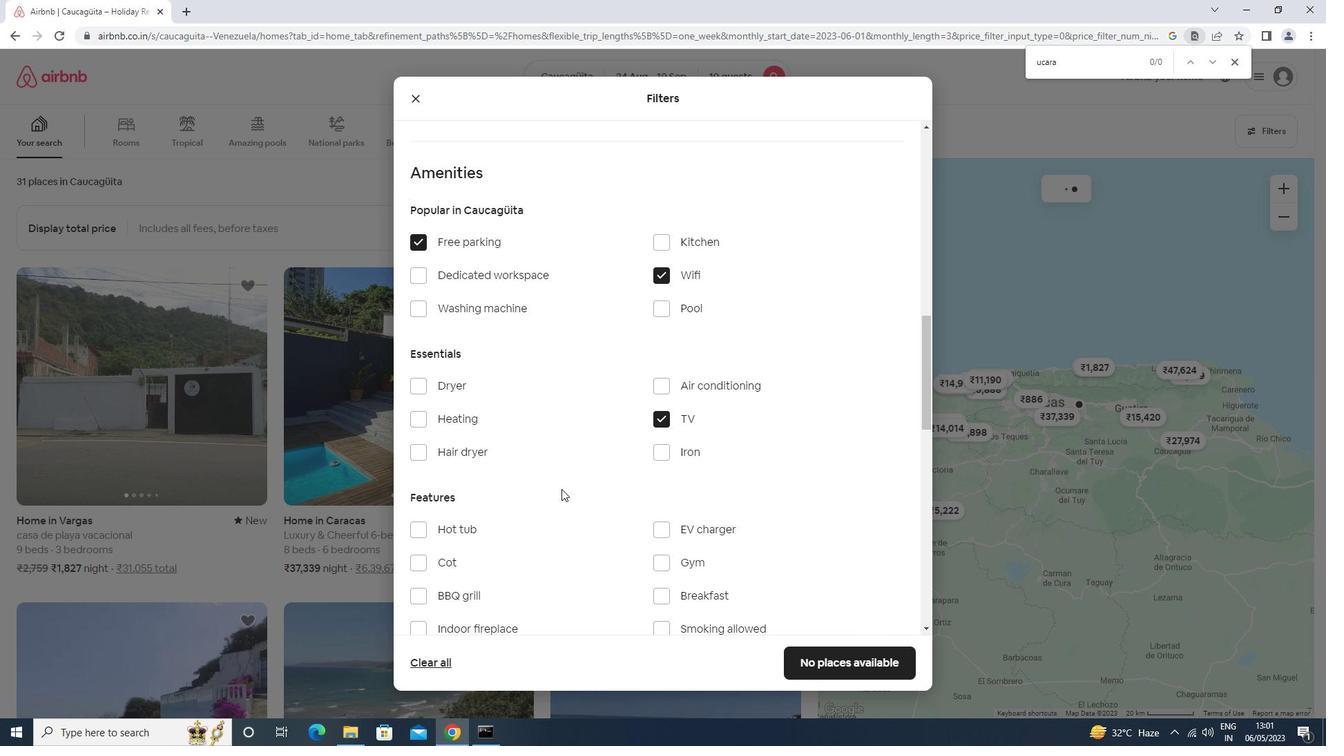 
Action: Mouse scrolled (561, 489) with delta (0, 0)
Screenshot: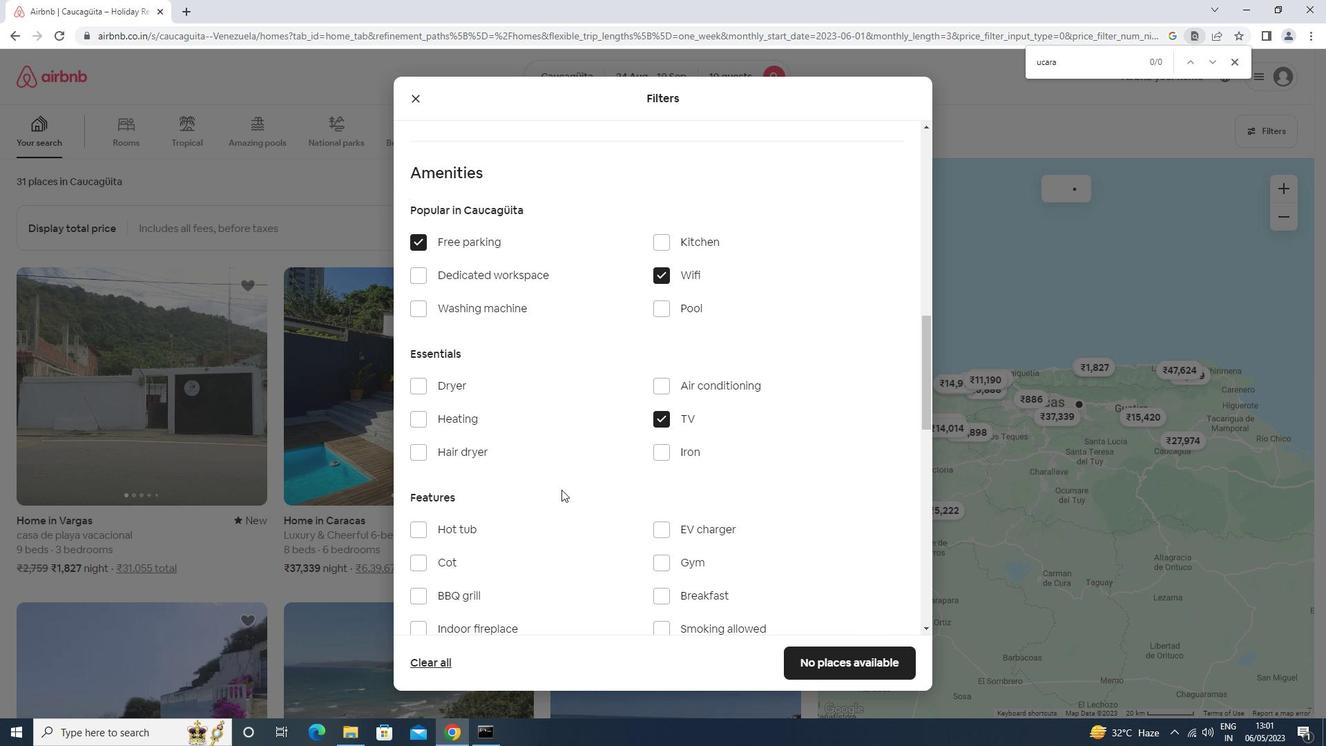 
Action: Mouse moved to (675, 429)
Screenshot: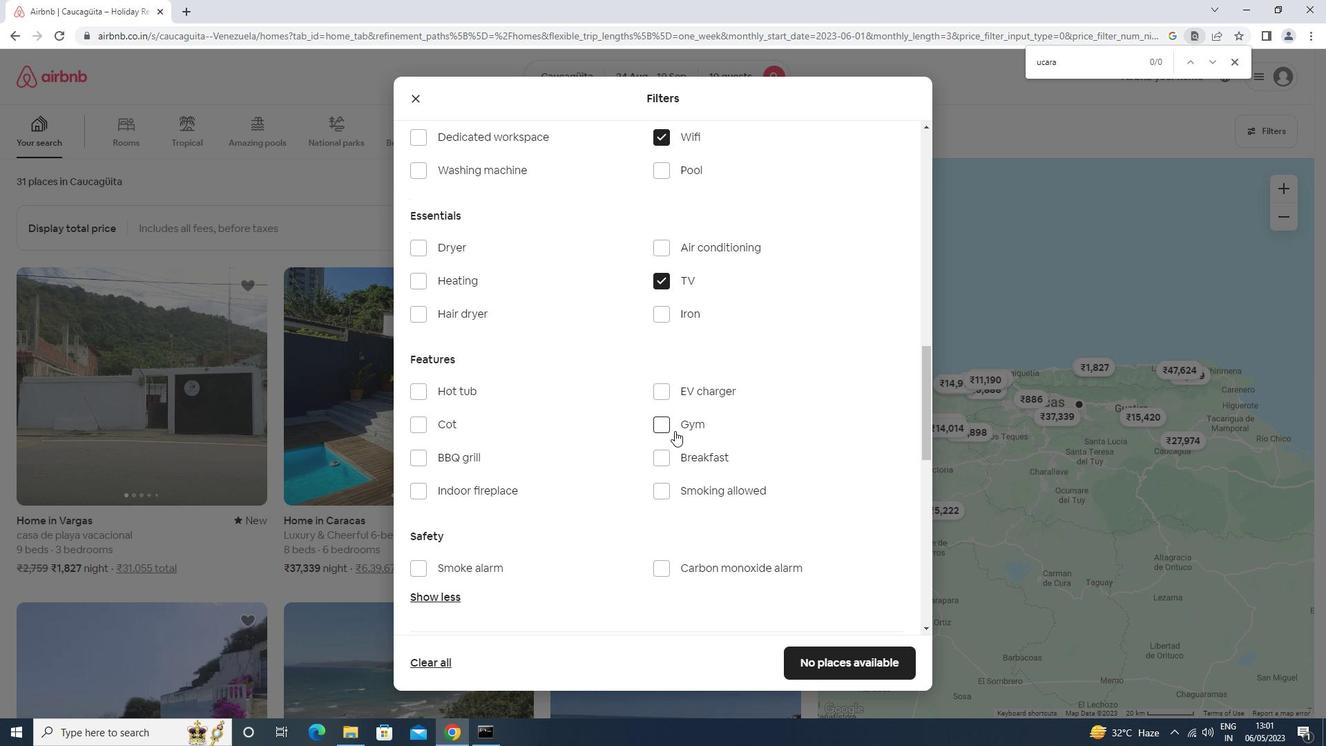 
Action: Mouse pressed left at (675, 429)
Screenshot: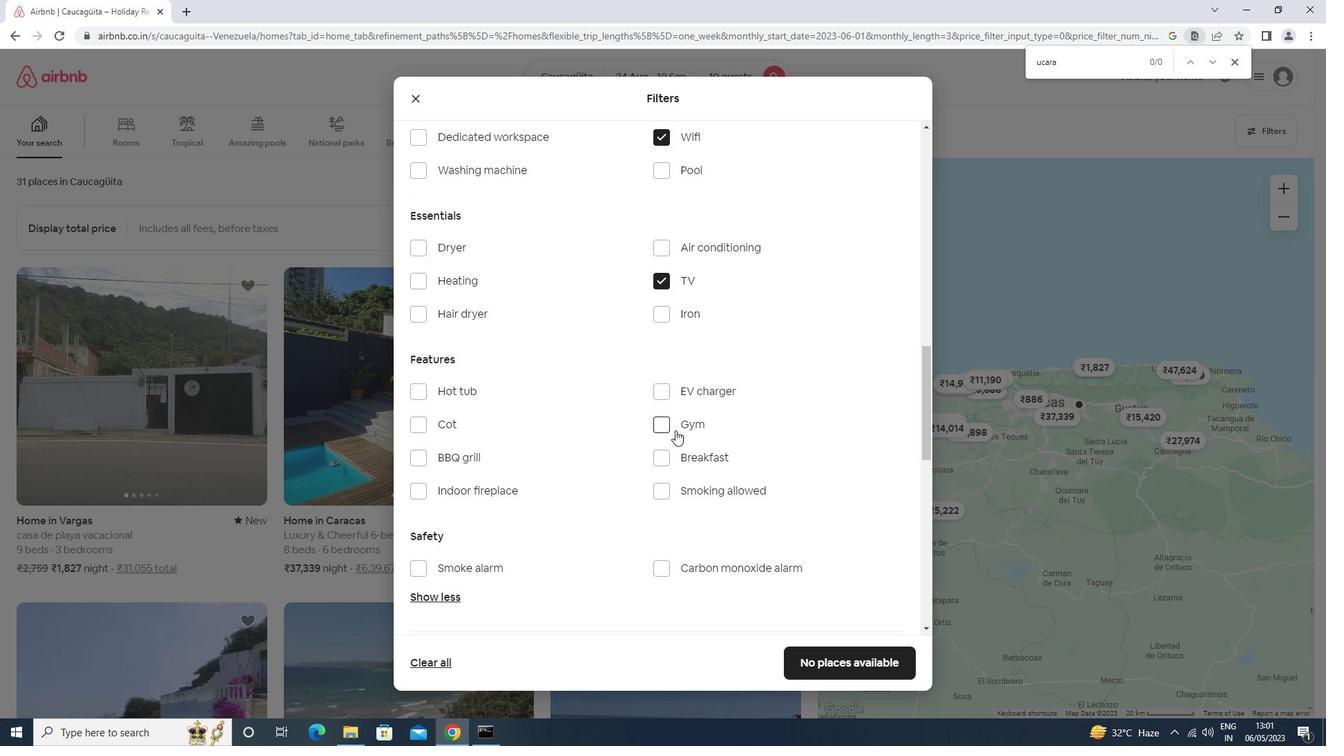 
Action: Mouse moved to (673, 450)
Screenshot: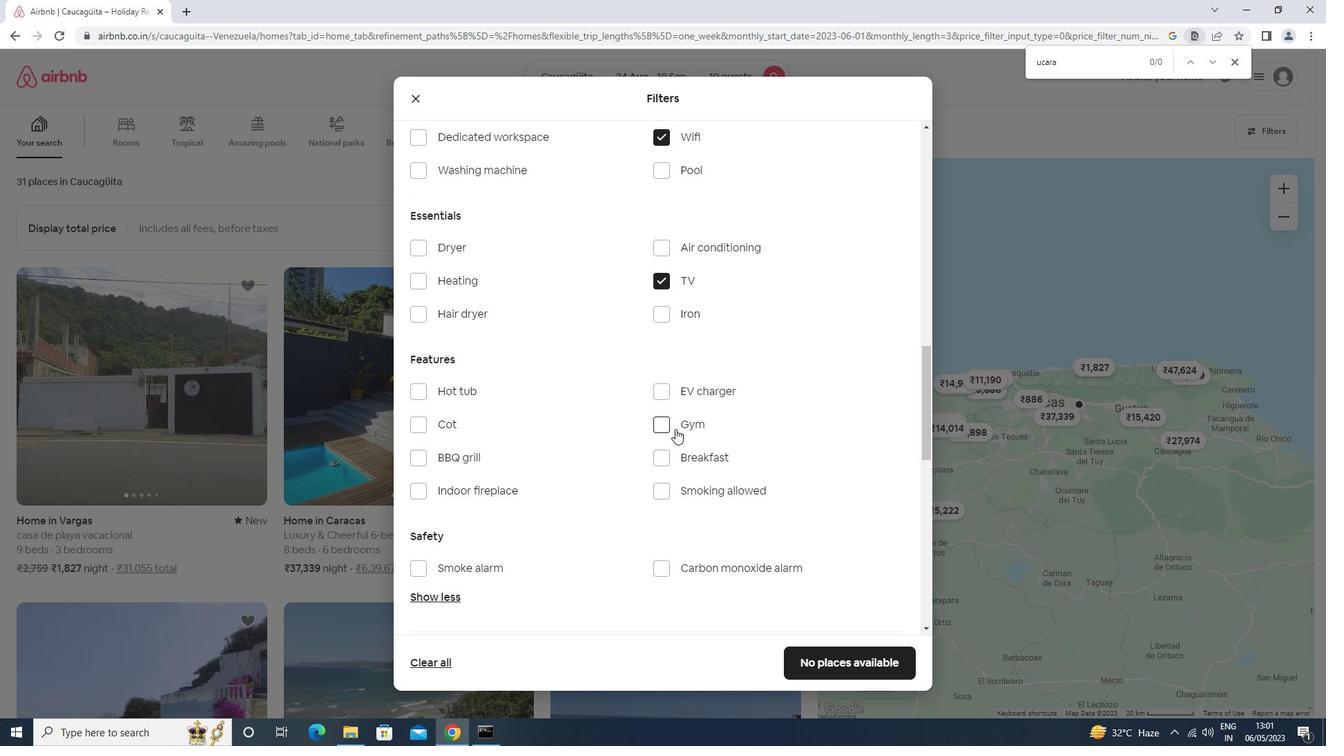 
Action: Mouse pressed left at (673, 450)
Screenshot: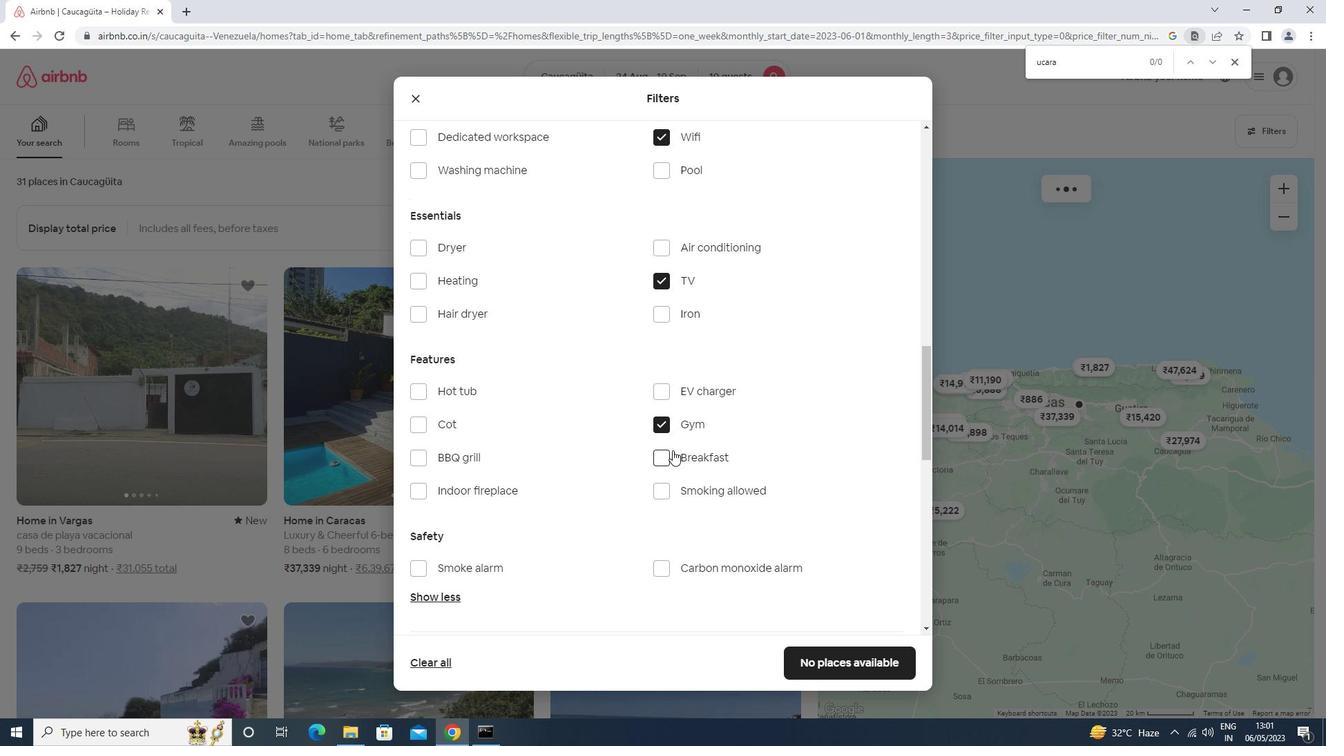 
Action: Mouse moved to (577, 495)
Screenshot: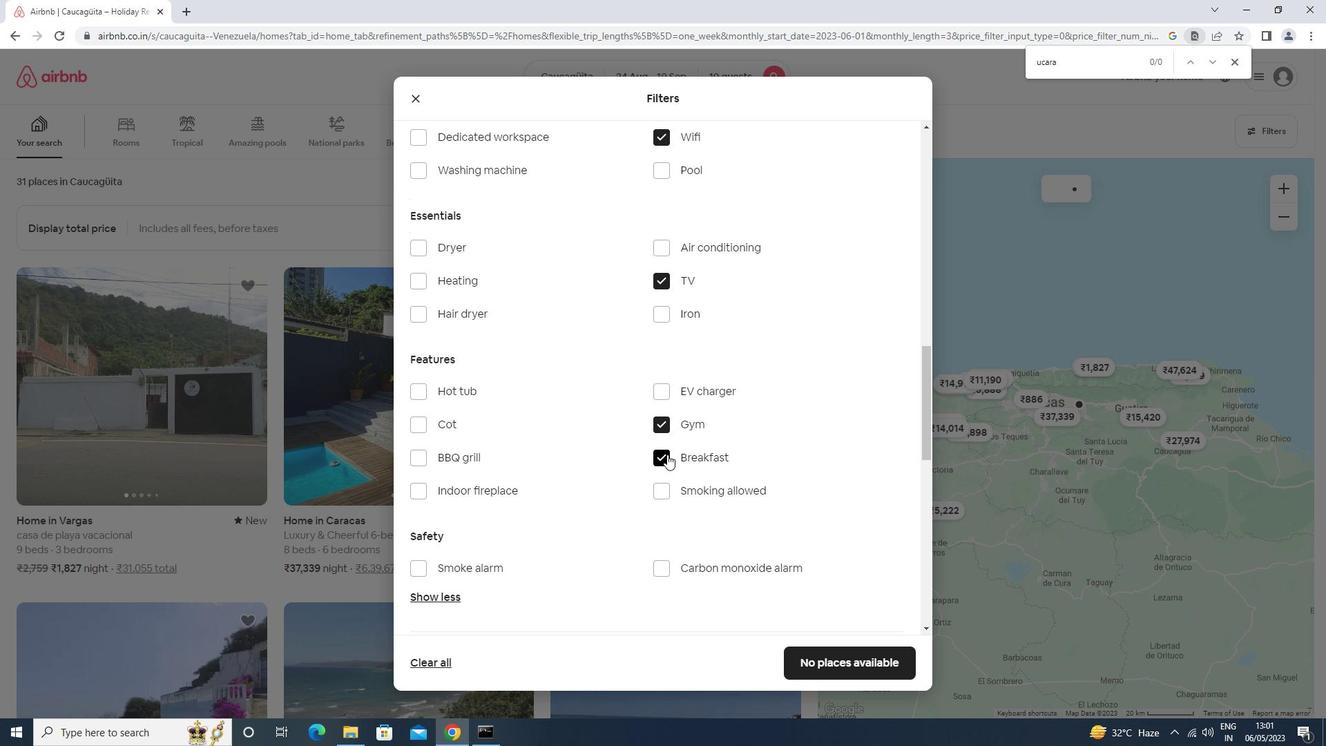 
Action: Mouse scrolled (577, 494) with delta (0, 0)
Screenshot: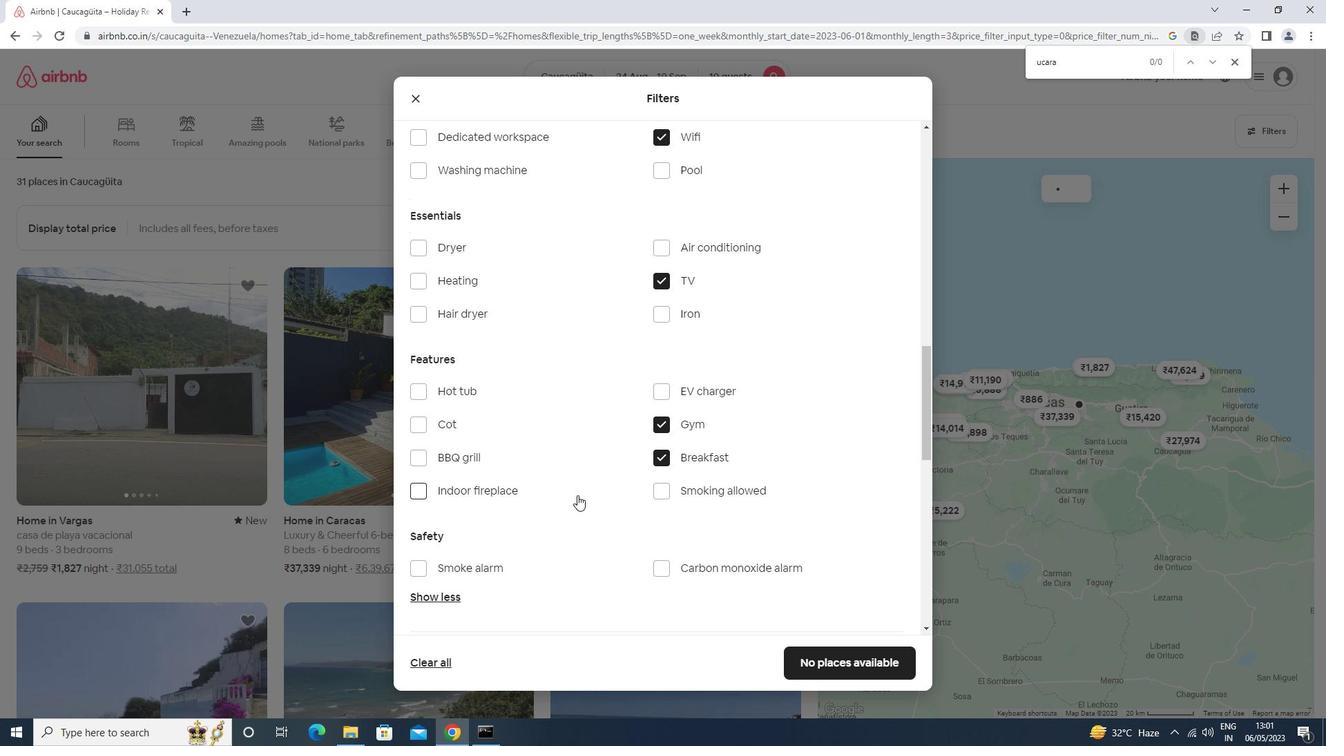 
Action: Mouse scrolled (577, 494) with delta (0, 0)
Screenshot: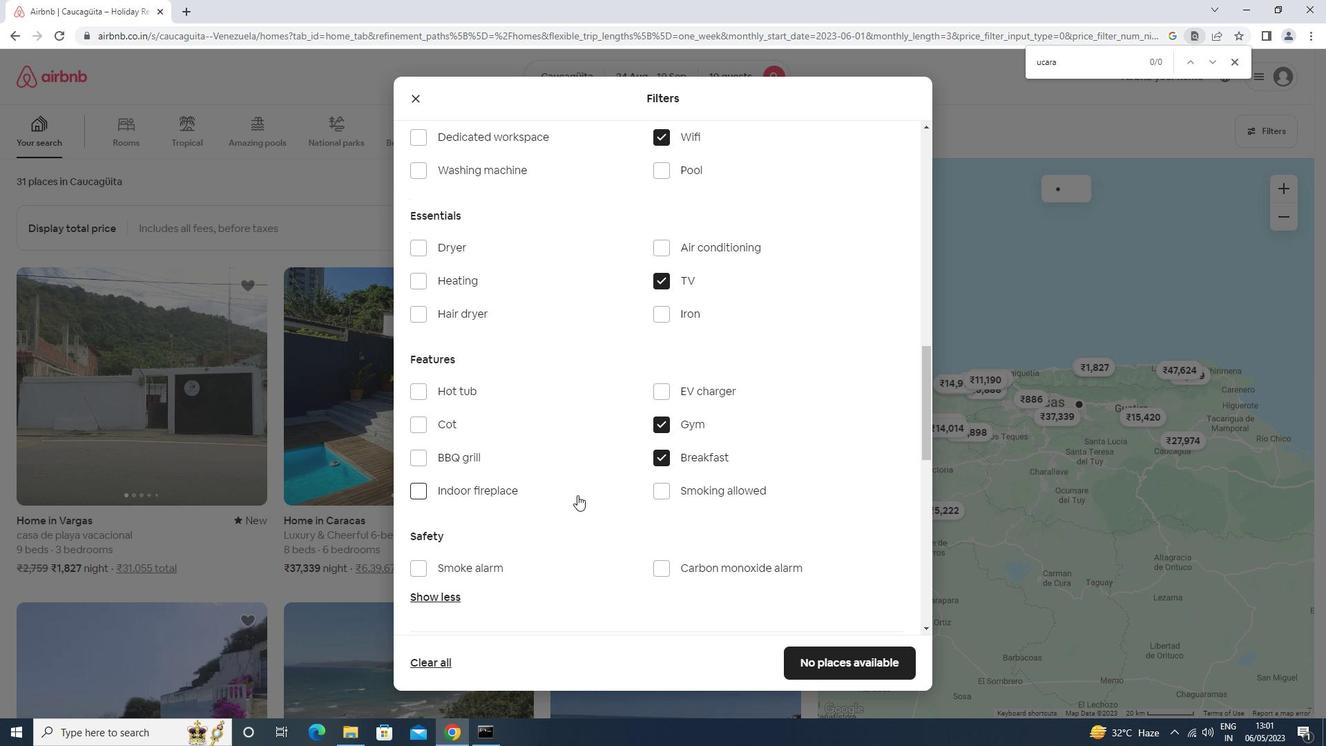 
Action: Mouse scrolled (577, 494) with delta (0, 0)
Screenshot: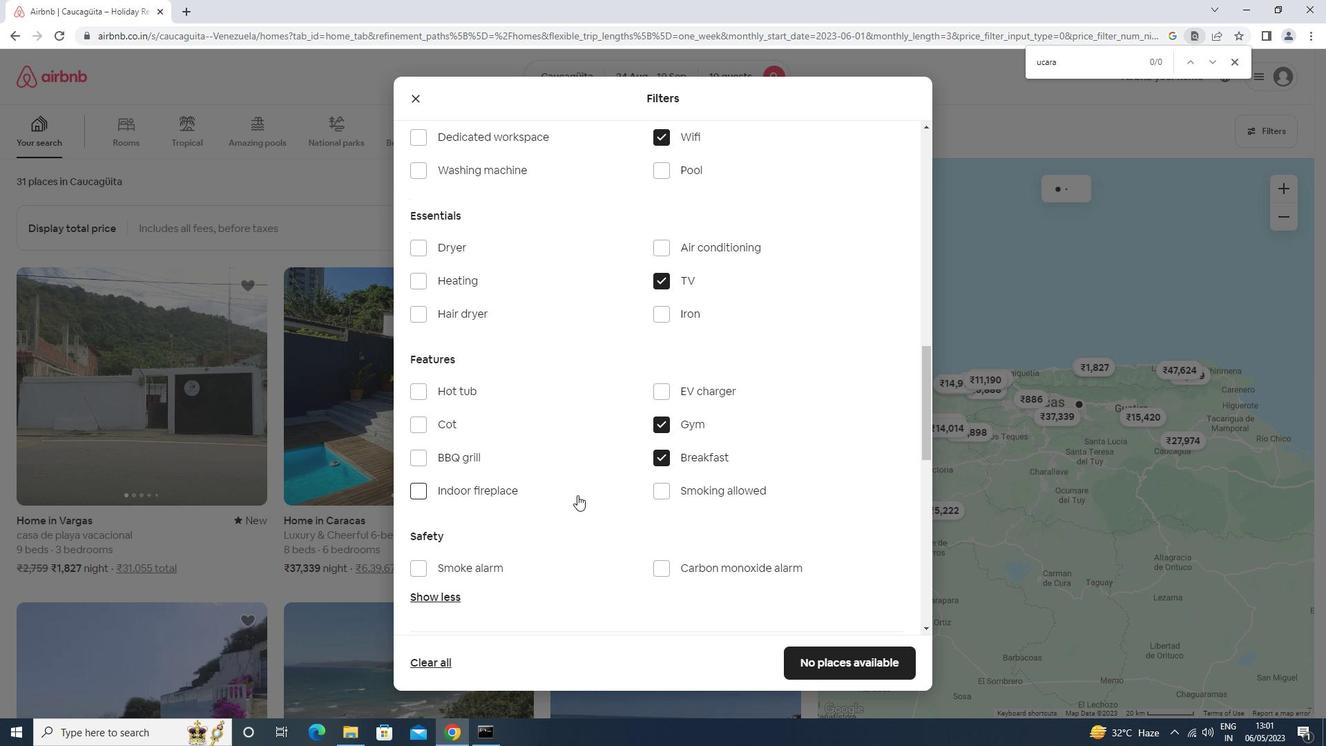 
Action: Mouse scrolled (577, 494) with delta (0, 0)
Screenshot: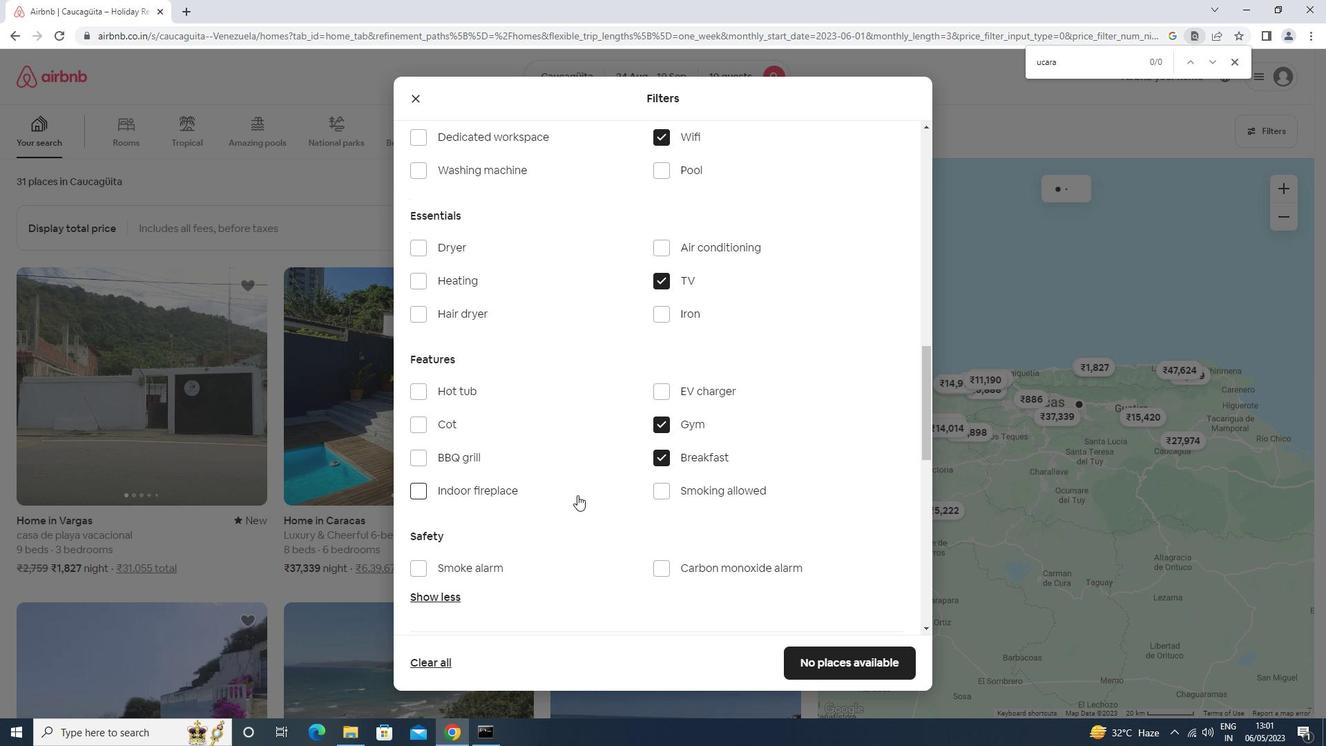 
Action: Mouse moved to (577, 496)
Screenshot: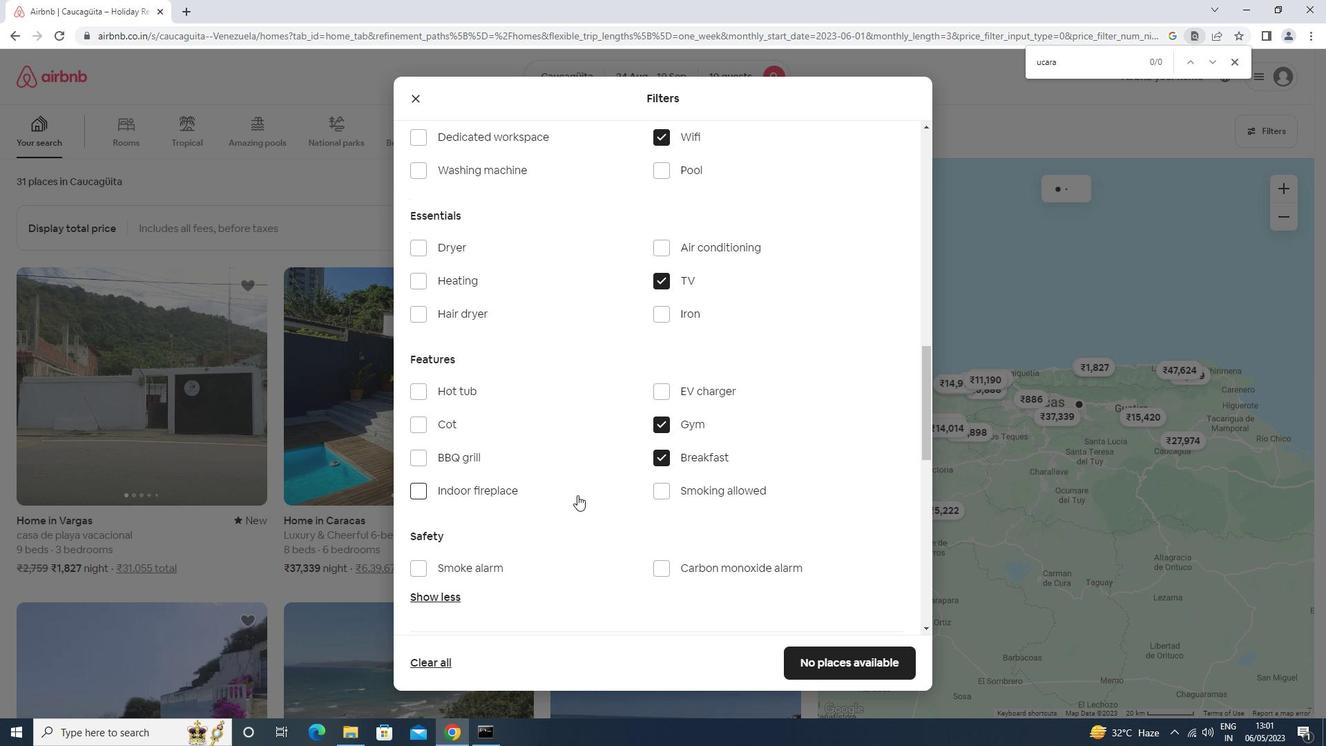 
Action: Mouse scrolled (577, 495) with delta (0, 0)
Screenshot: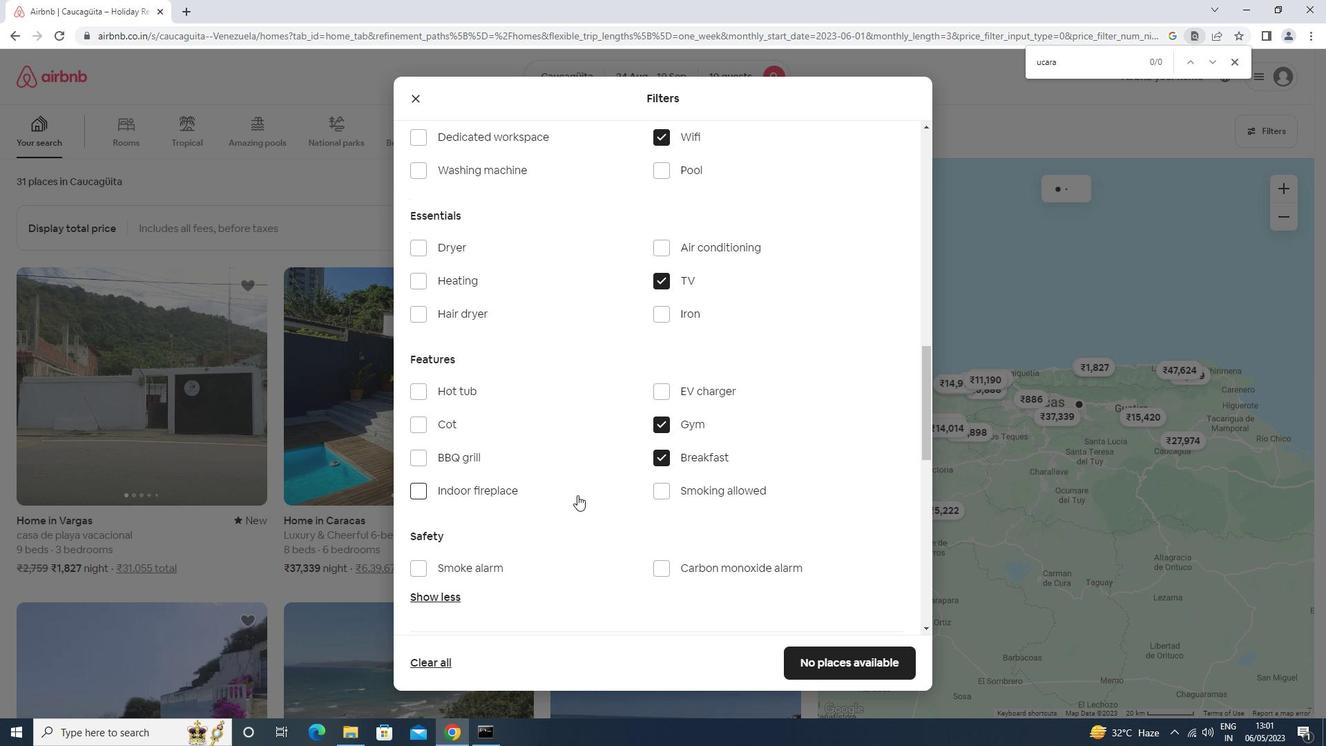 
Action: Mouse scrolled (577, 495) with delta (0, 0)
Screenshot: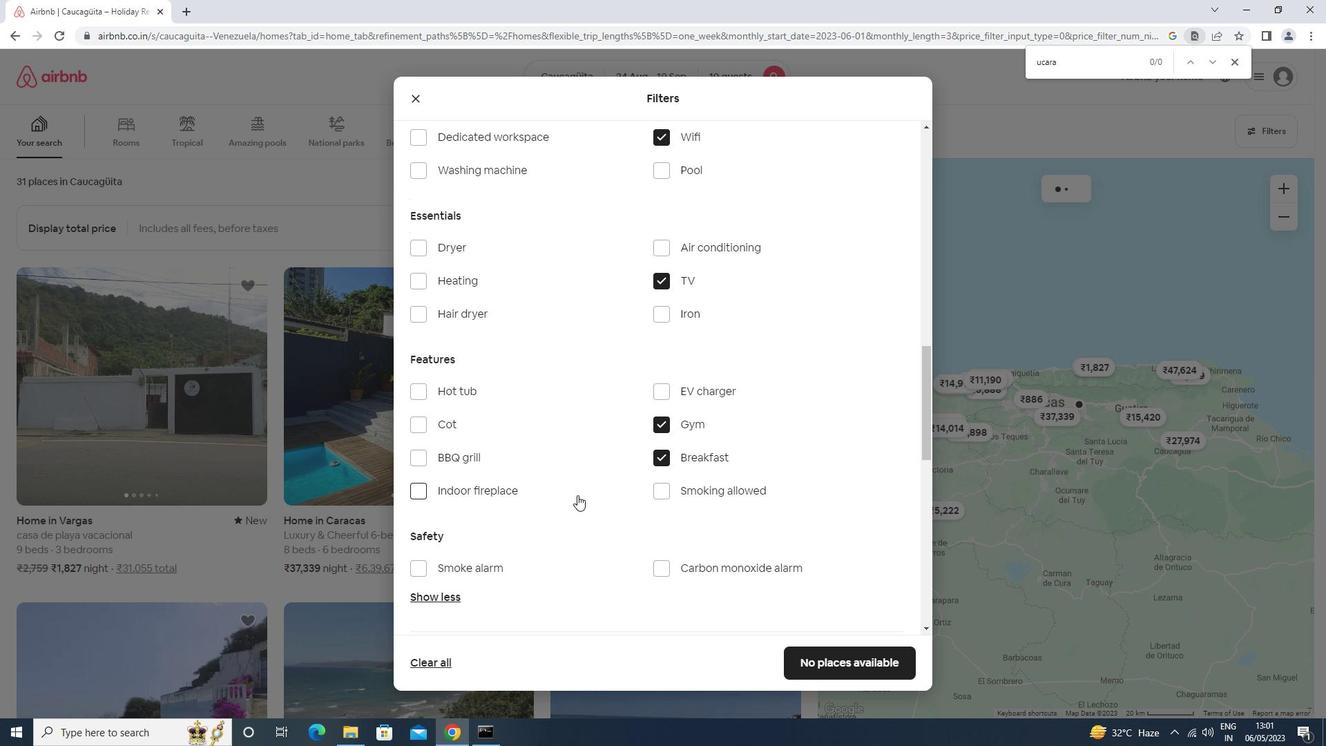 
Action: Mouse moved to (872, 345)
Screenshot: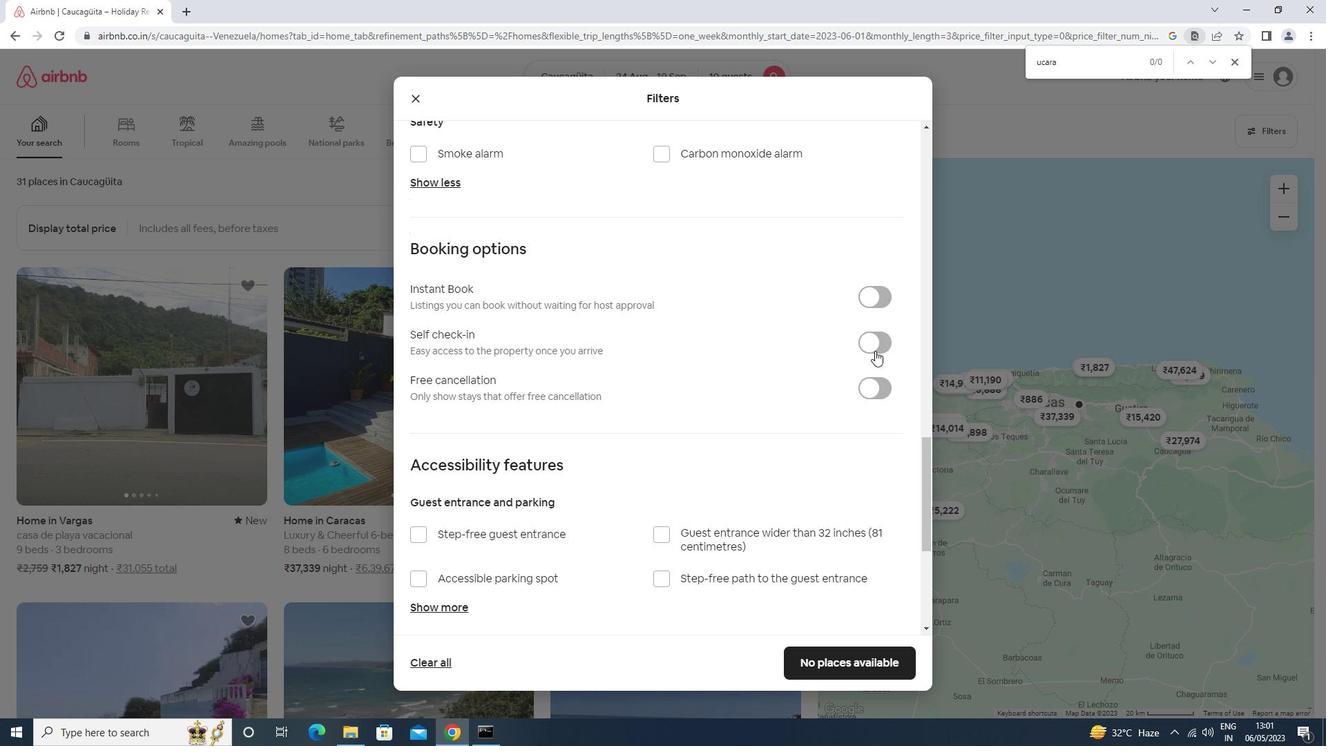 
Action: Mouse pressed left at (872, 345)
Screenshot: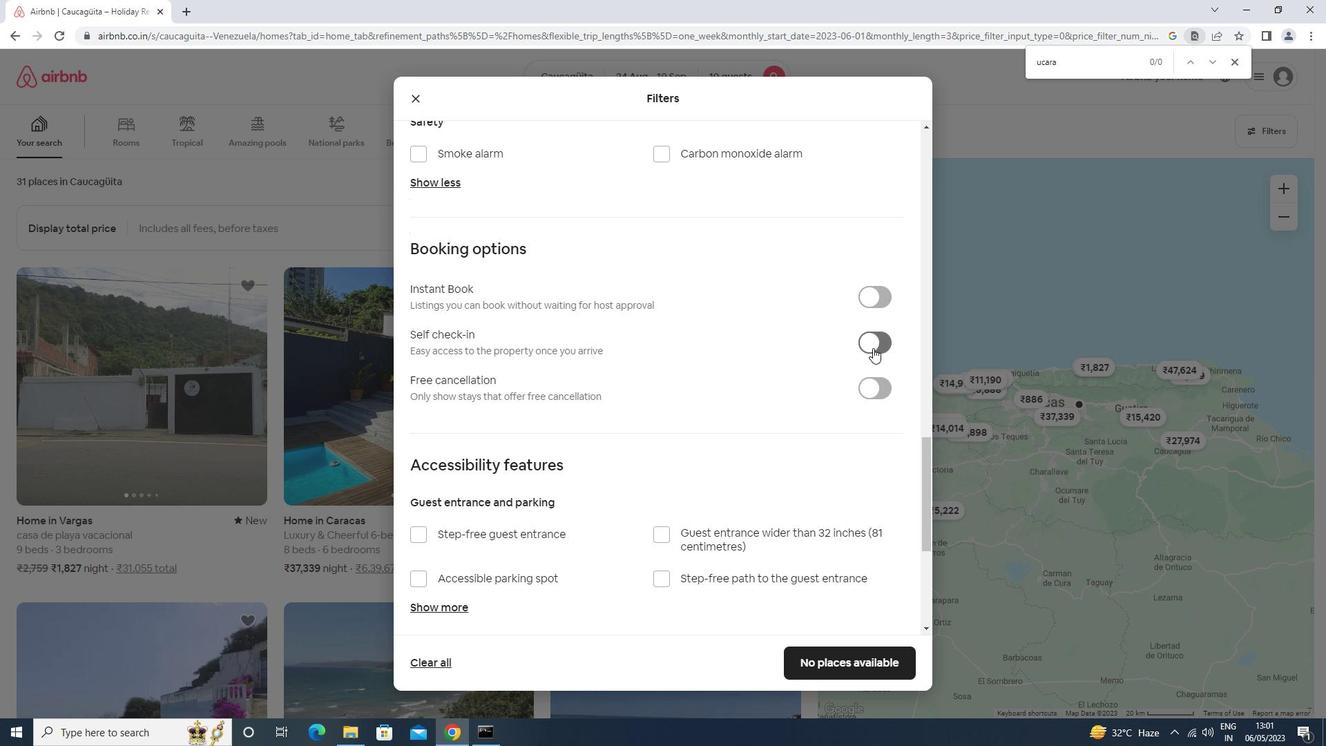 
Action: Mouse moved to (691, 499)
Screenshot: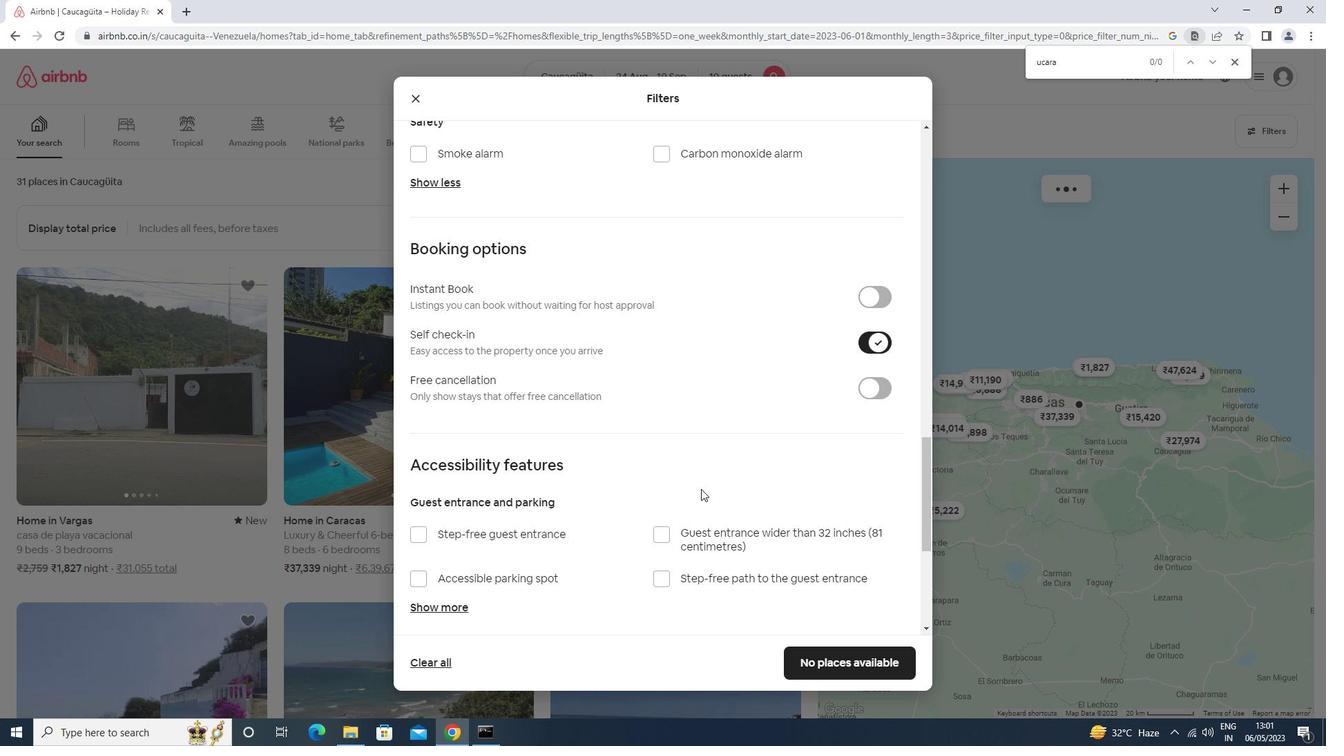
Action: Mouse scrolled (691, 498) with delta (0, 0)
Screenshot: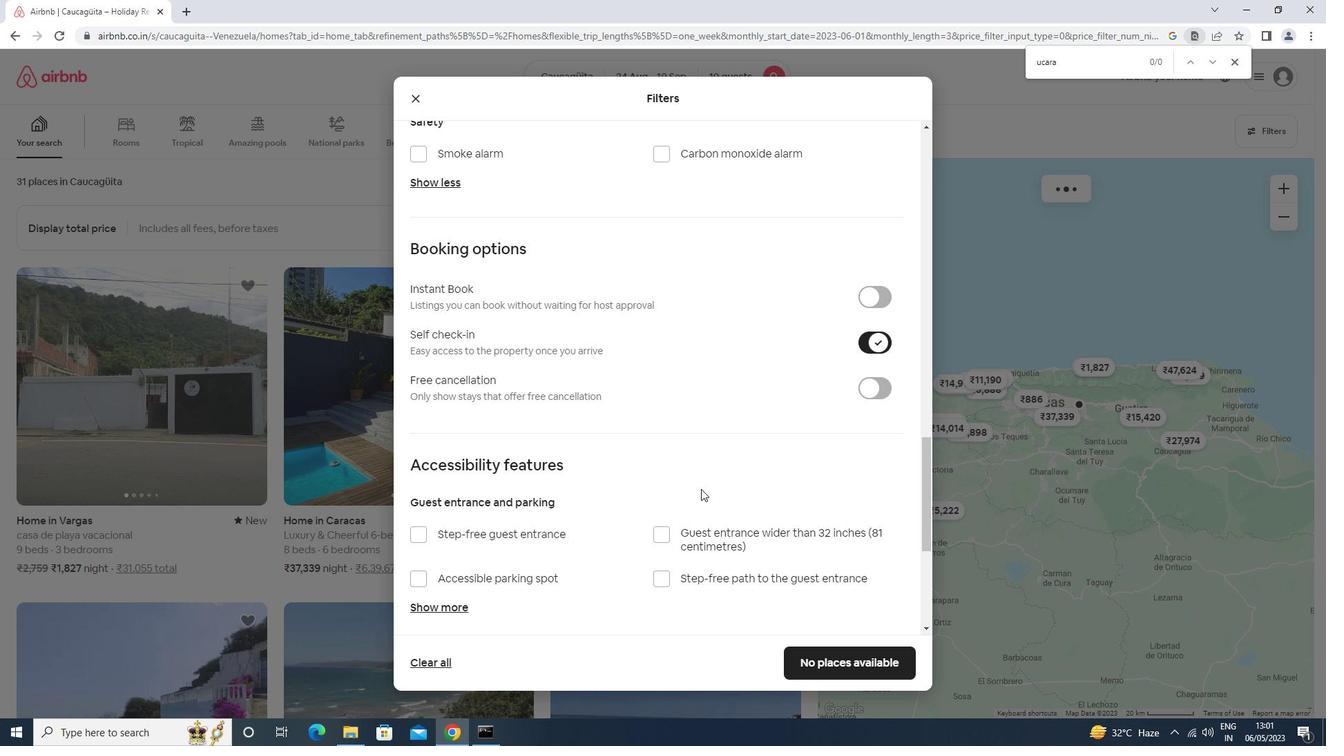 
Action: Mouse moved to (688, 503)
Screenshot: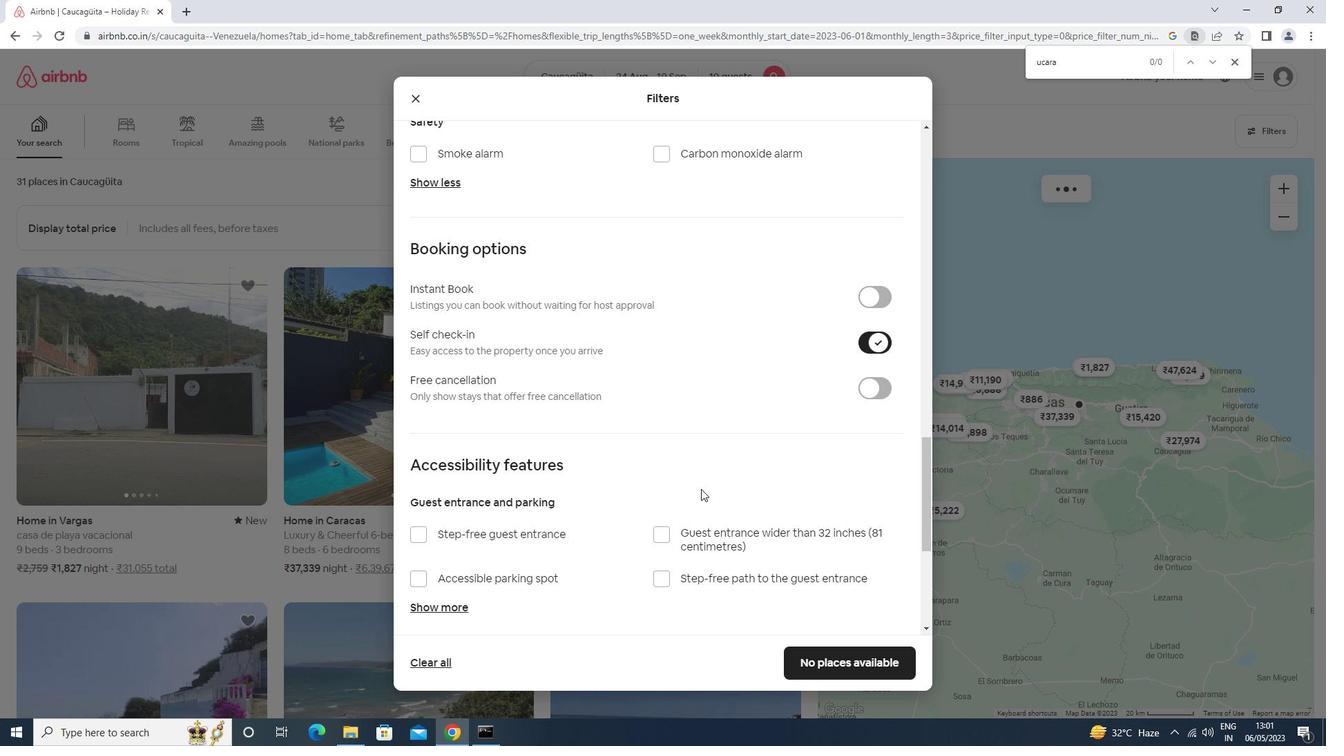 
Action: Mouse scrolled (688, 502) with delta (0, 0)
Screenshot: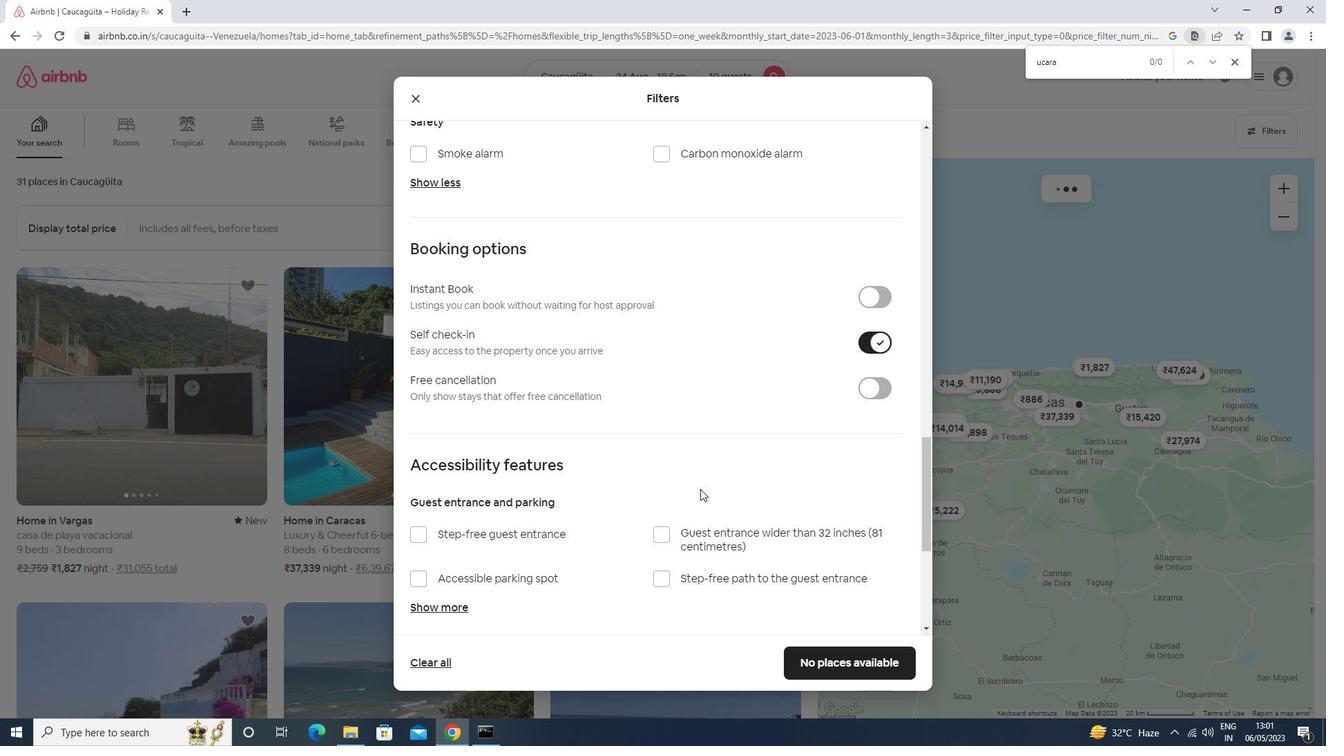 
Action: Mouse moved to (686, 504)
Screenshot: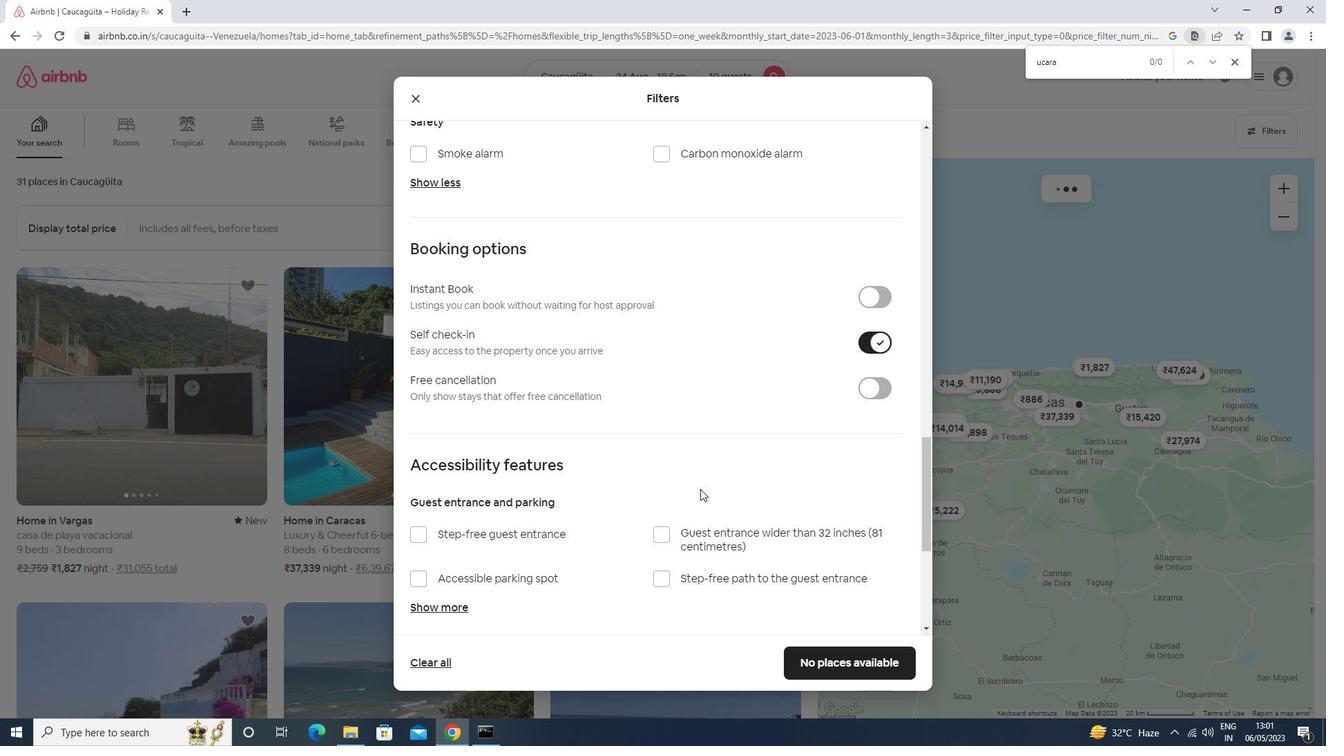 
Action: Mouse scrolled (686, 503) with delta (0, 0)
Screenshot: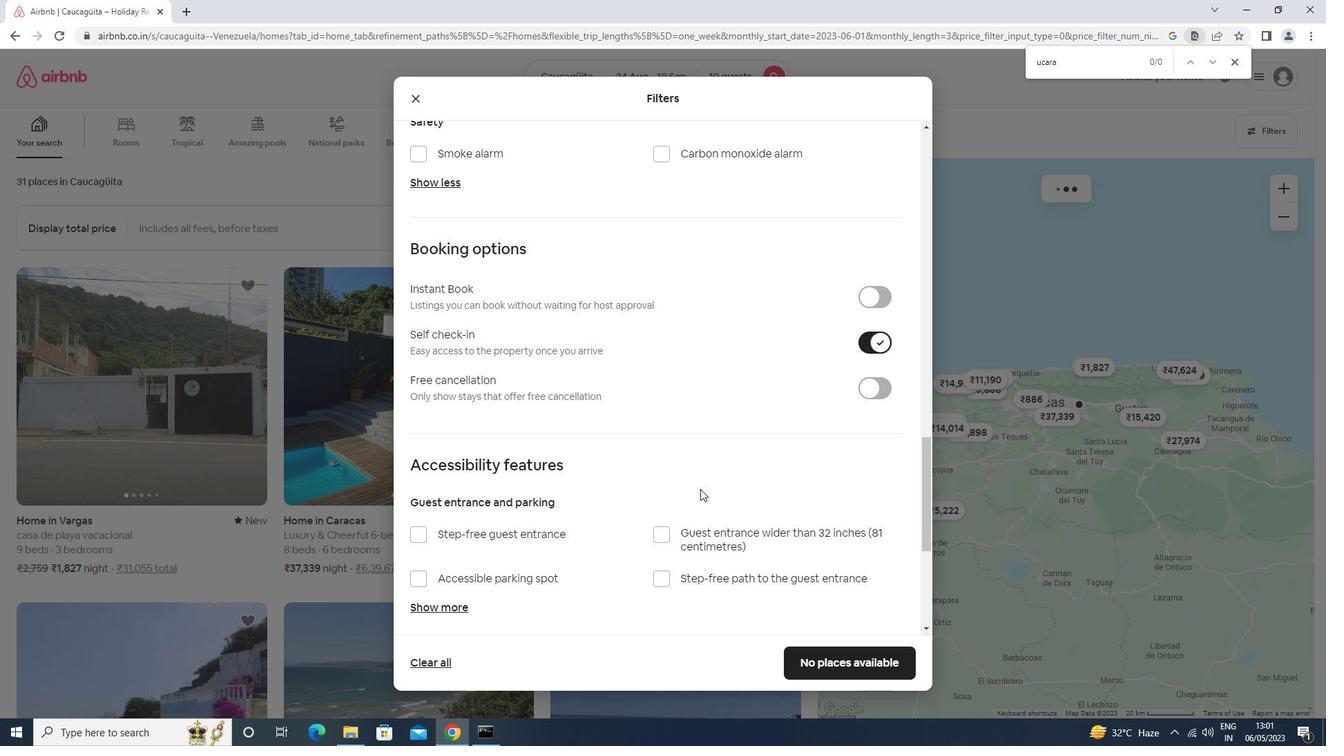 
Action: Mouse scrolled (686, 503) with delta (0, 0)
Screenshot: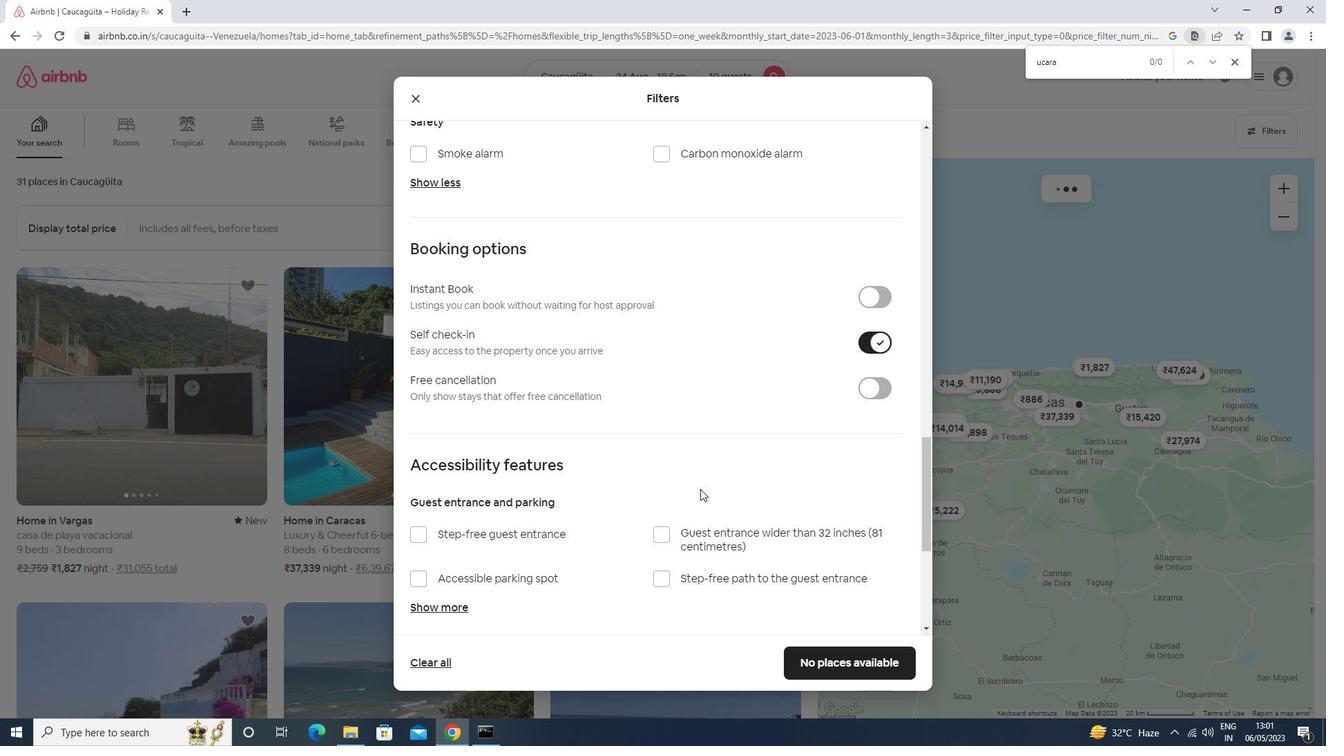 
Action: Mouse scrolled (686, 503) with delta (0, 0)
Screenshot: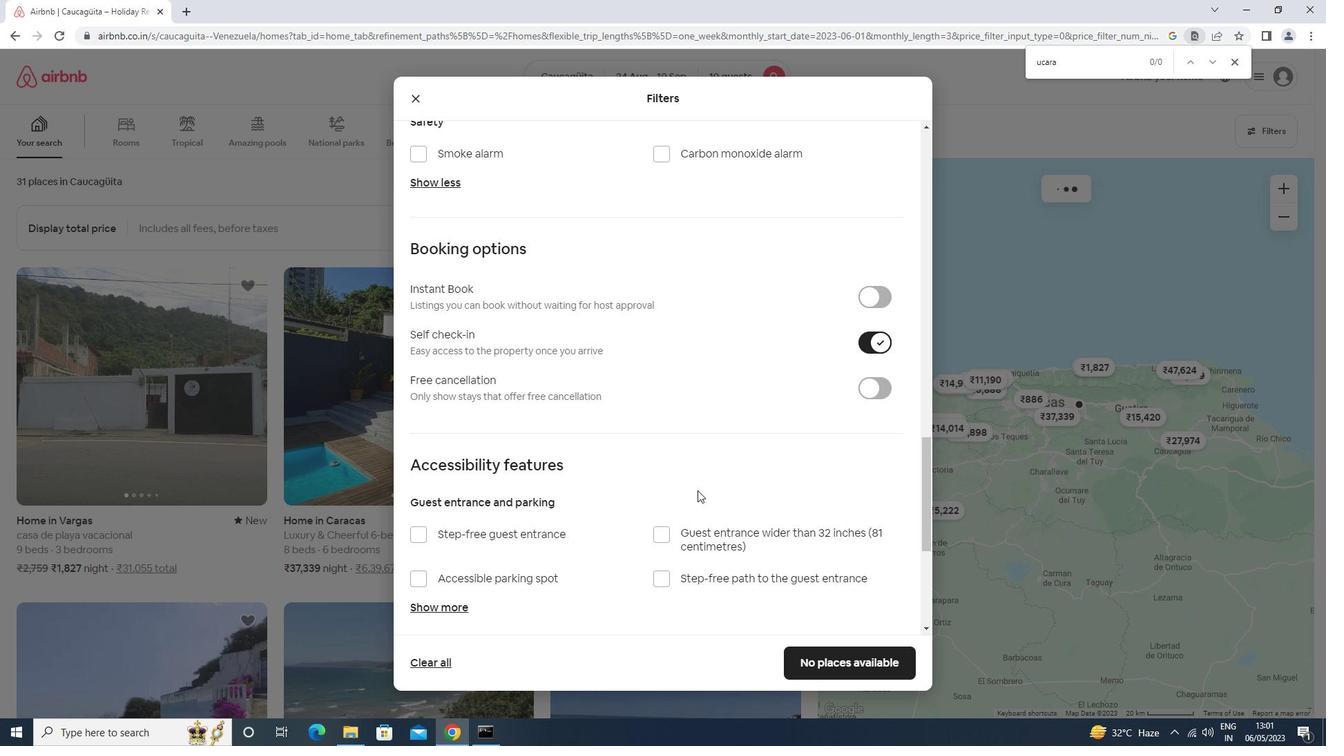 
Action: Mouse moved to (686, 505)
Screenshot: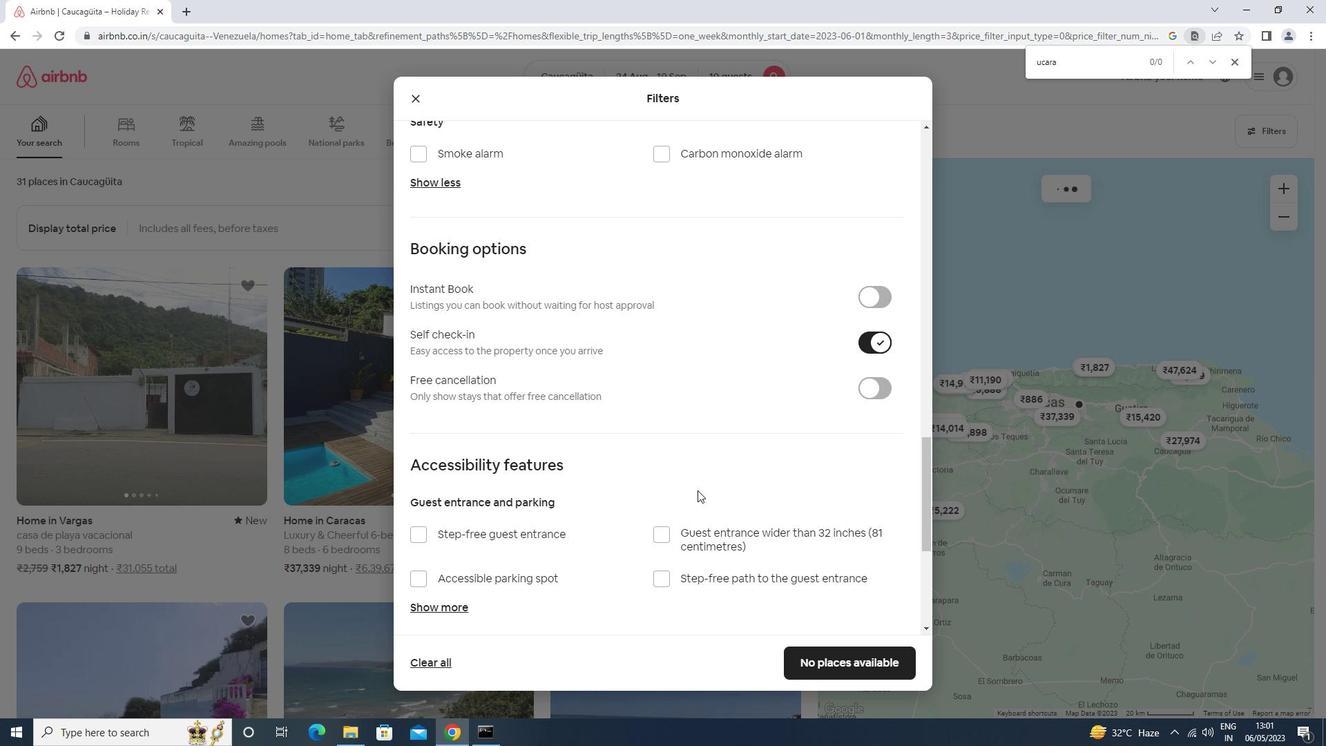 
Action: Mouse scrolled (686, 504) with delta (0, 0)
Screenshot: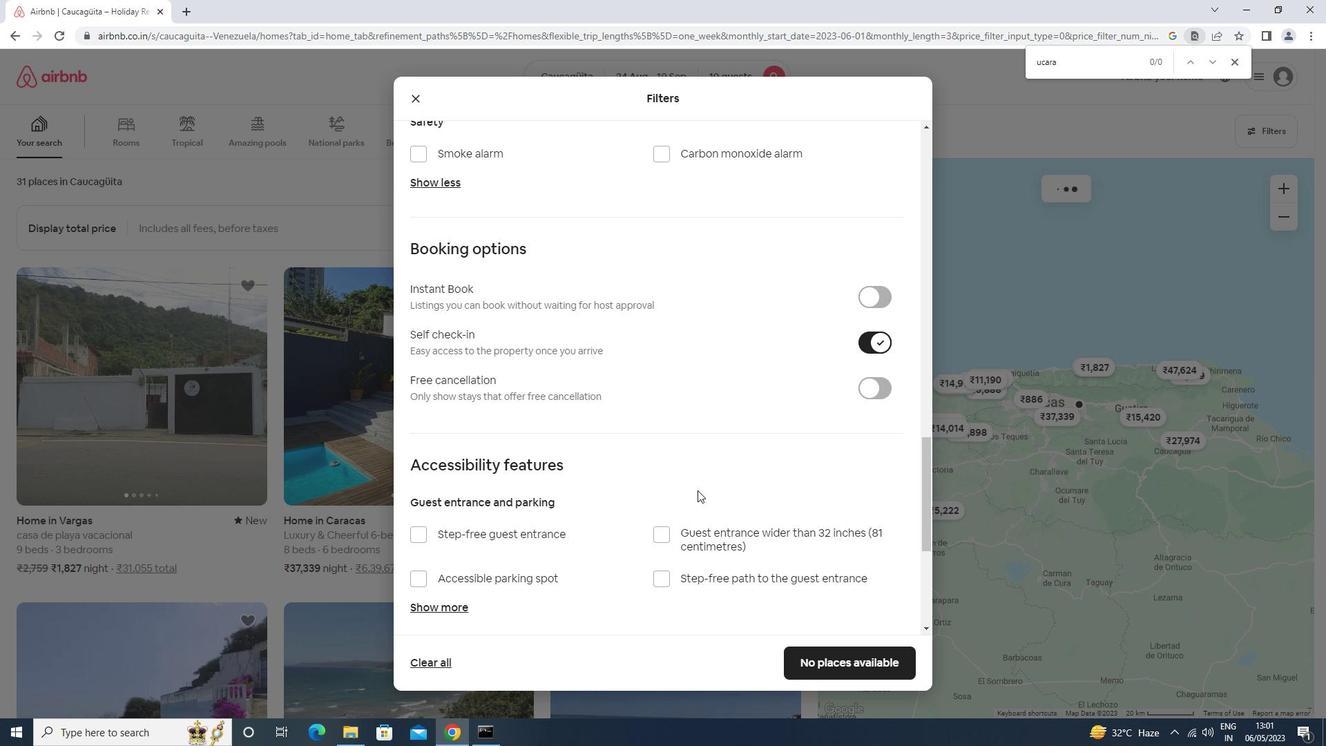 
Action: Mouse moved to (436, 534)
Screenshot: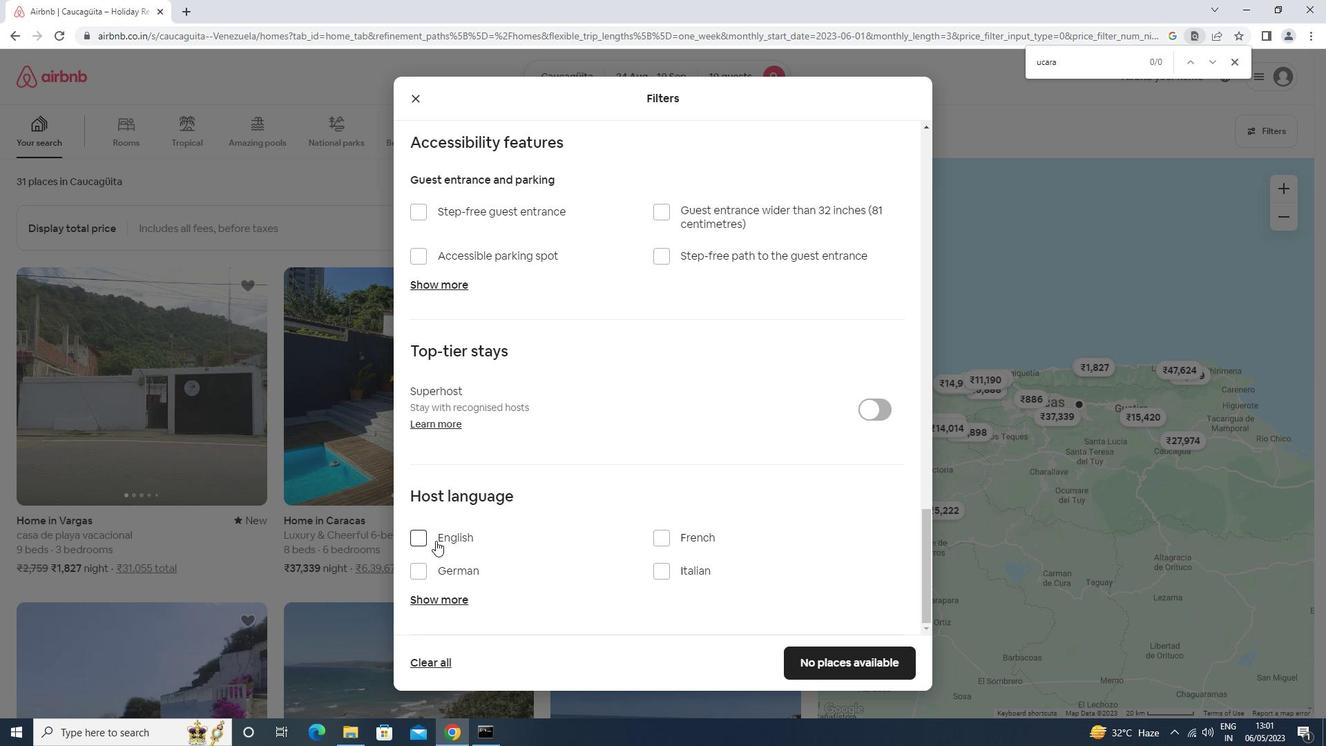 
Action: Mouse pressed left at (436, 534)
Screenshot: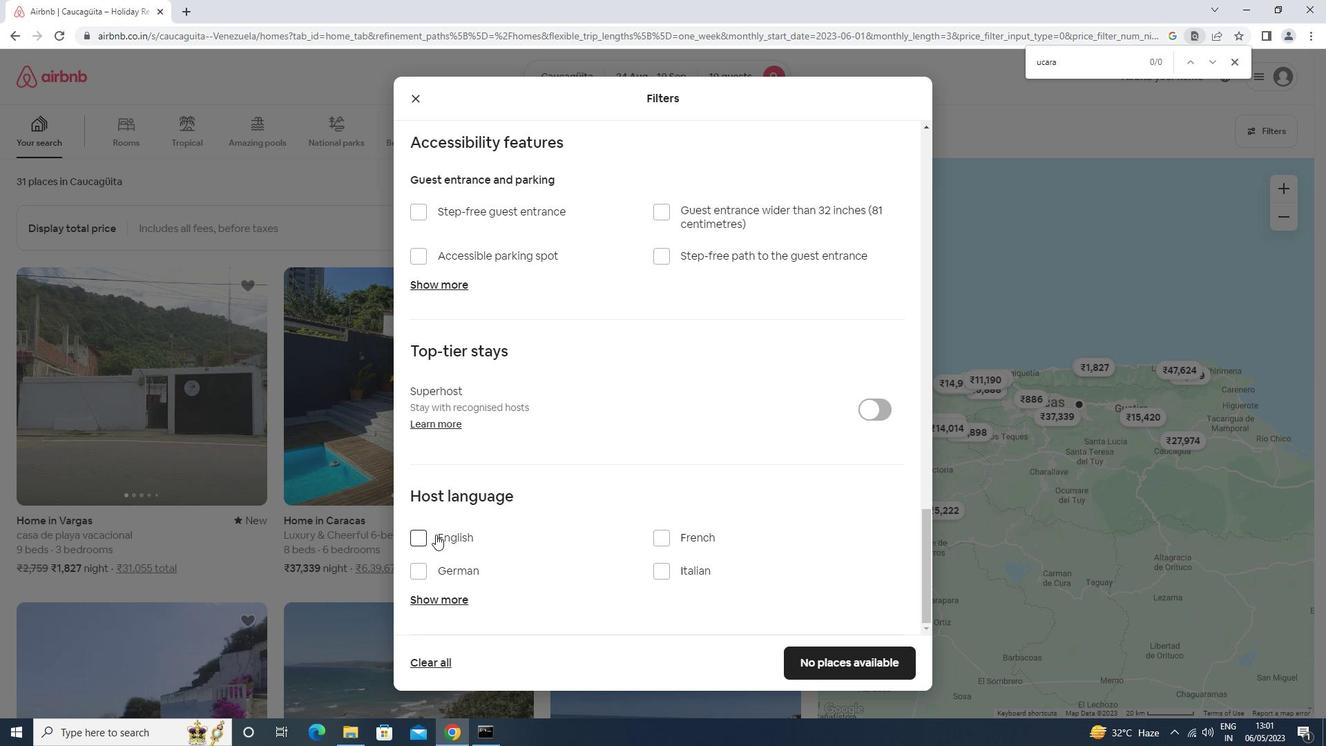 
Action: Mouse moved to (815, 654)
Screenshot: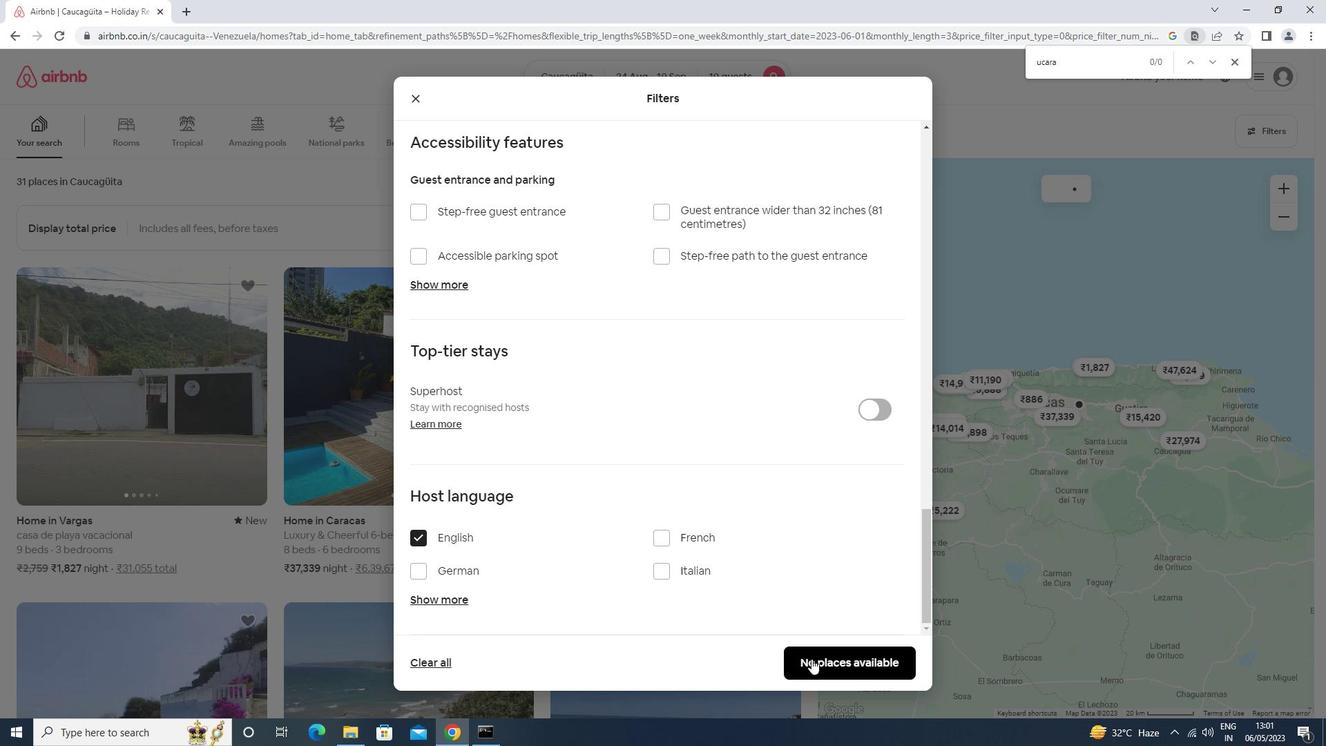 
Action: Mouse pressed left at (815, 654)
Screenshot: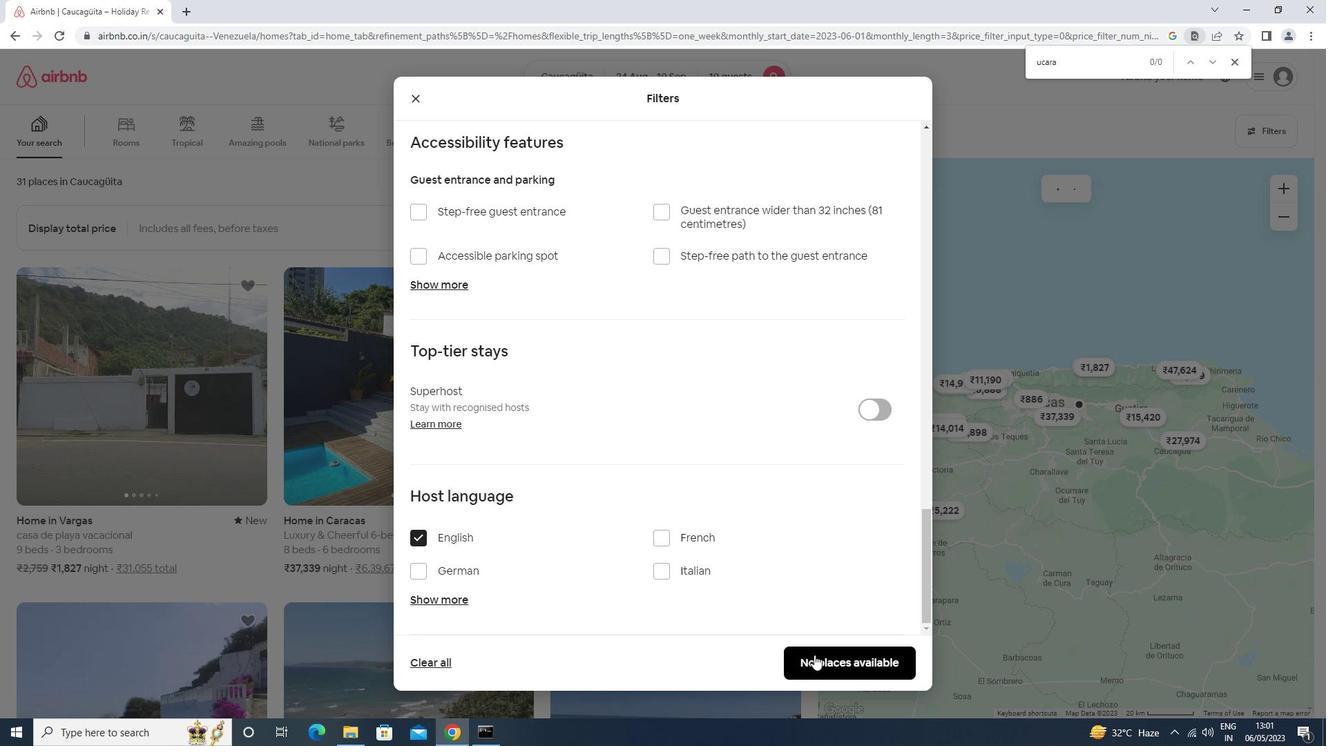 
